 Task: Look for space in Lage, Germany from 8th June, 2023 to 19th June, 2023 for 1 adult in price range Rs.5000 to Rs.12000. Place can be shared room with 1  bedroom having 1 bed and 1 bathroom. Property type can be house, flat, guest house, hotel. Booking option can be shelf check-in. Required host language is English.
Action: Mouse moved to (472, 103)
Screenshot: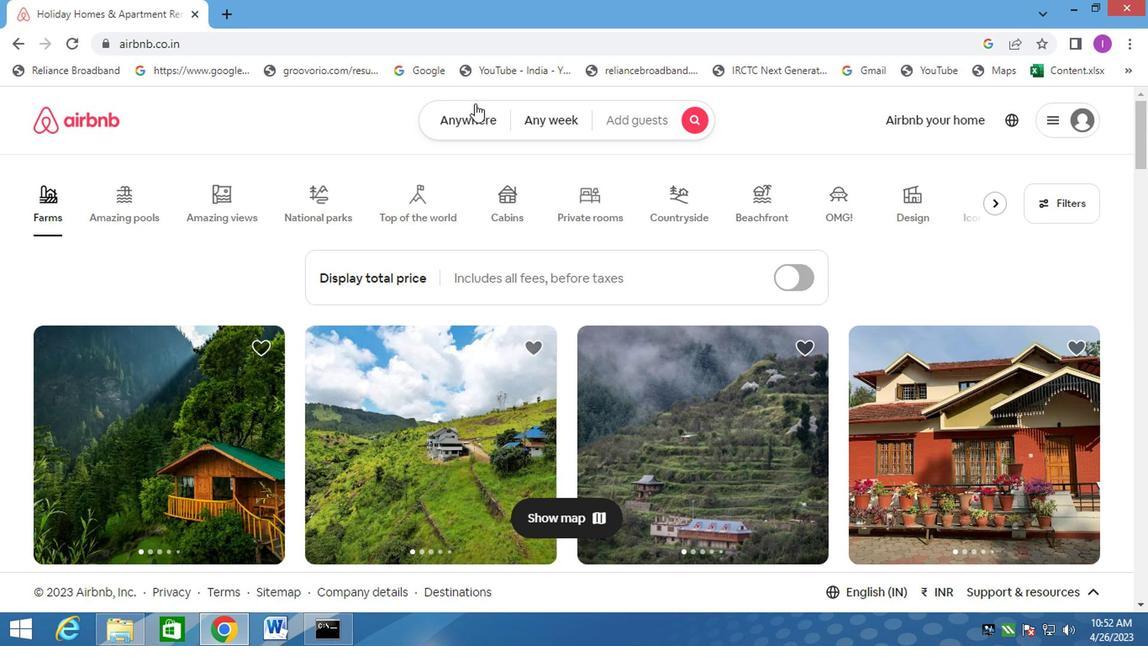 
Action: Mouse pressed left at (472, 103)
Screenshot: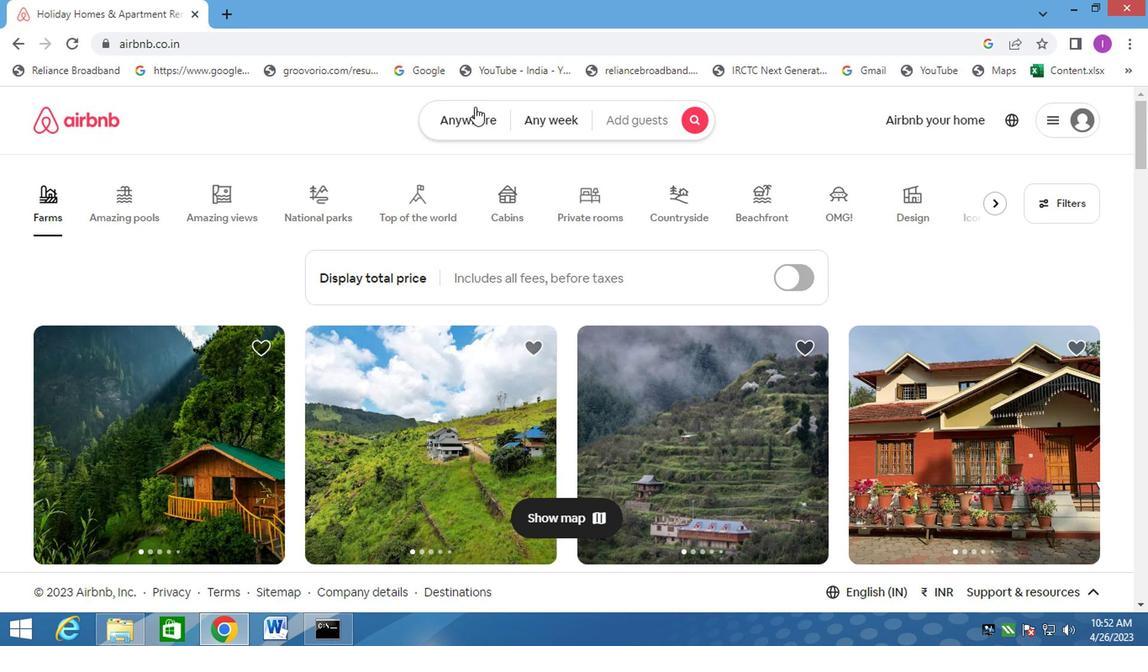 
Action: Mouse moved to (288, 189)
Screenshot: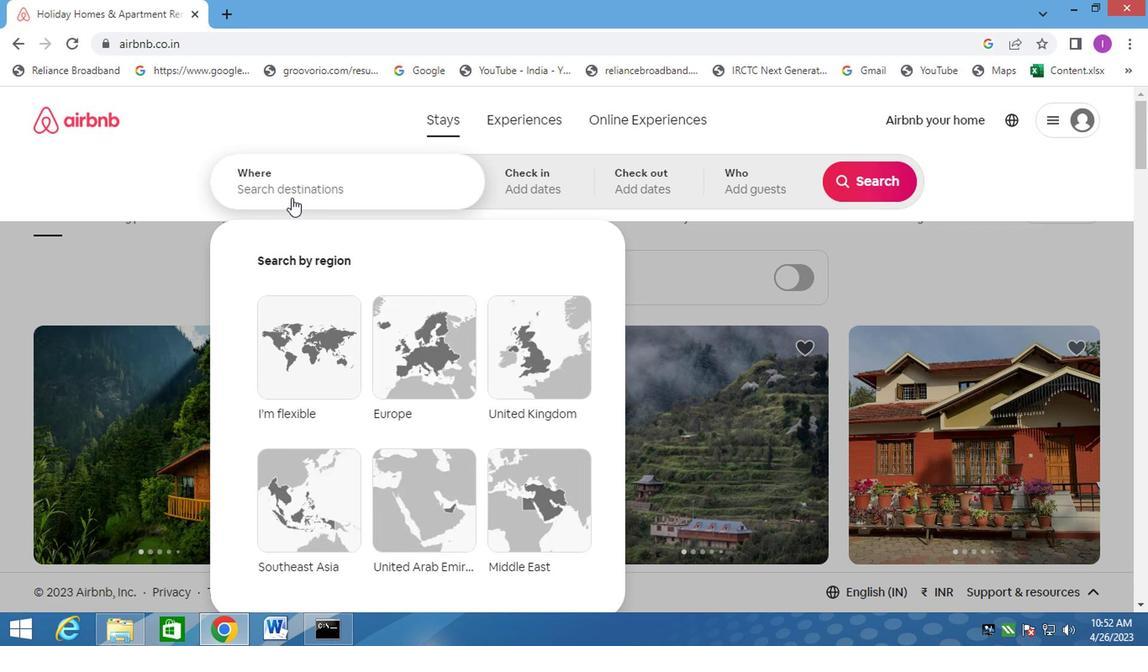 
Action: Mouse pressed left at (288, 189)
Screenshot: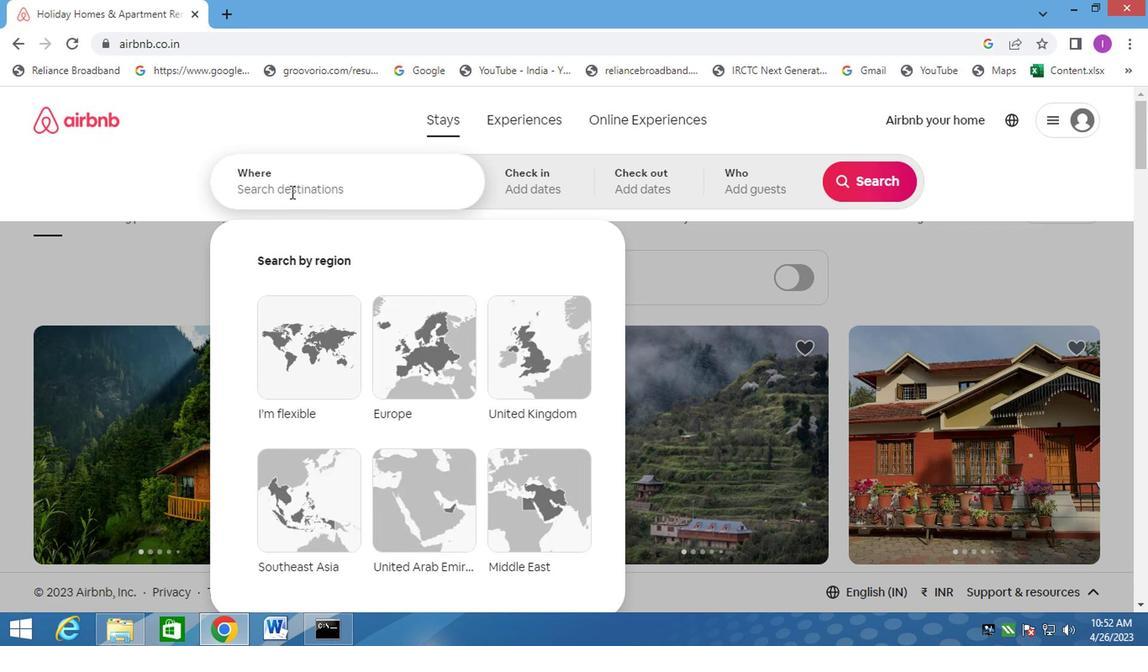 
Action: Key pressed <Key.shift>LAGE,GER
Screenshot: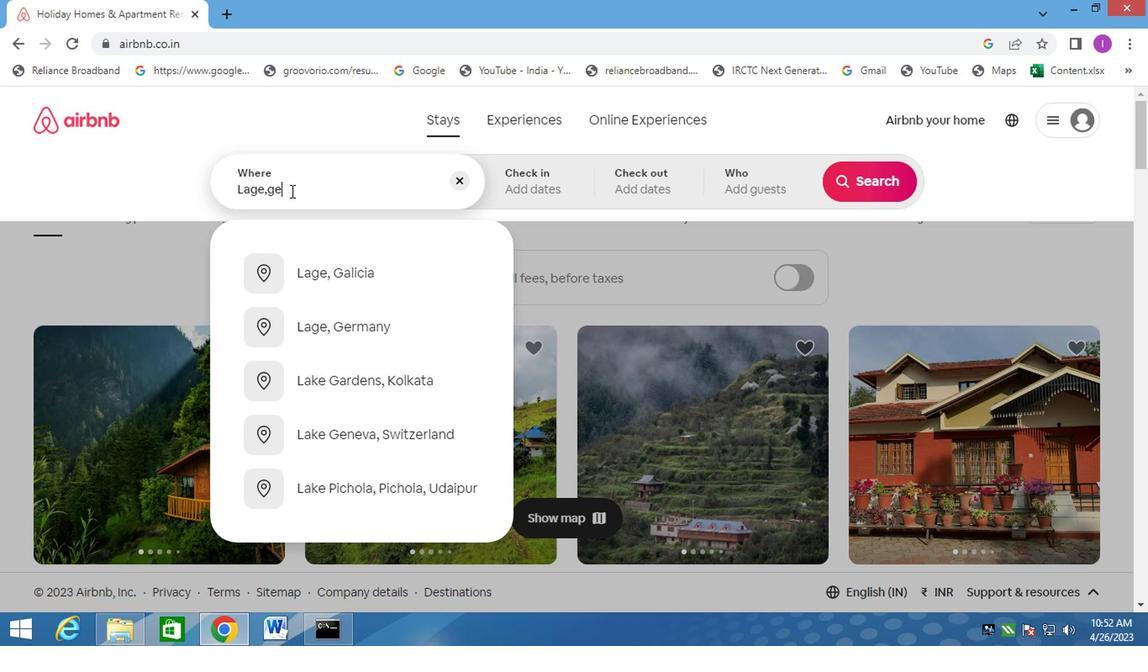 
Action: Mouse moved to (375, 280)
Screenshot: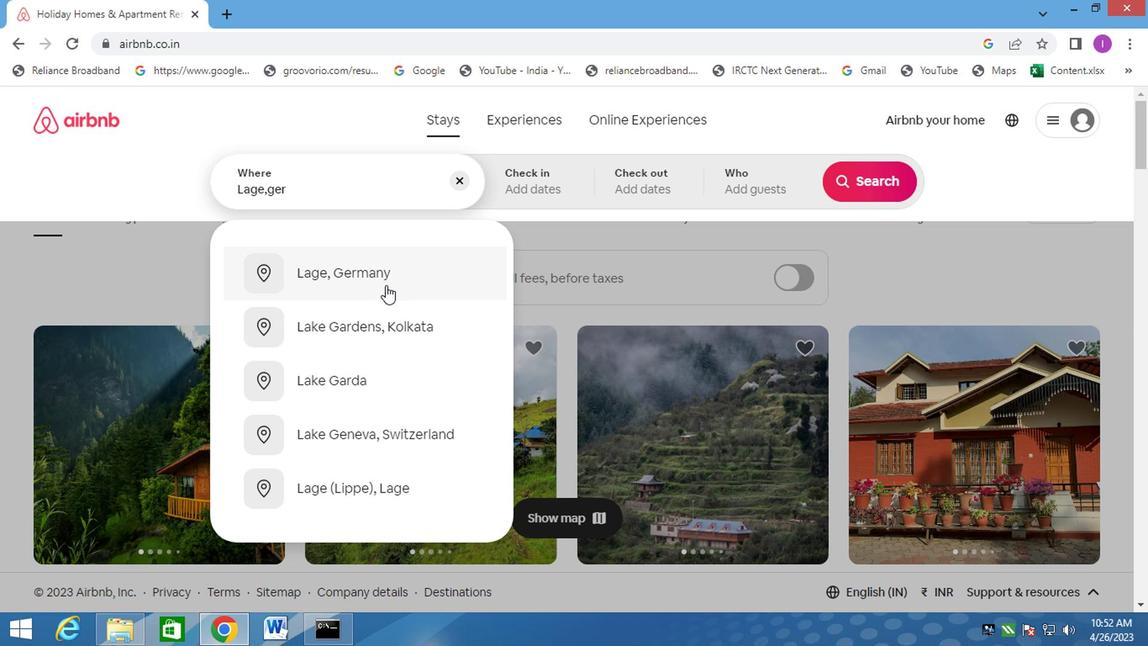 
Action: Mouse pressed left at (375, 280)
Screenshot: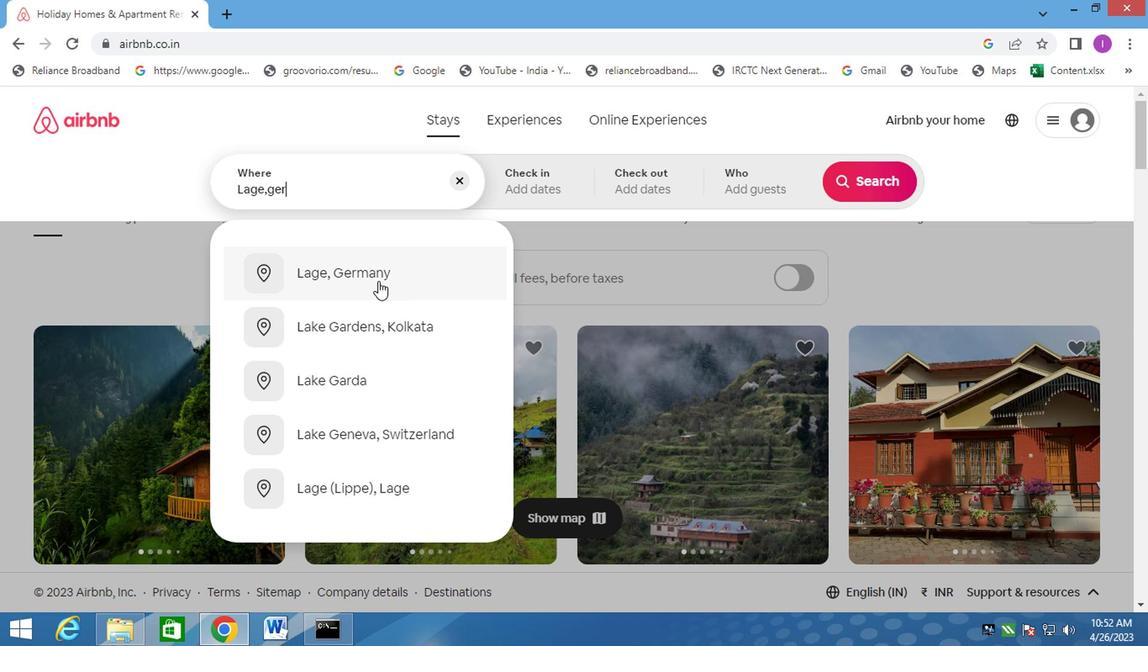 
Action: Mouse moved to (853, 315)
Screenshot: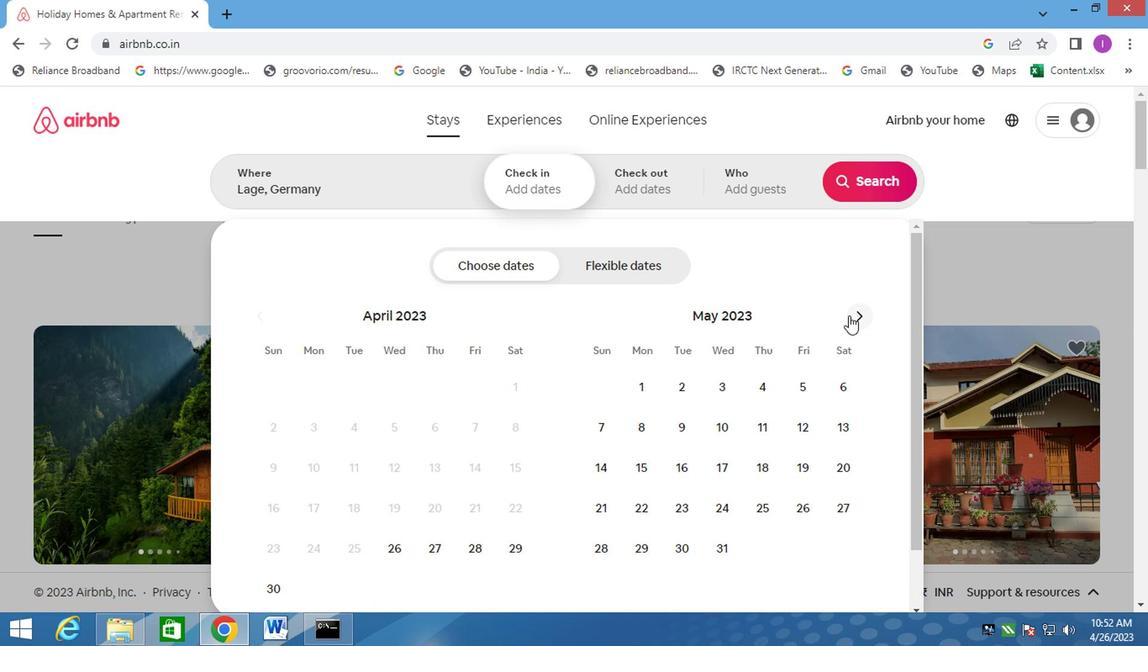 
Action: Mouse pressed left at (853, 315)
Screenshot: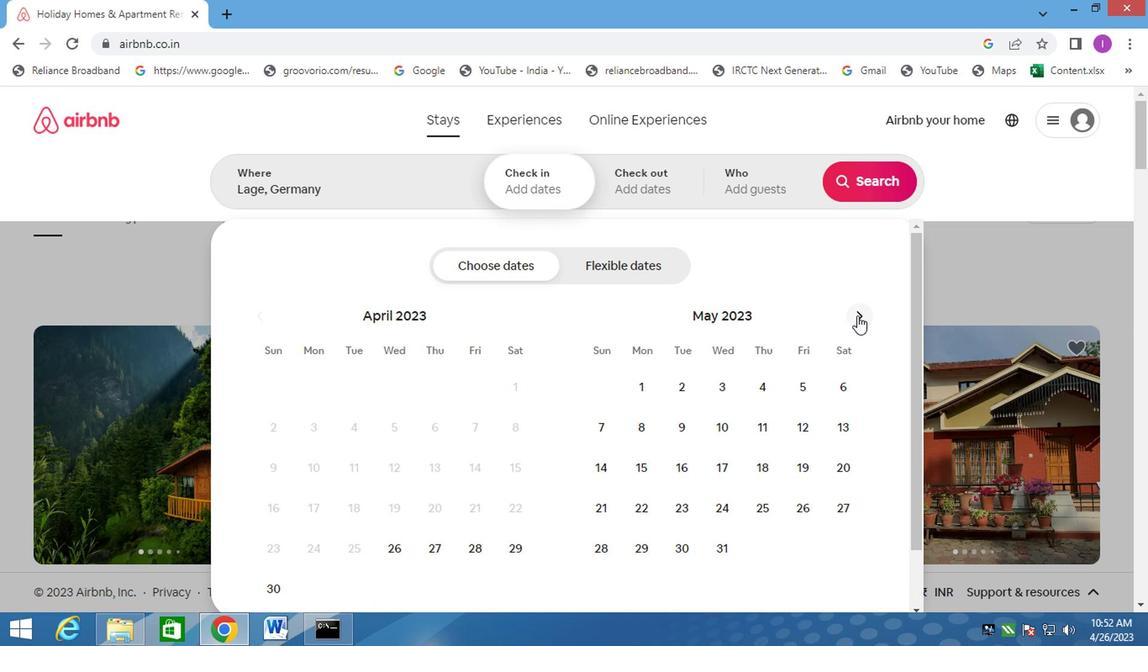 
Action: Mouse pressed left at (853, 315)
Screenshot: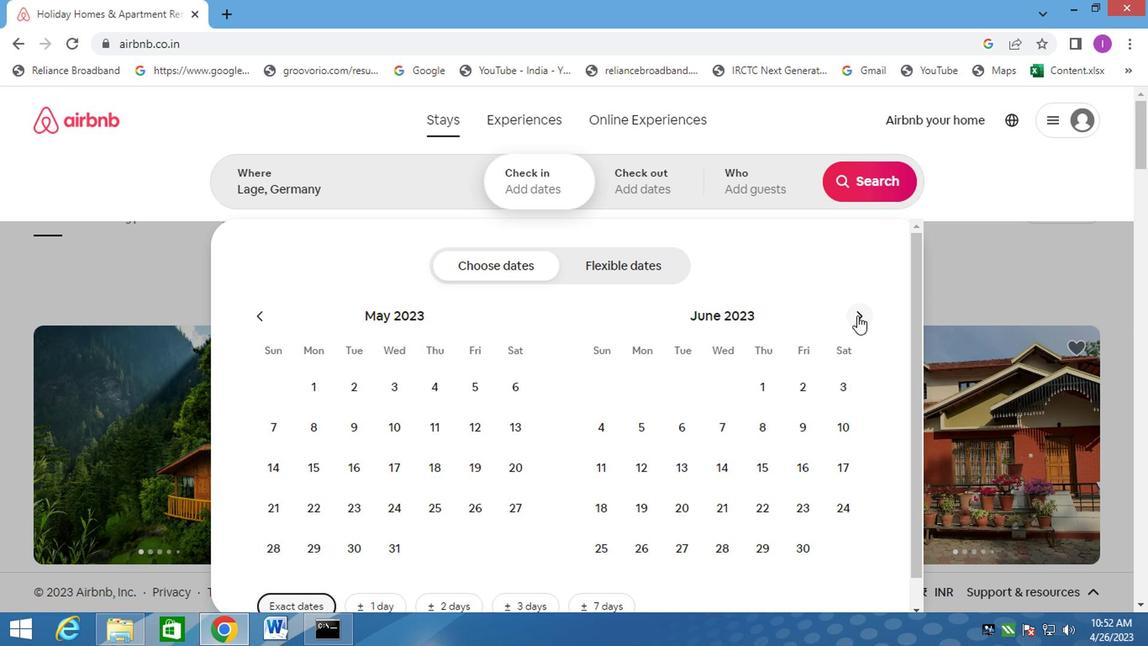 
Action: Mouse moved to (430, 440)
Screenshot: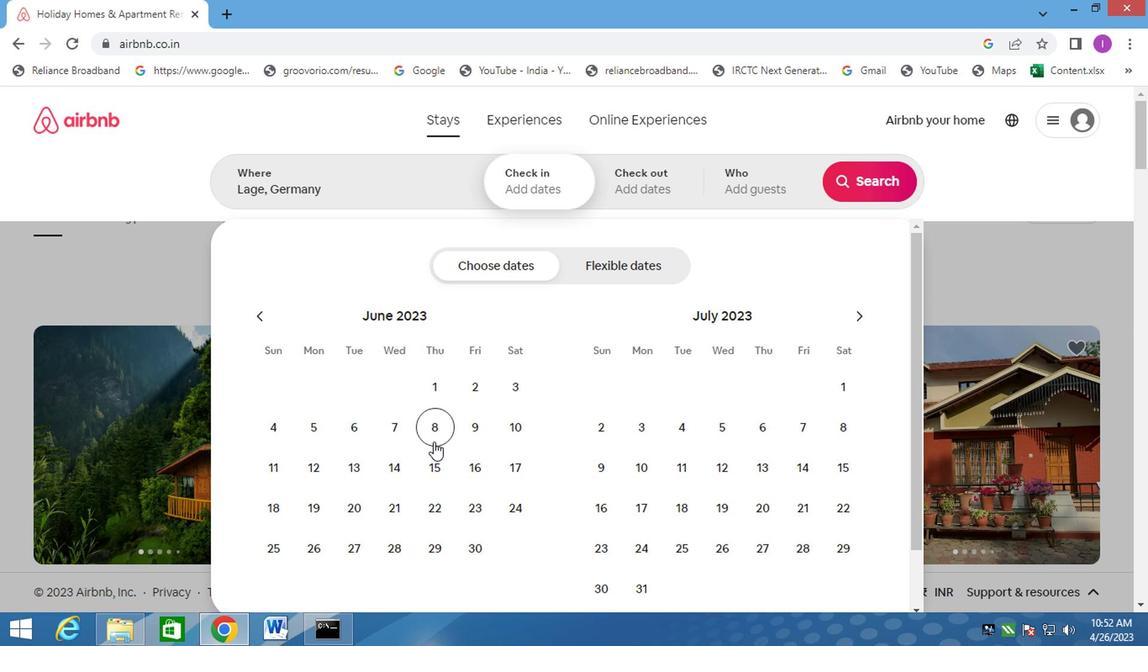
Action: Mouse pressed left at (430, 440)
Screenshot: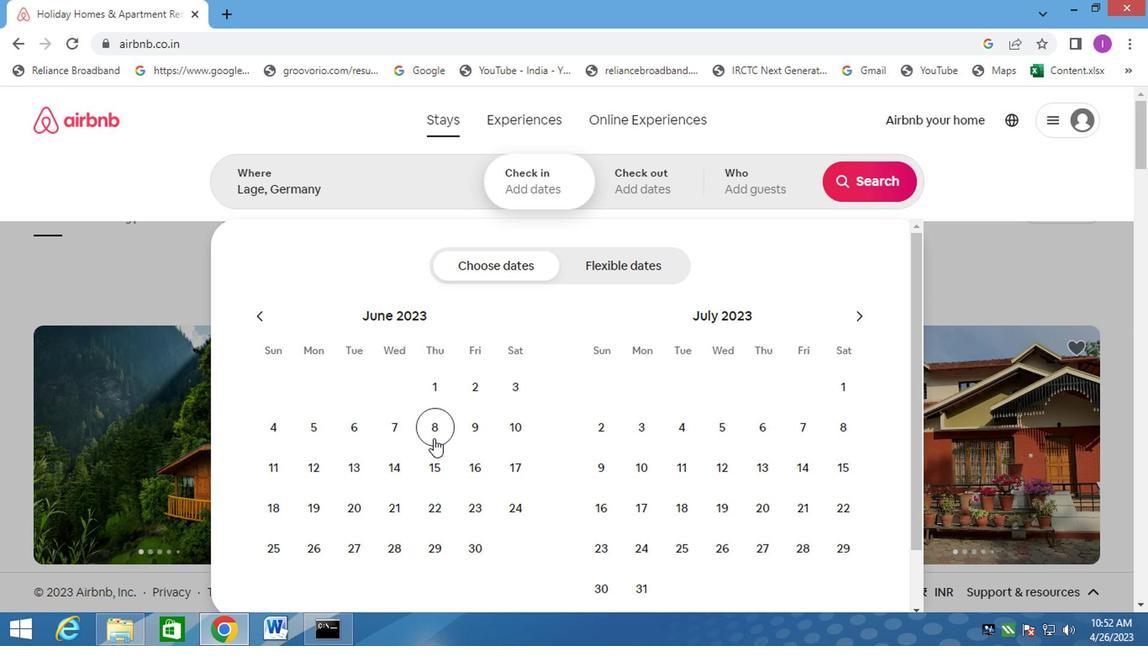 
Action: Mouse moved to (319, 512)
Screenshot: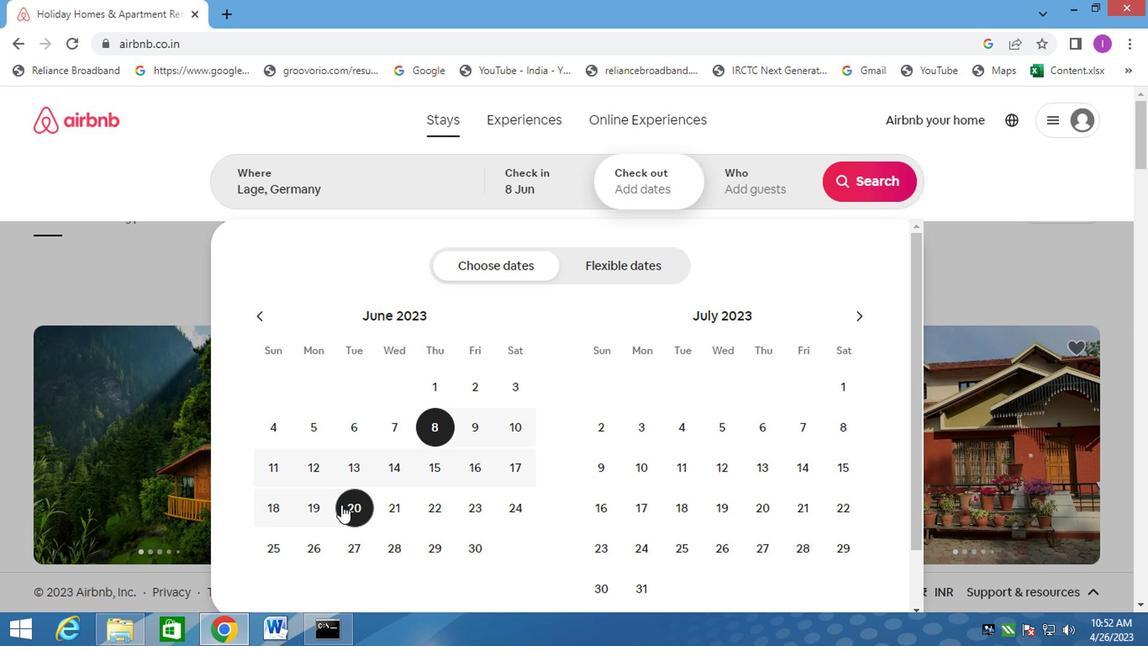 
Action: Mouse pressed left at (319, 512)
Screenshot: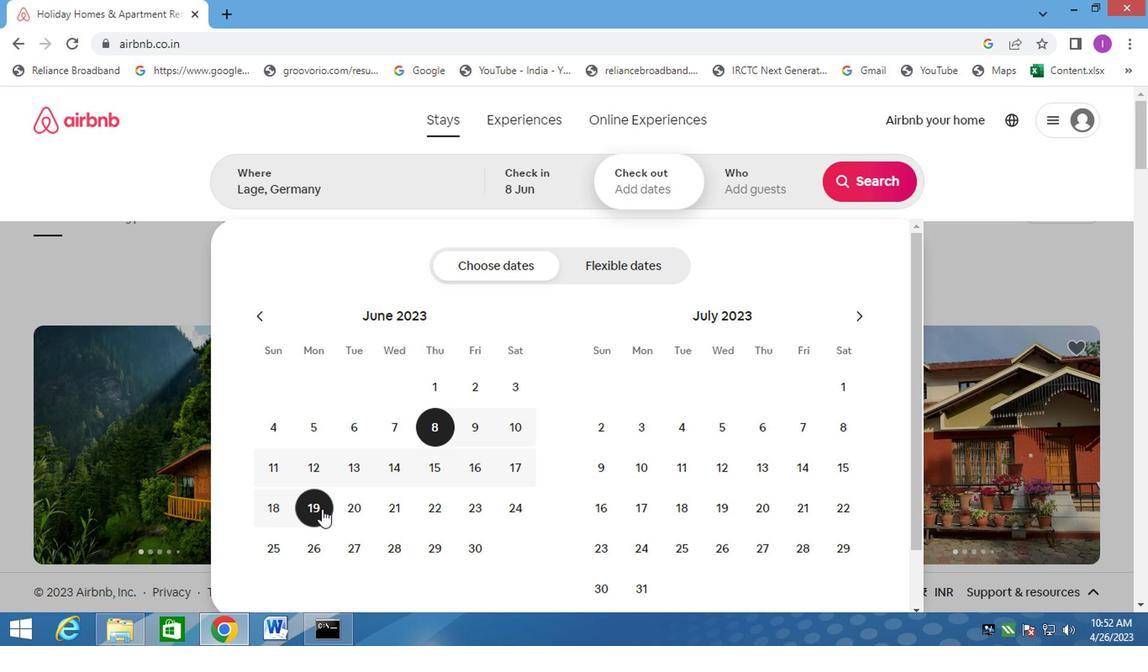 
Action: Mouse moved to (761, 184)
Screenshot: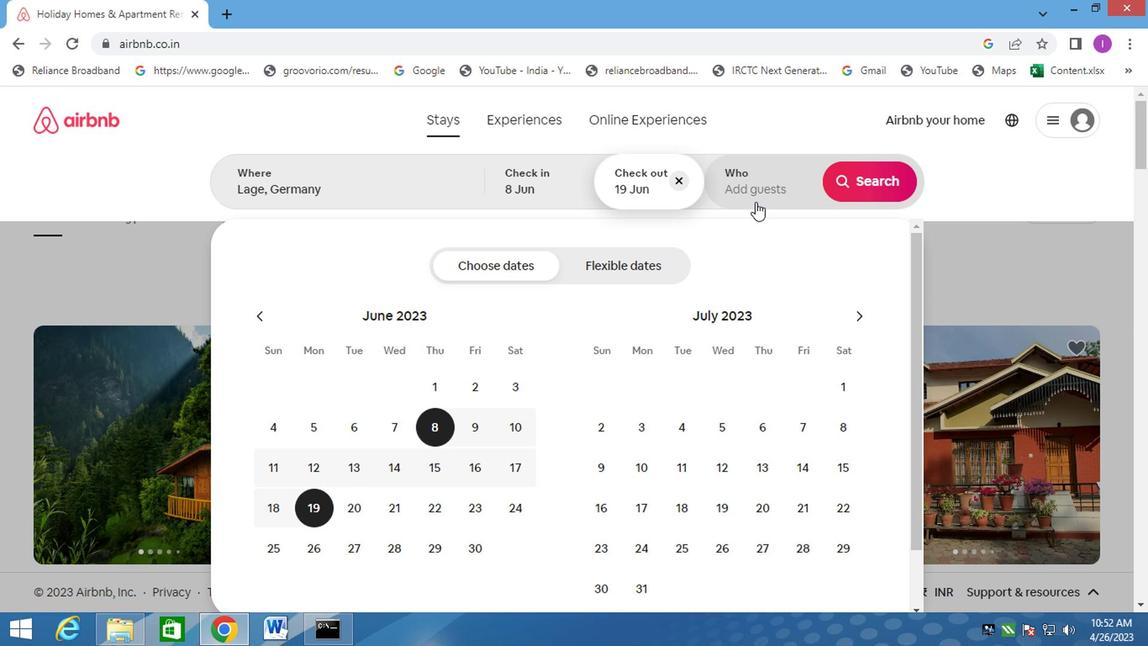 
Action: Mouse pressed left at (761, 184)
Screenshot: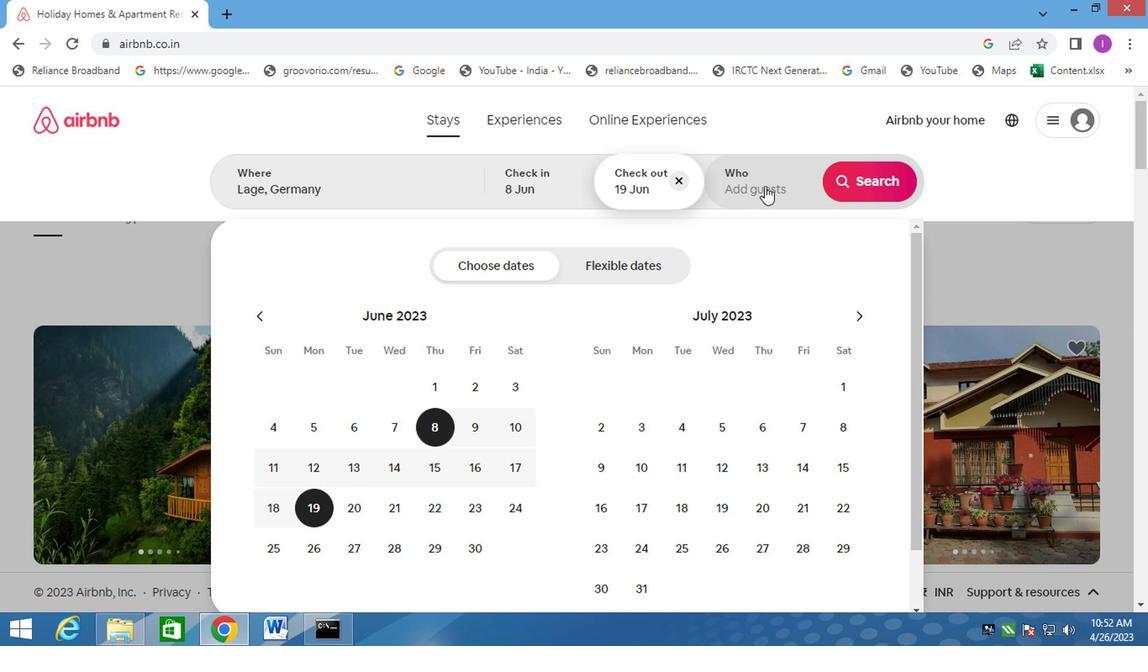 
Action: Mouse moved to (877, 274)
Screenshot: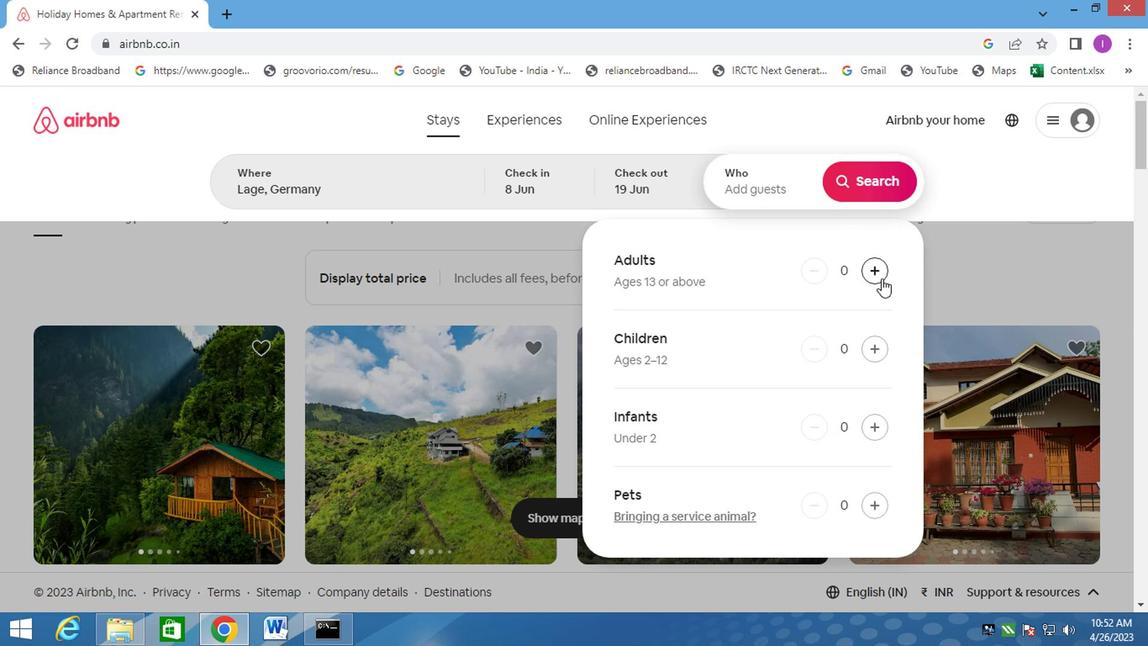 
Action: Mouse pressed left at (877, 274)
Screenshot: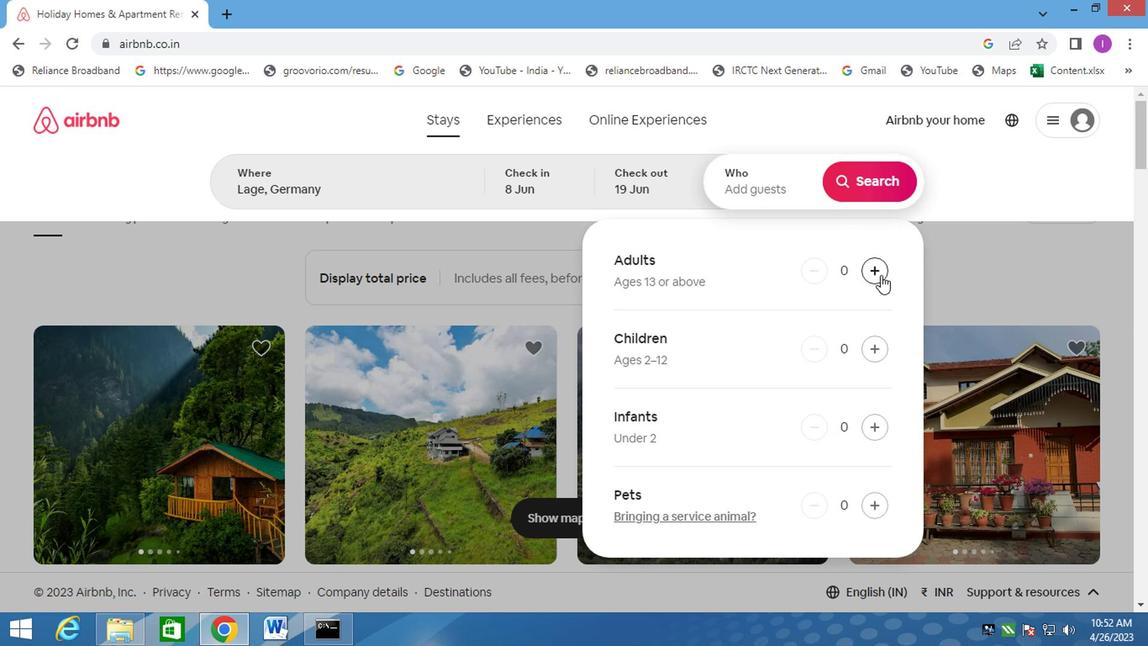 
Action: Mouse moved to (869, 196)
Screenshot: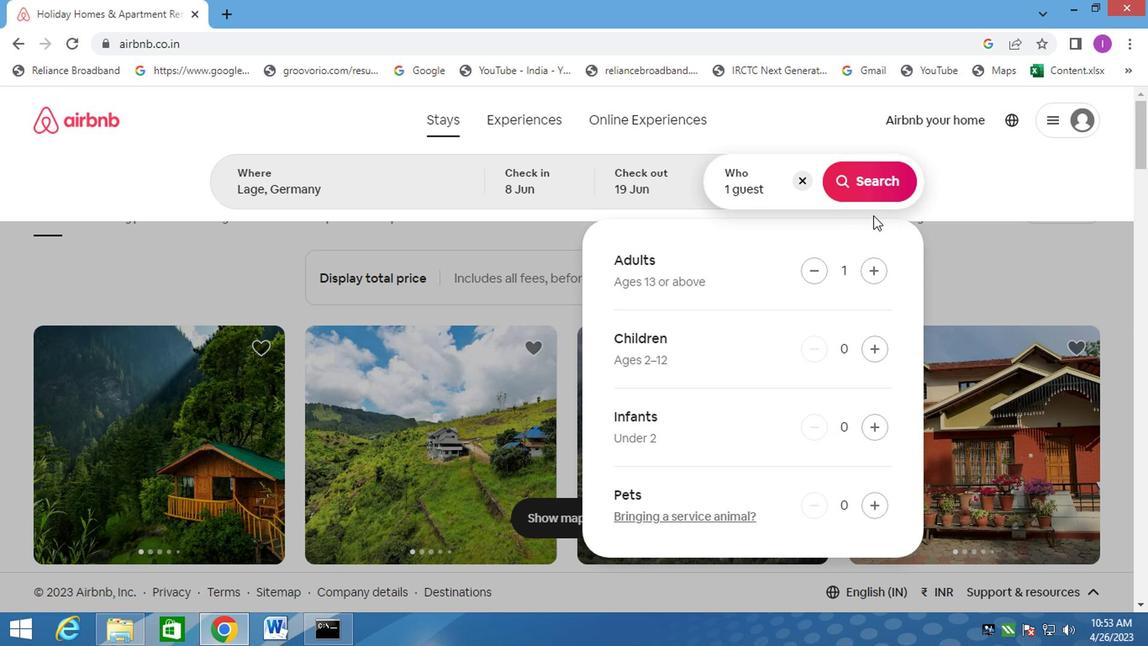 
Action: Mouse pressed left at (869, 196)
Screenshot: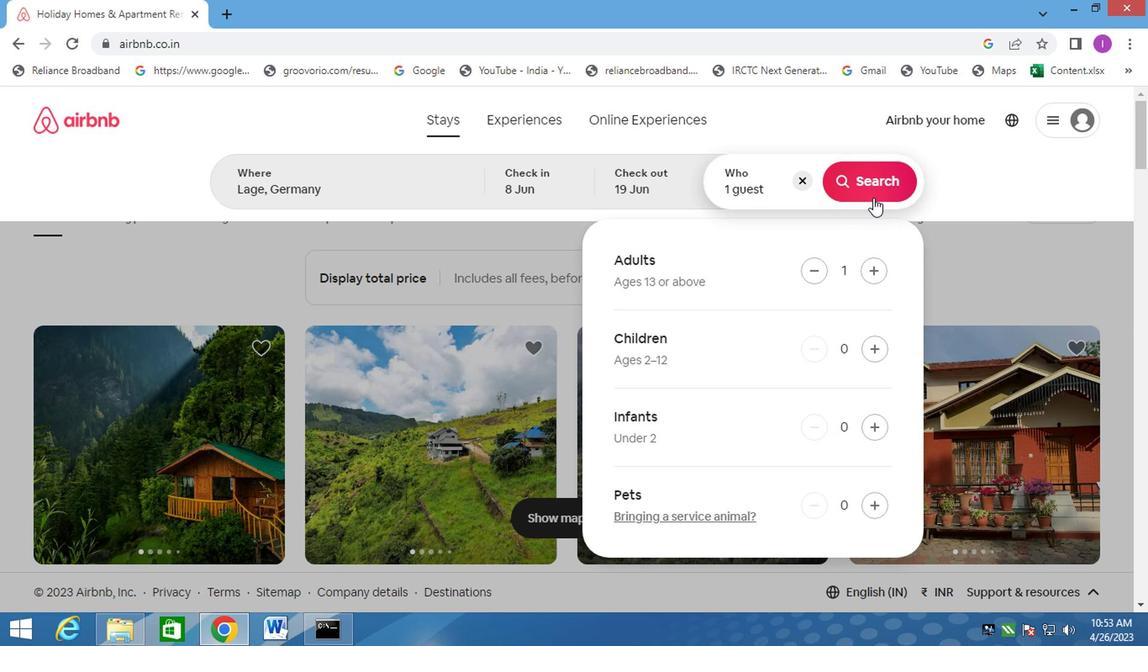 
Action: Mouse moved to (1081, 196)
Screenshot: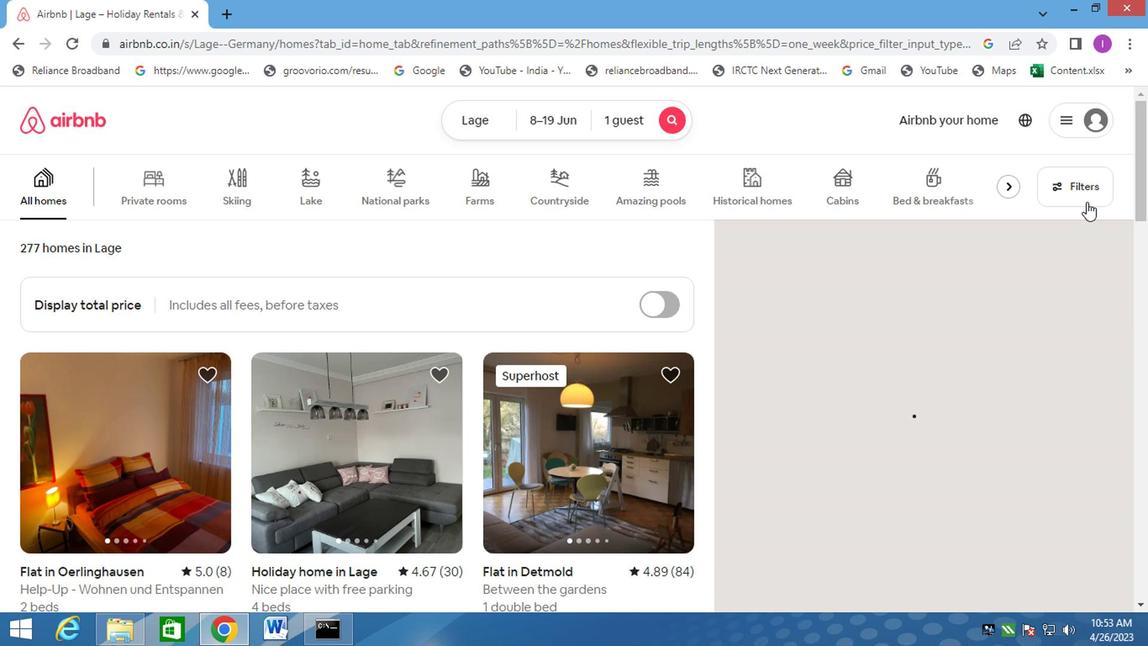 
Action: Mouse pressed left at (1081, 196)
Screenshot: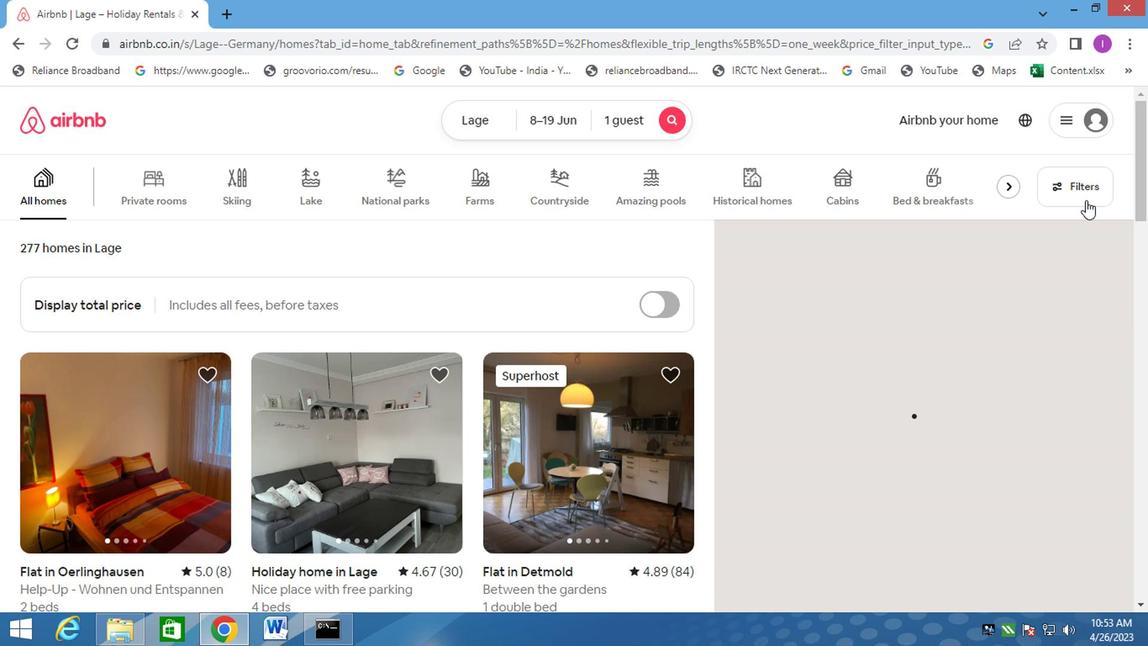 
Action: Mouse moved to (345, 404)
Screenshot: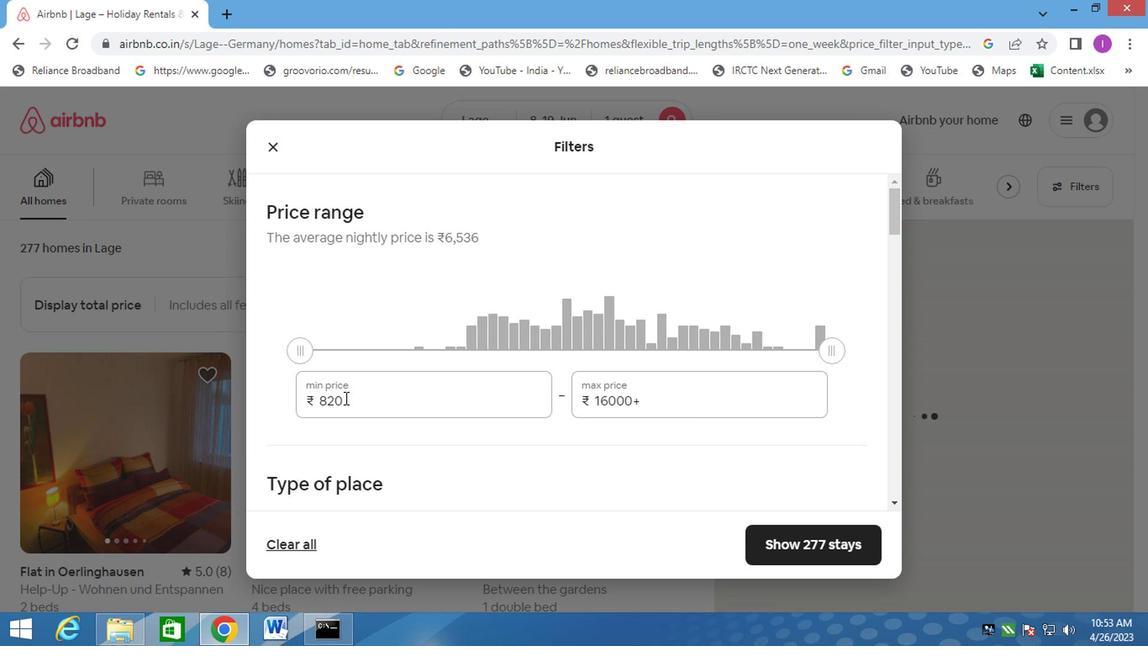 
Action: Mouse pressed left at (345, 404)
Screenshot: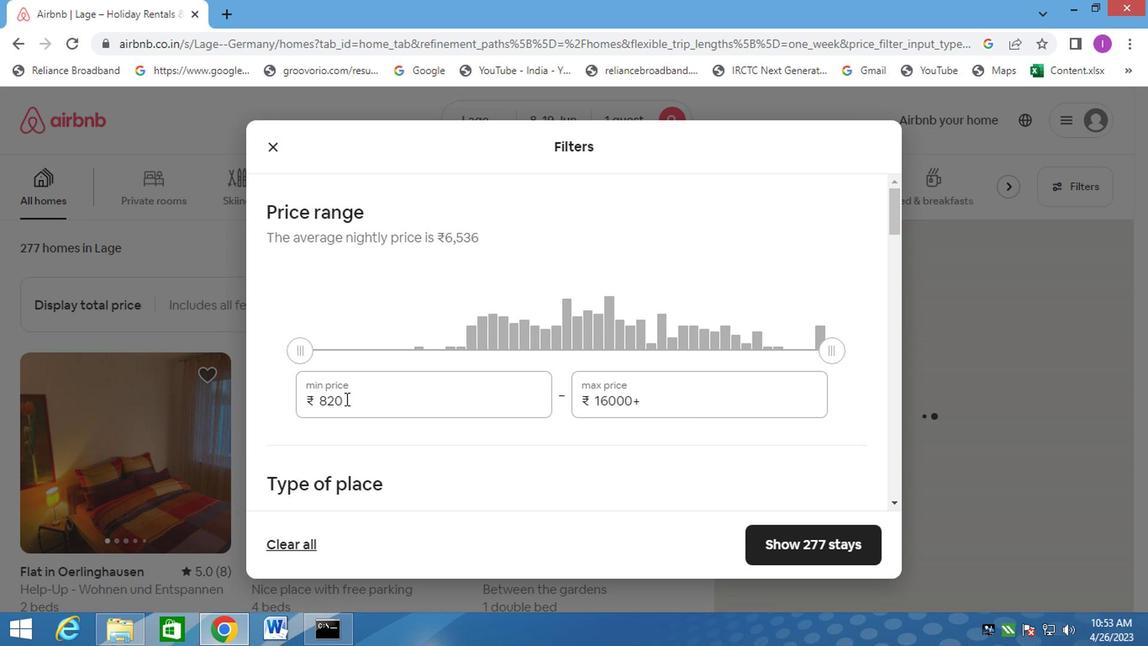 
Action: Mouse moved to (304, 403)
Screenshot: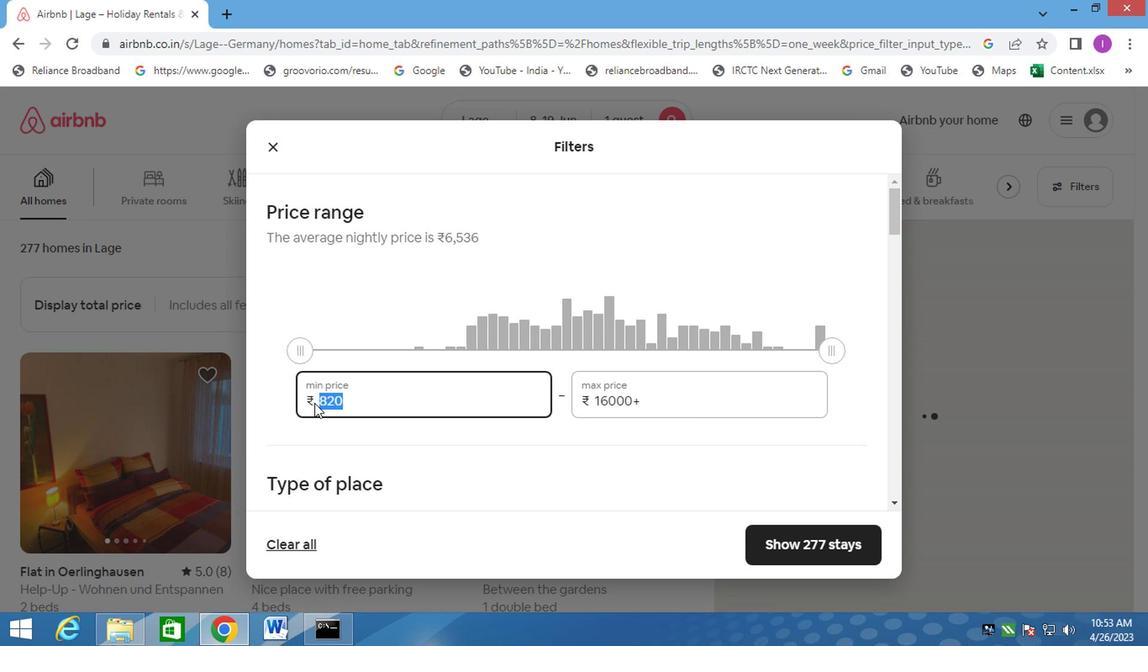 
Action: Key pressed 5000
Screenshot: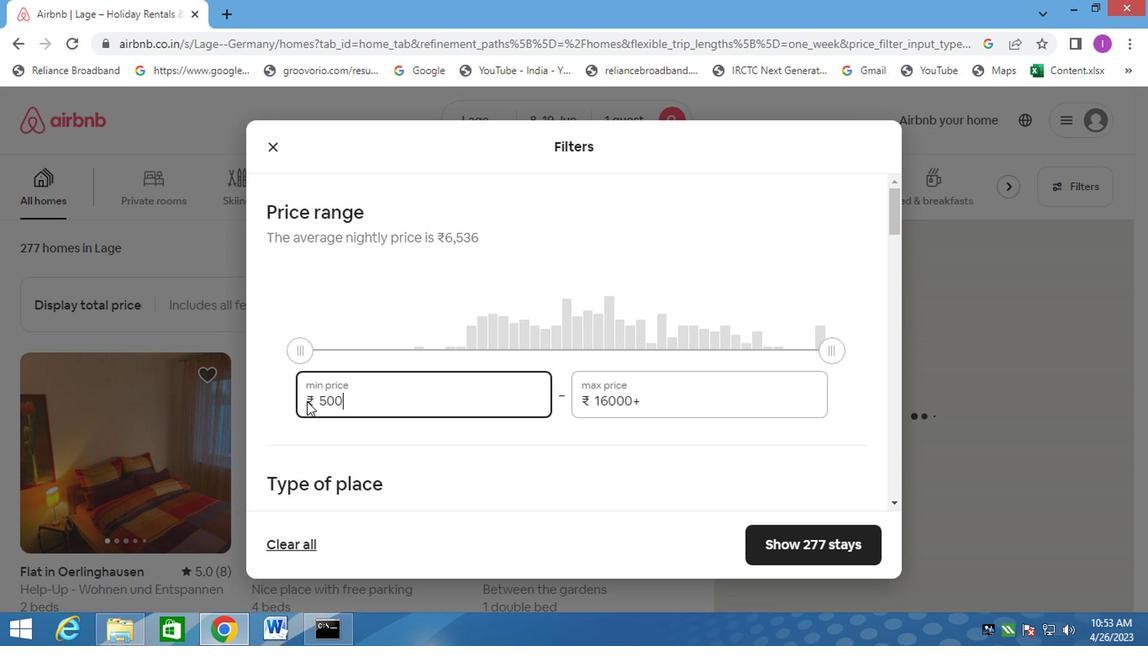 
Action: Mouse moved to (662, 402)
Screenshot: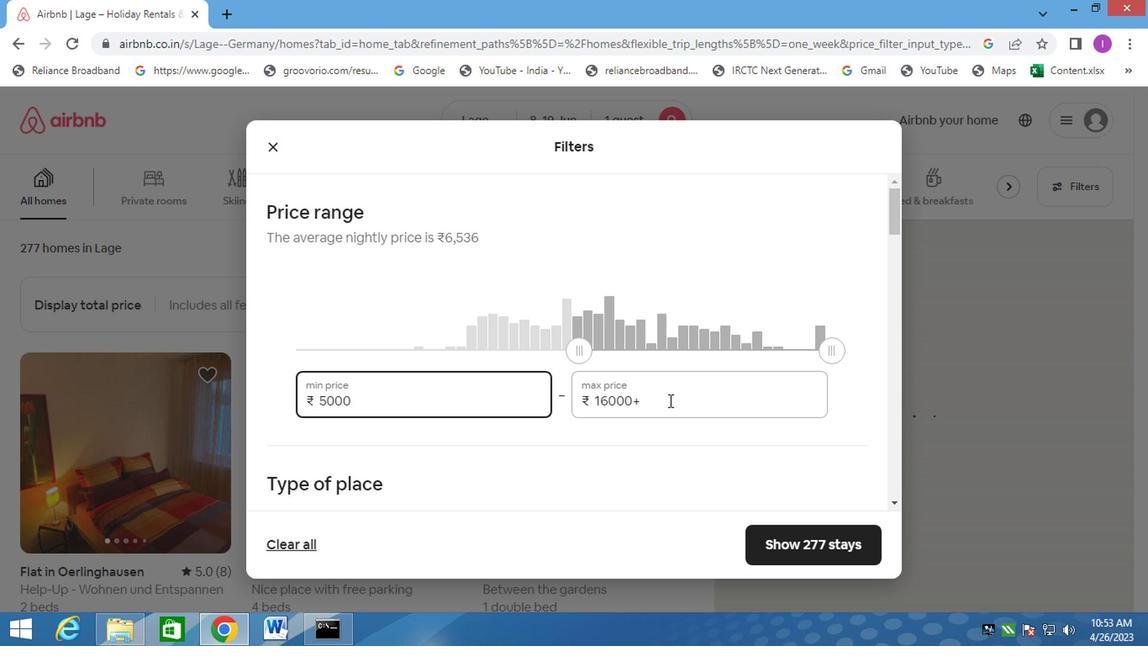 
Action: Mouse pressed left at (662, 402)
Screenshot: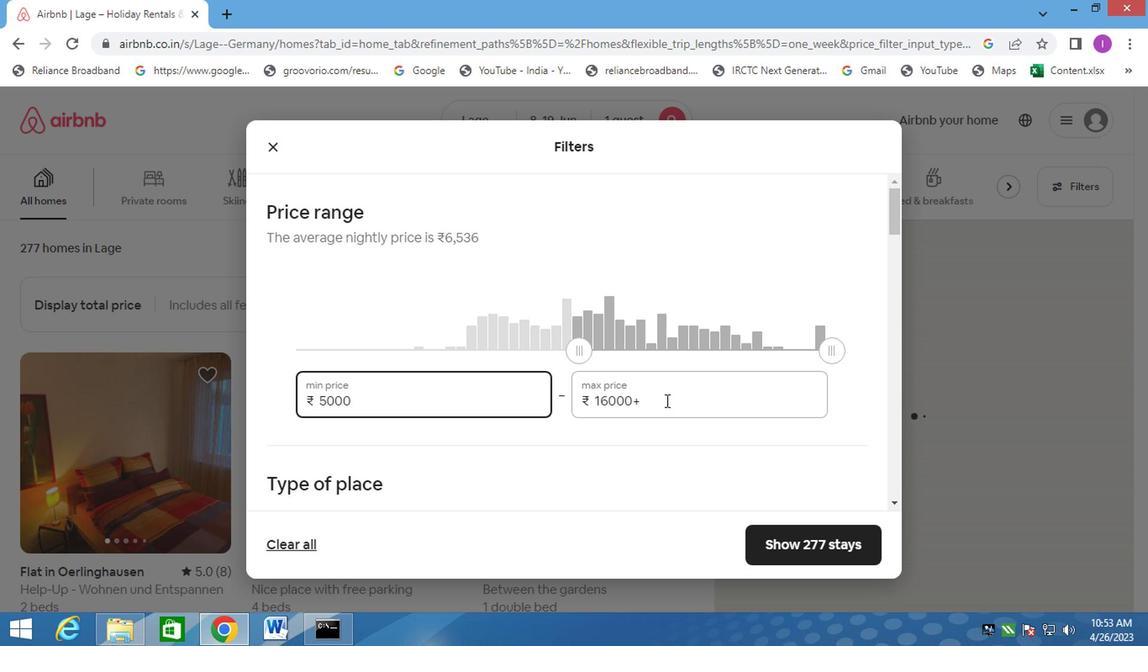 
Action: Mouse moved to (555, 392)
Screenshot: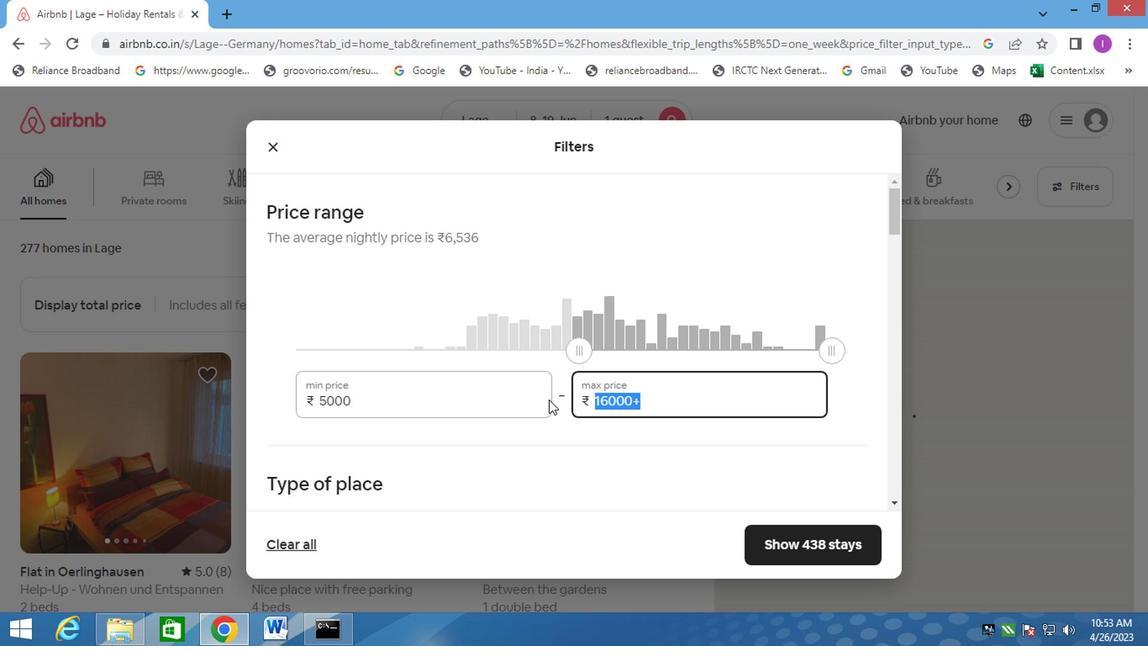 
Action: Key pressed 12000
Screenshot: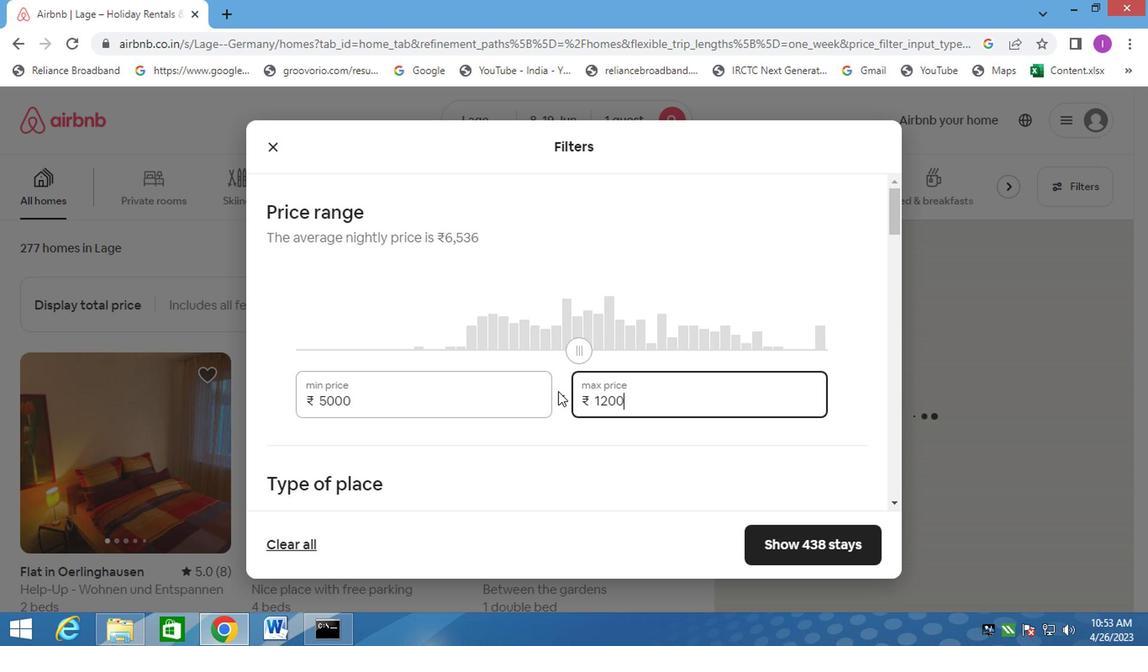 
Action: Mouse moved to (620, 353)
Screenshot: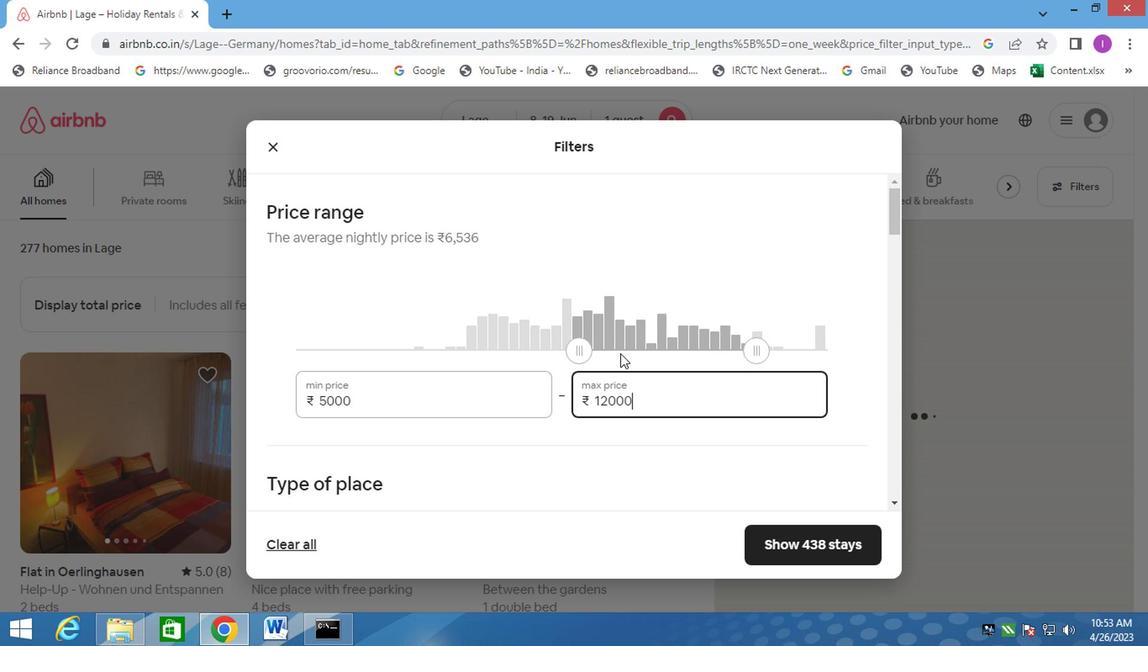 
Action: Mouse scrolled (620, 352) with delta (0, -1)
Screenshot: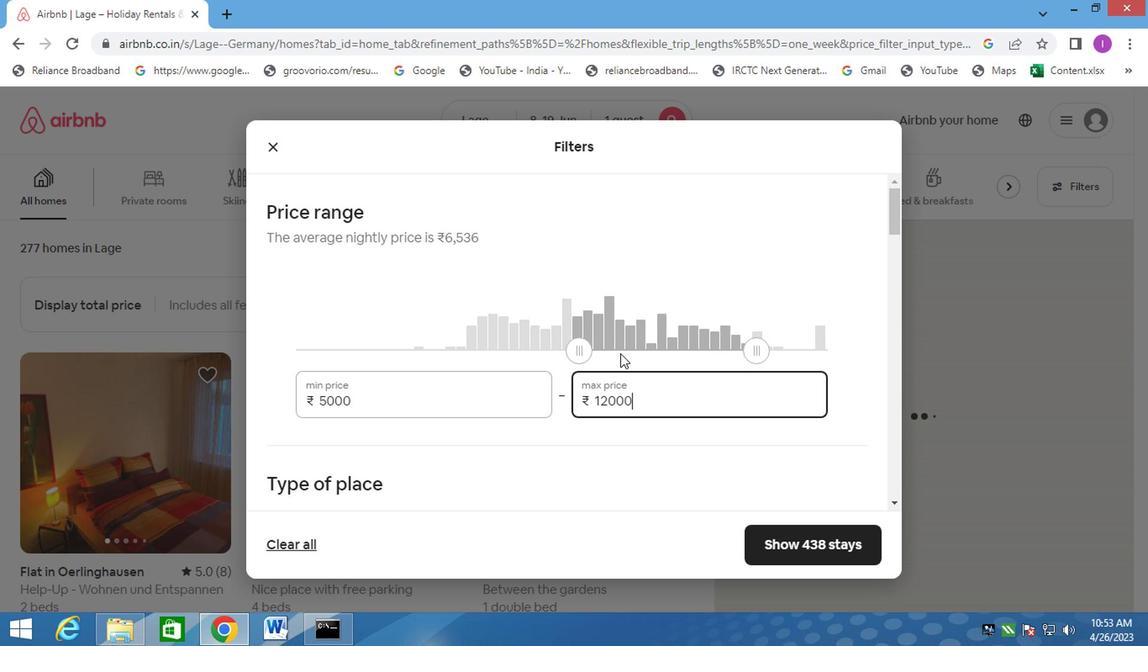 
Action: Mouse moved to (622, 353)
Screenshot: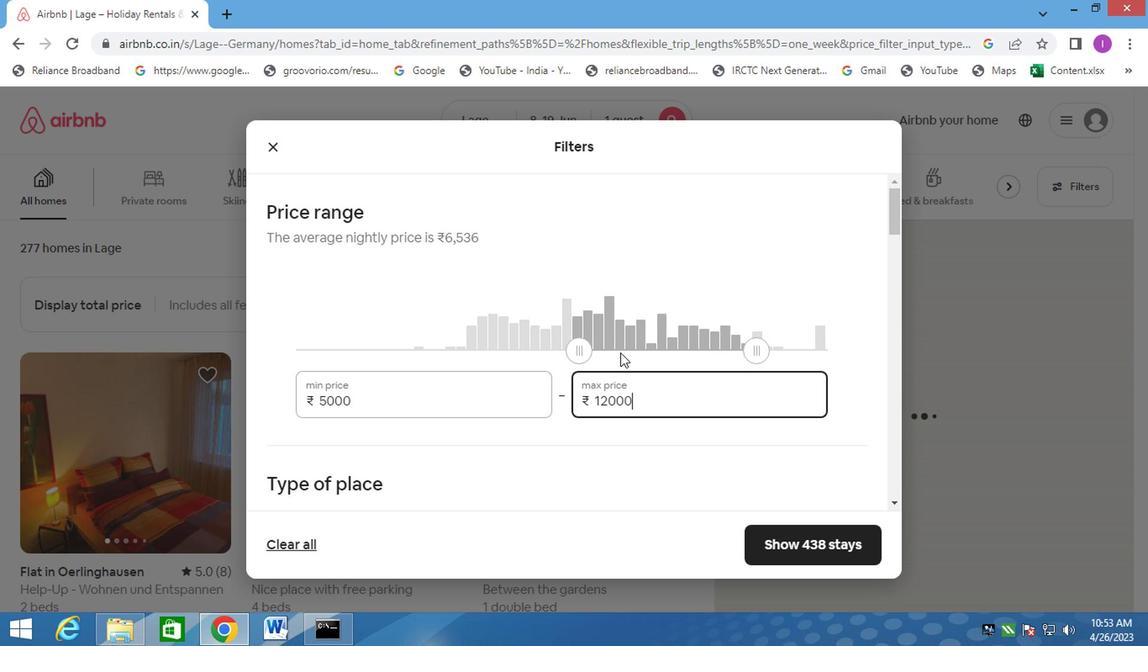 
Action: Mouse scrolled (622, 352) with delta (0, -1)
Screenshot: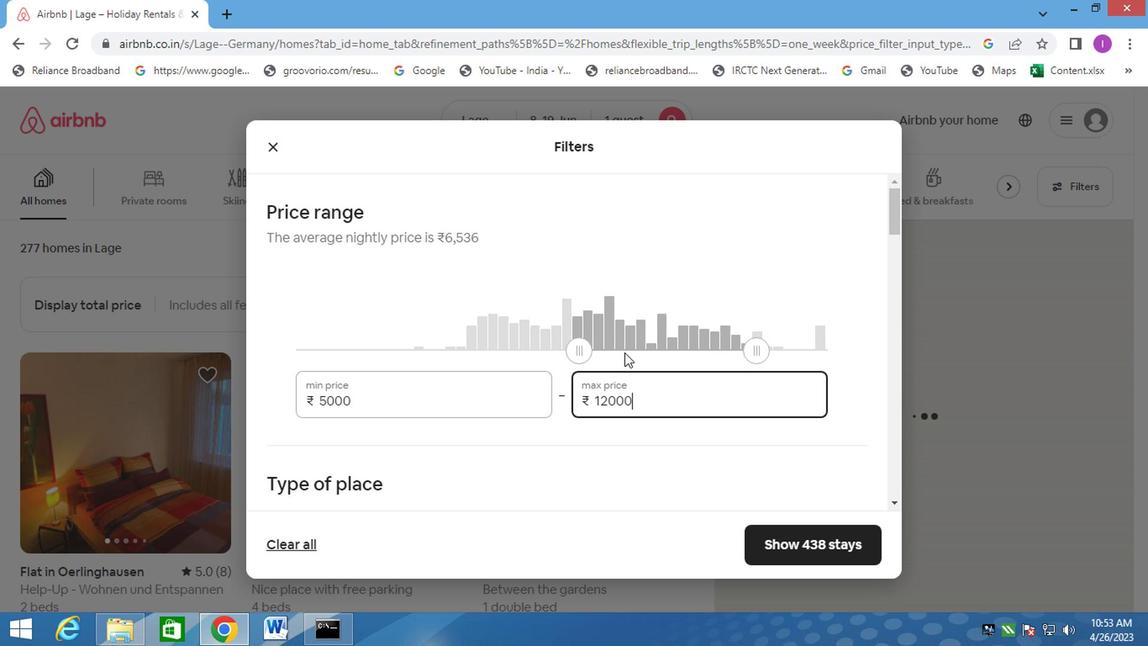
Action: Mouse scrolled (622, 352) with delta (0, -1)
Screenshot: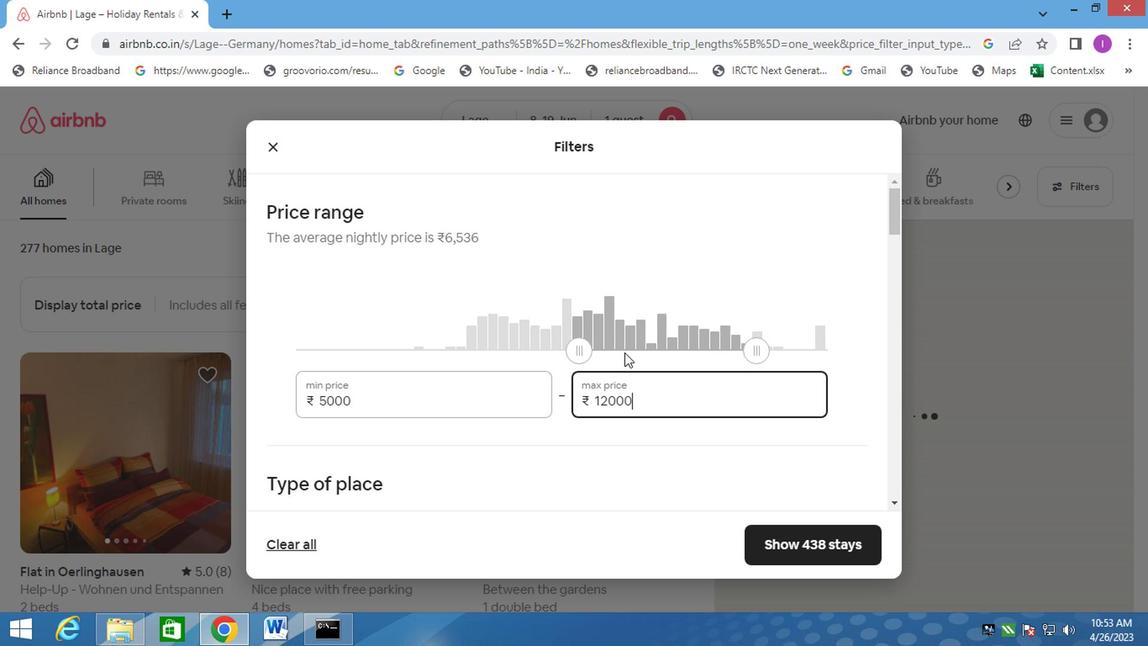 
Action: Mouse moved to (274, 284)
Screenshot: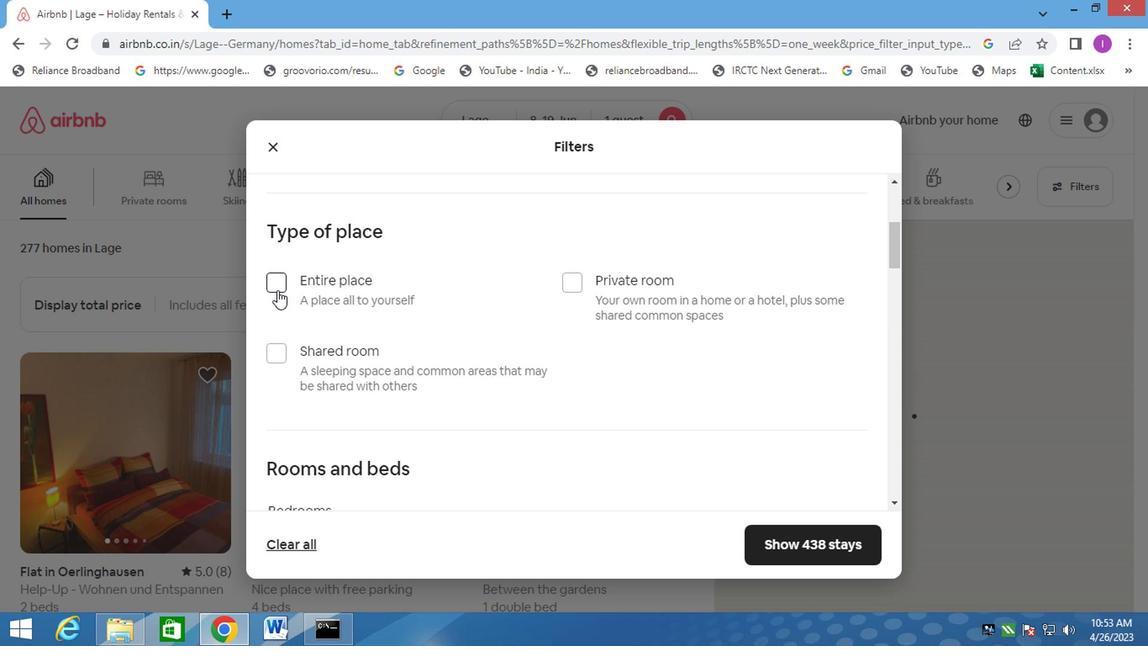 
Action: Mouse pressed left at (274, 284)
Screenshot: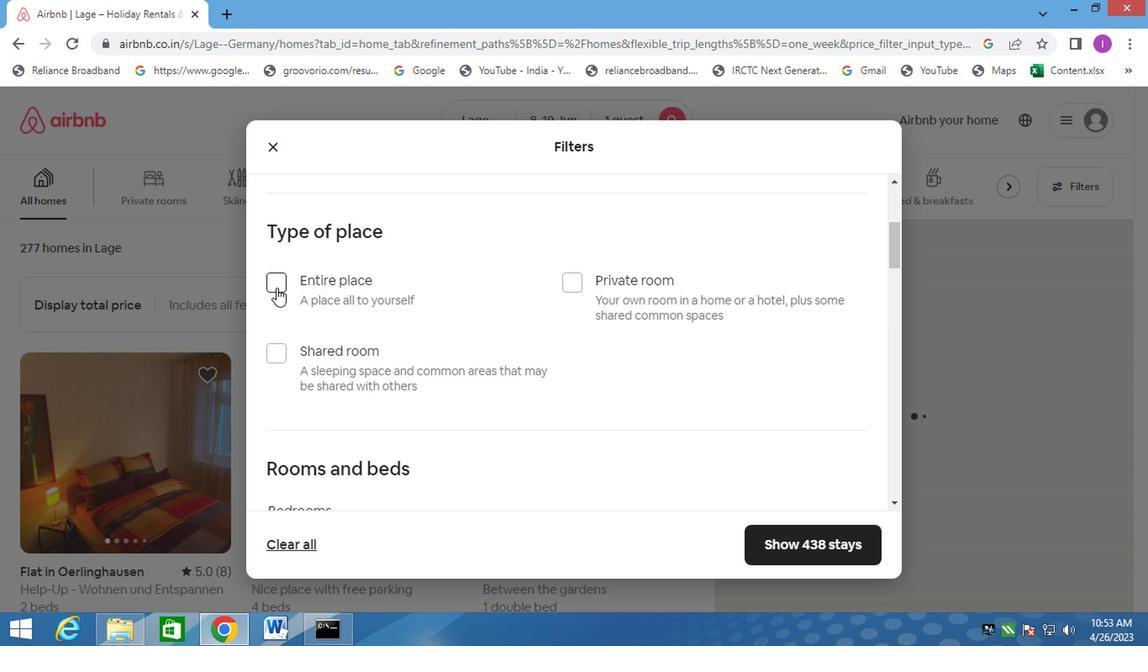 
Action: Mouse moved to (373, 295)
Screenshot: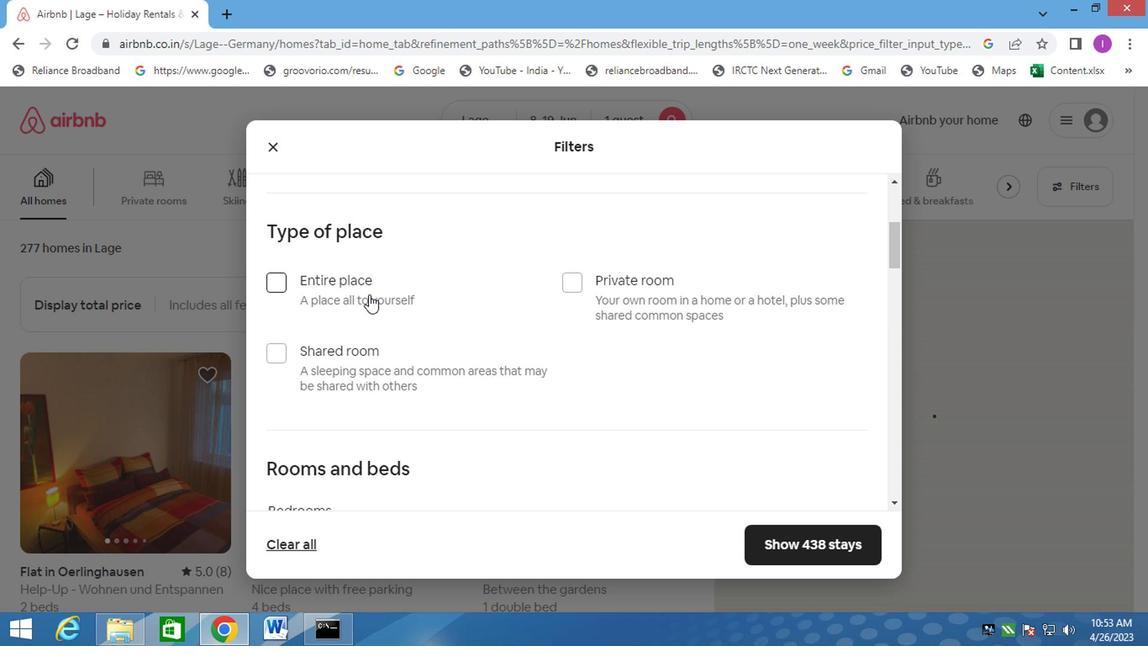 
Action: Mouse scrolled (373, 294) with delta (0, -1)
Screenshot: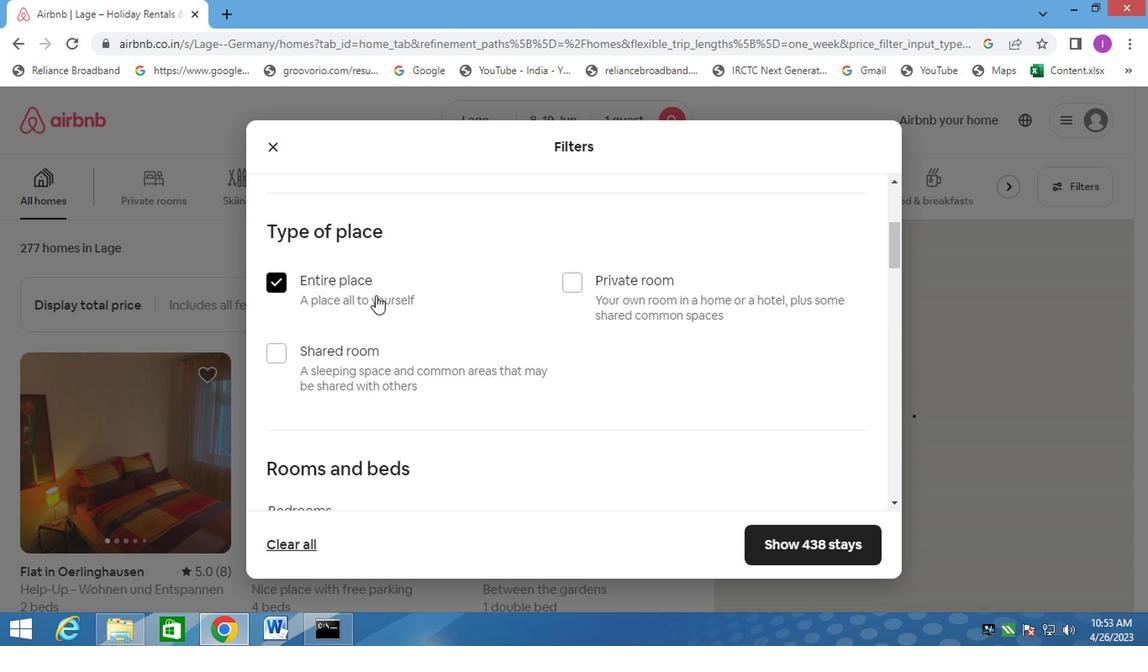 
Action: Mouse scrolled (373, 294) with delta (0, -1)
Screenshot: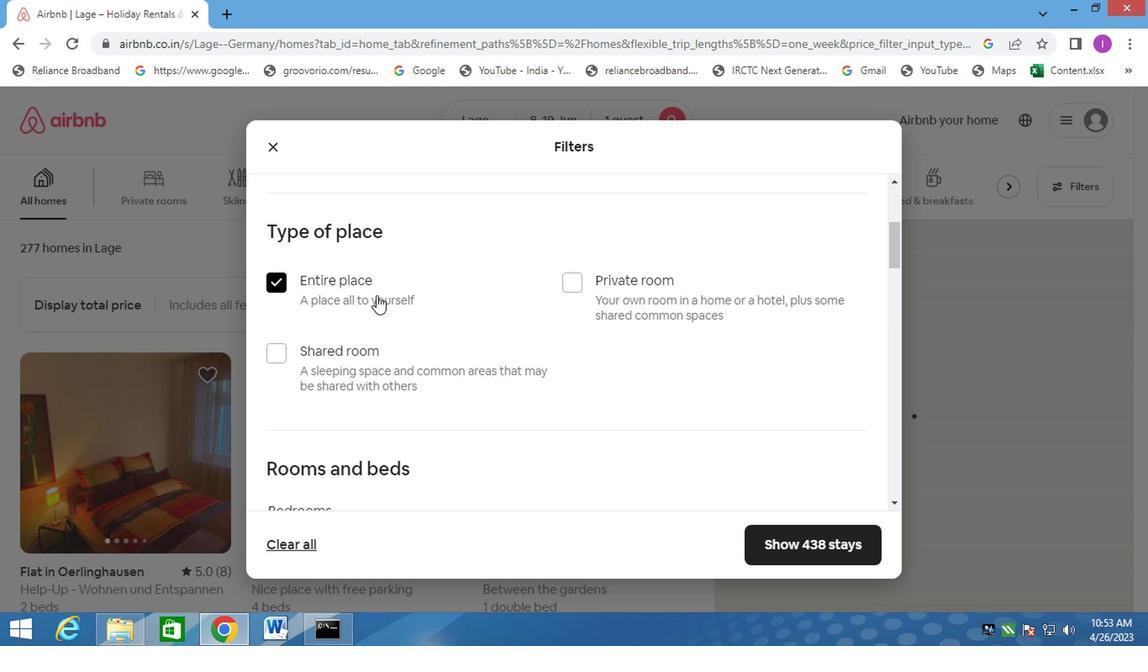 
Action: Mouse scrolled (373, 294) with delta (0, -1)
Screenshot: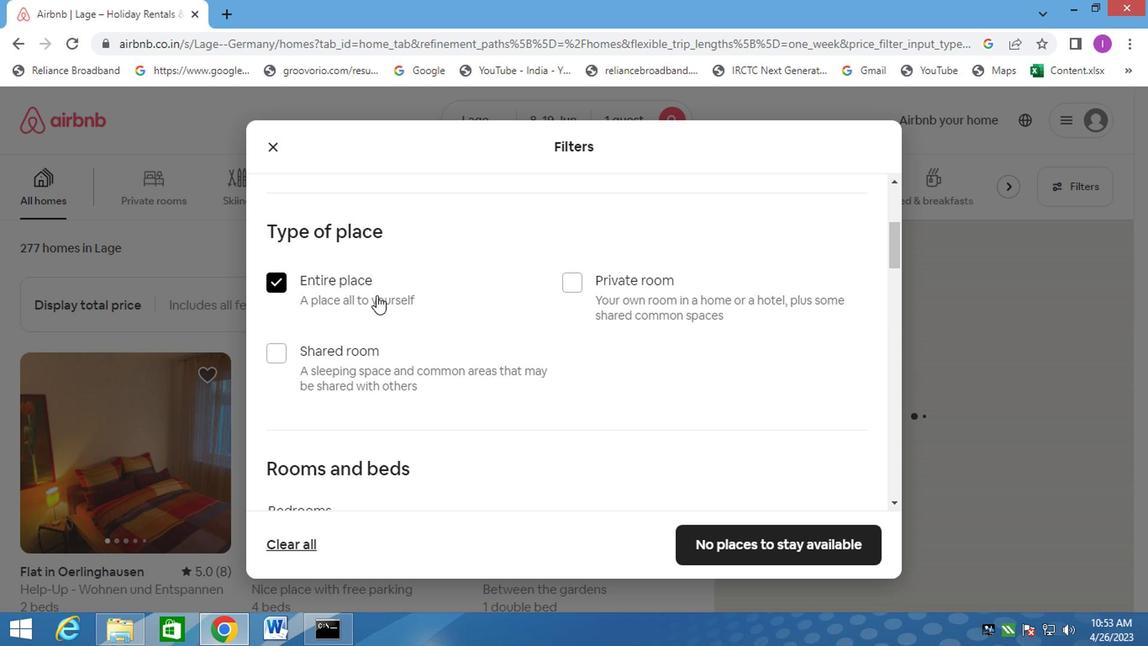
Action: Mouse scrolled (373, 294) with delta (0, -1)
Screenshot: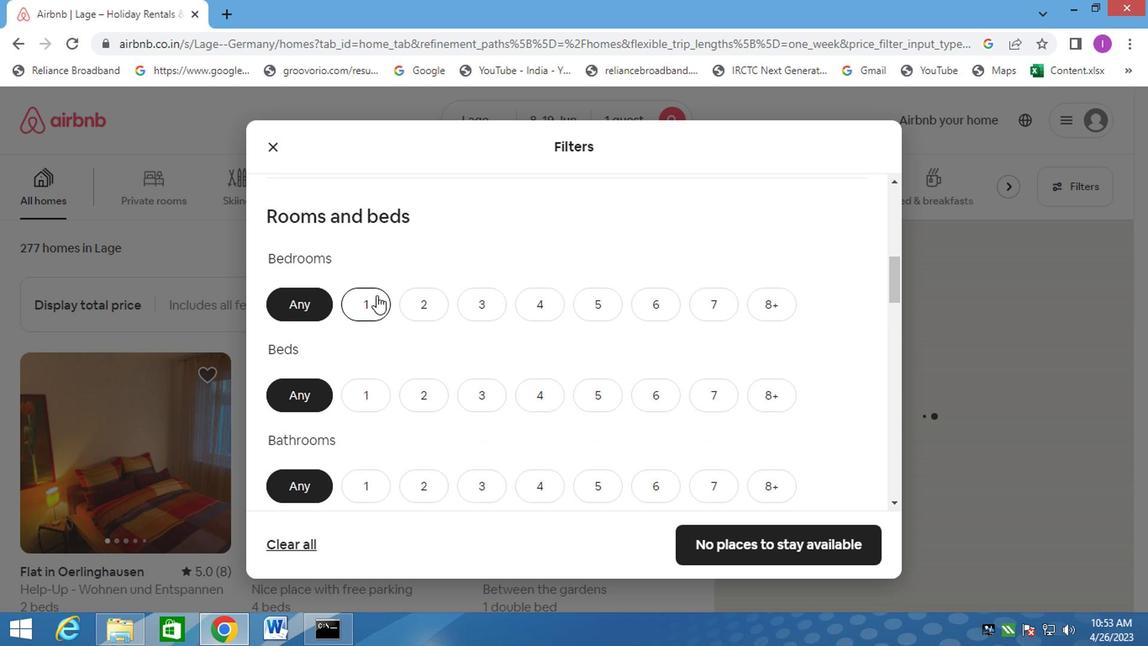 
Action: Mouse moved to (375, 295)
Screenshot: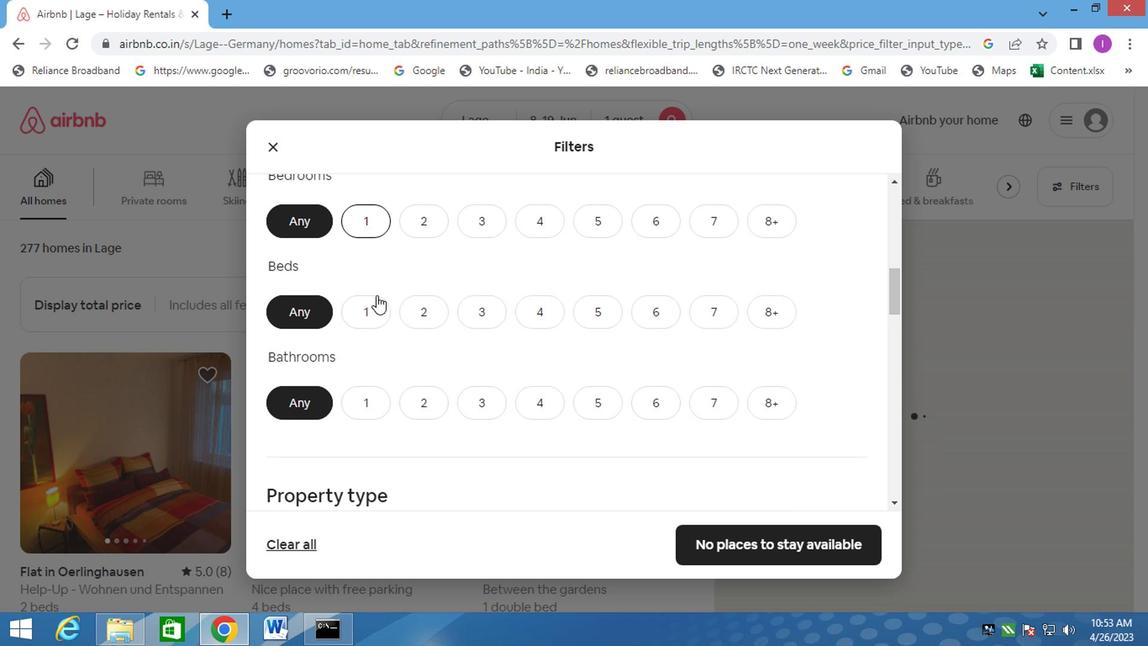 
Action: Mouse scrolled (375, 294) with delta (0, -1)
Screenshot: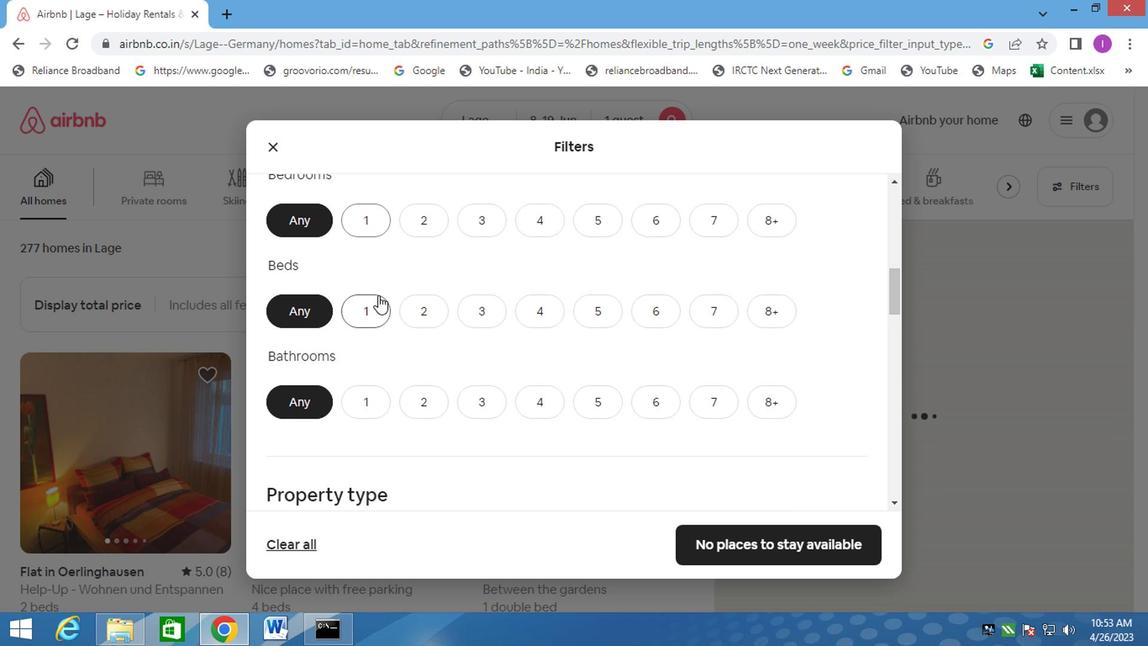
Action: Mouse moved to (361, 232)
Screenshot: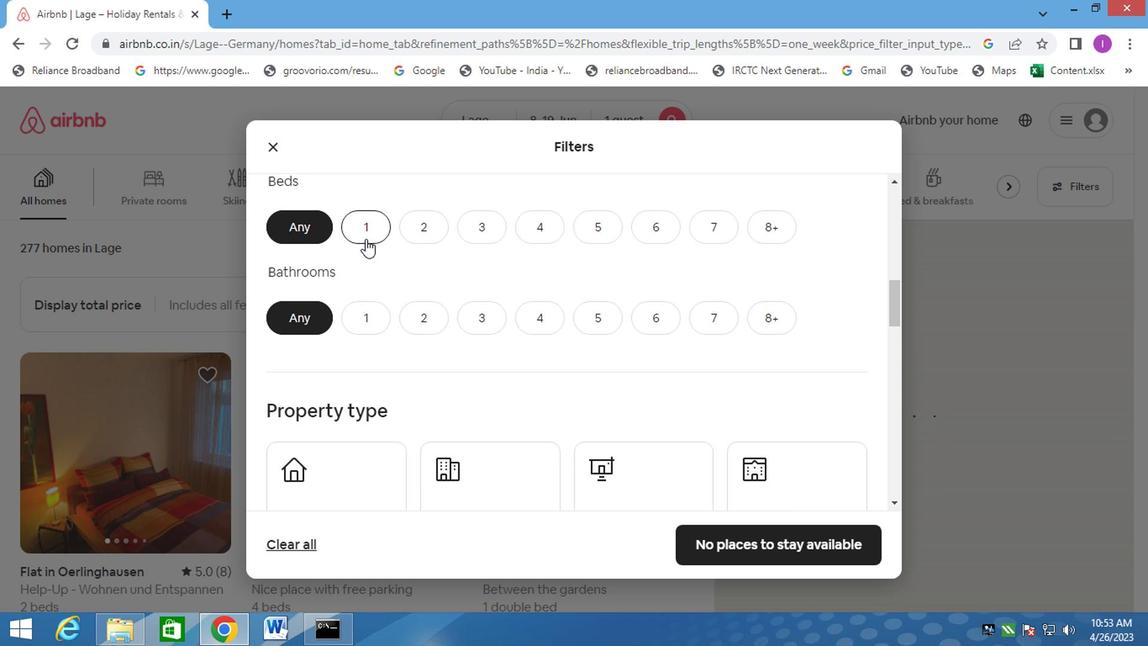 
Action: Mouse pressed left at (361, 232)
Screenshot: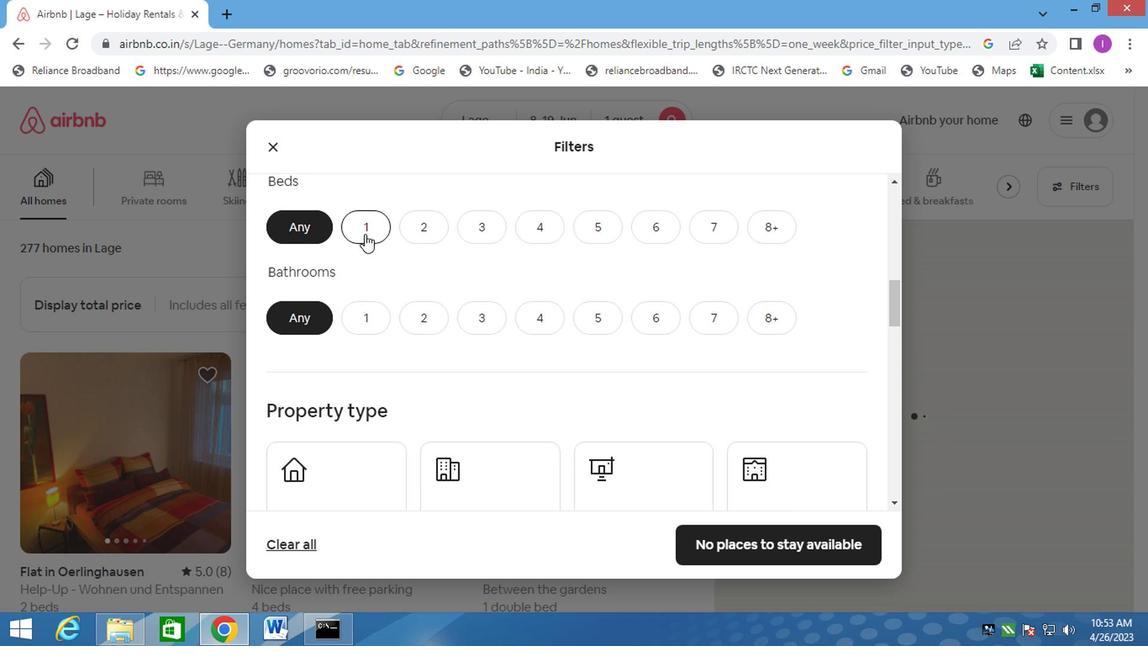 
Action: Mouse moved to (361, 232)
Screenshot: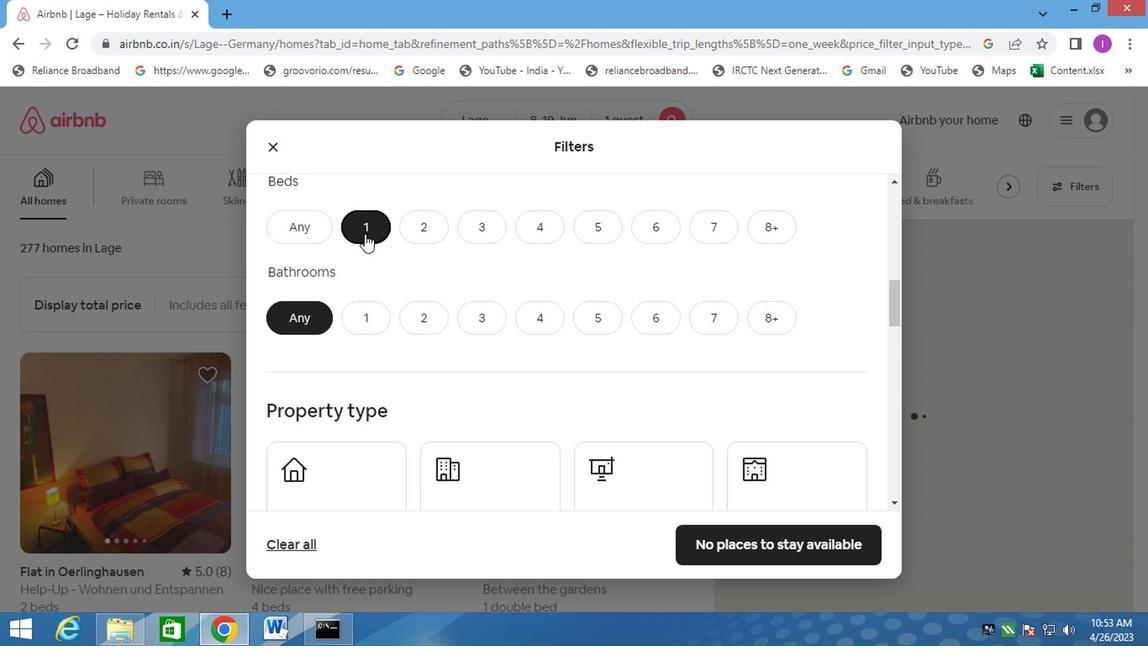 
Action: Mouse scrolled (361, 232) with delta (0, 0)
Screenshot: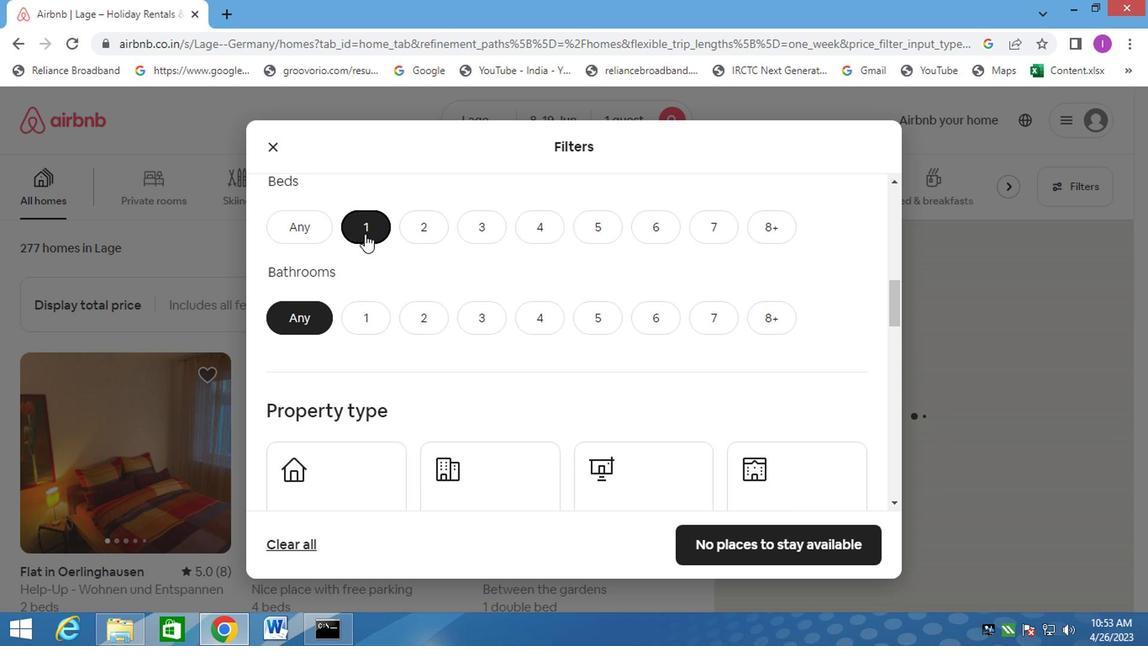 
Action: Mouse moved to (363, 226)
Screenshot: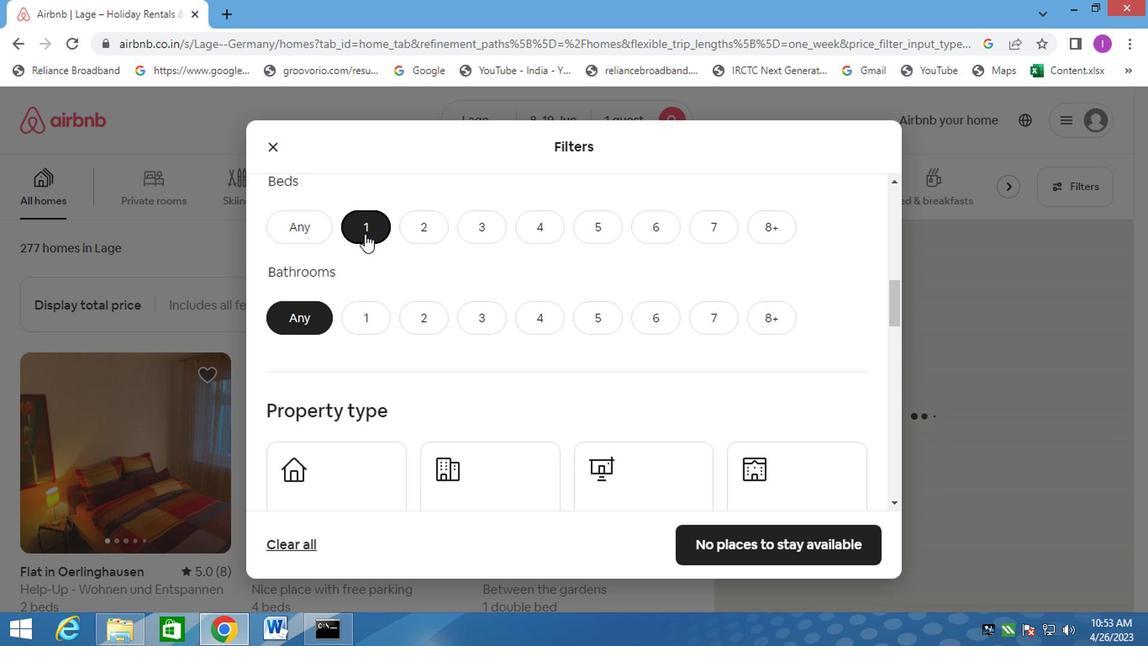 
Action: Mouse scrolled (363, 226) with delta (0, 0)
Screenshot: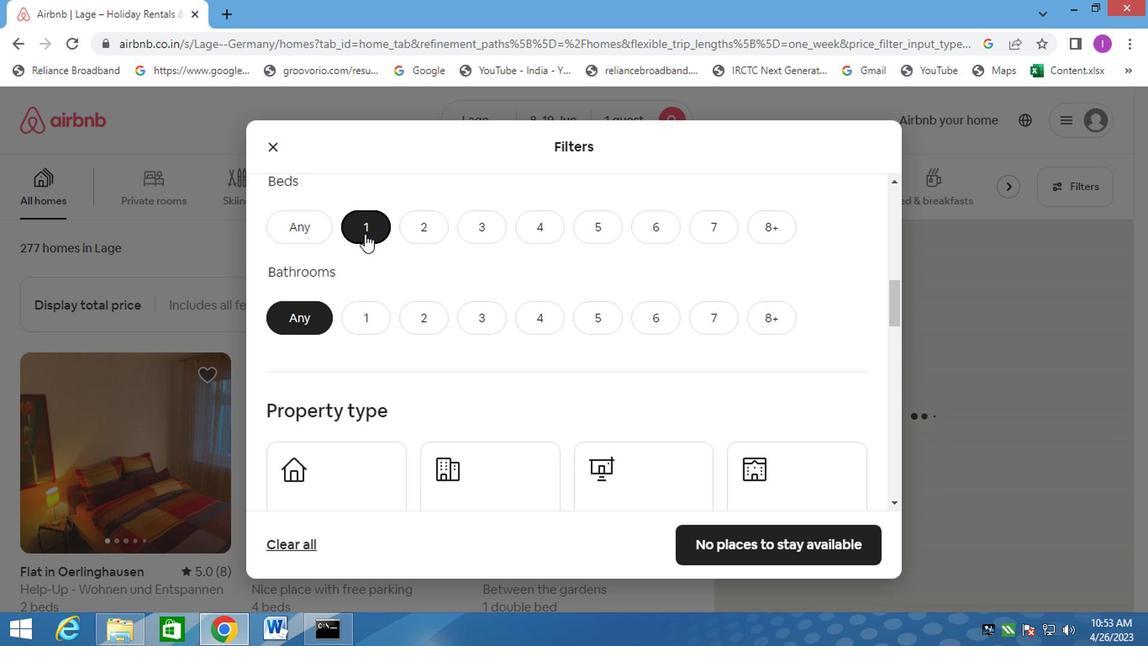 
Action: Mouse moved to (365, 302)
Screenshot: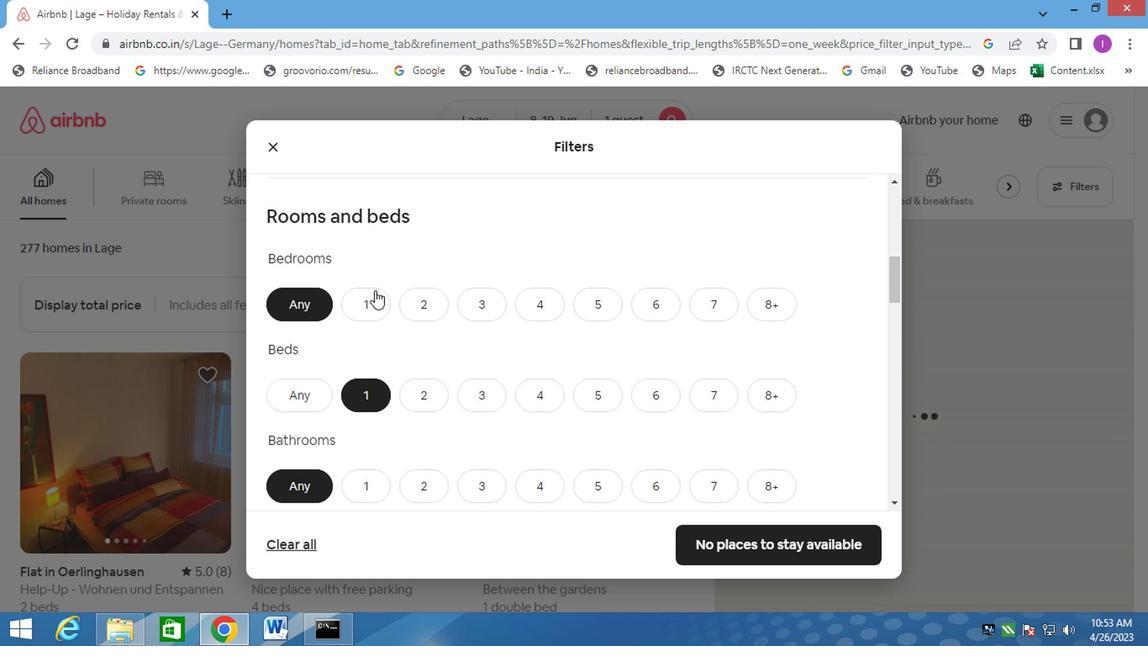 
Action: Mouse pressed left at (365, 302)
Screenshot: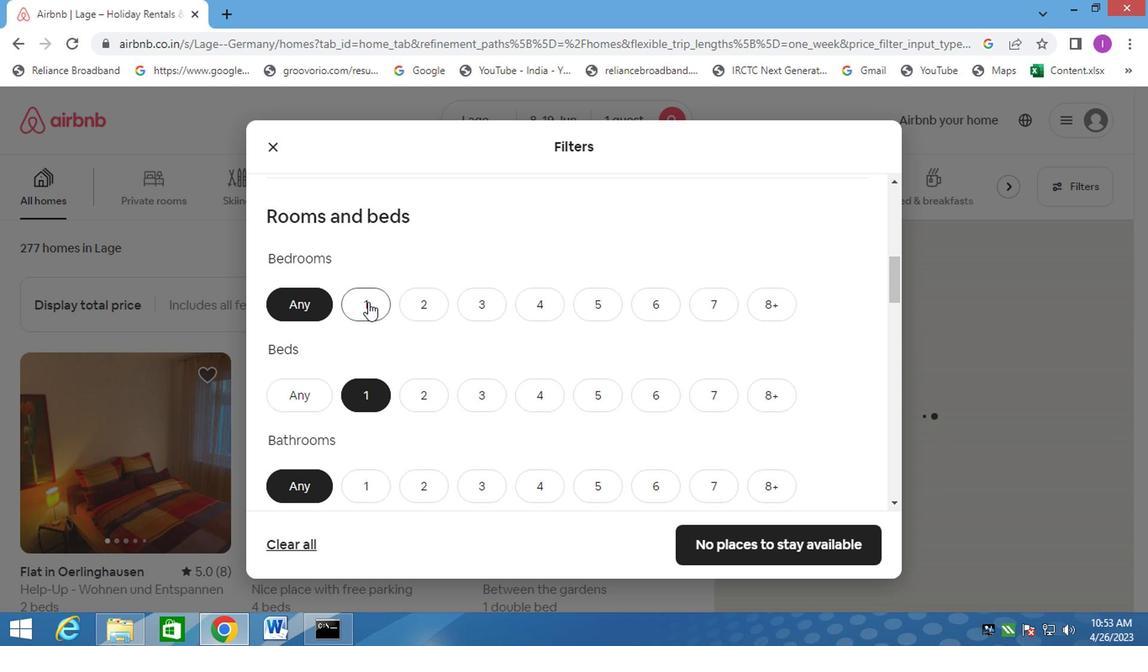 
Action: Mouse moved to (351, 478)
Screenshot: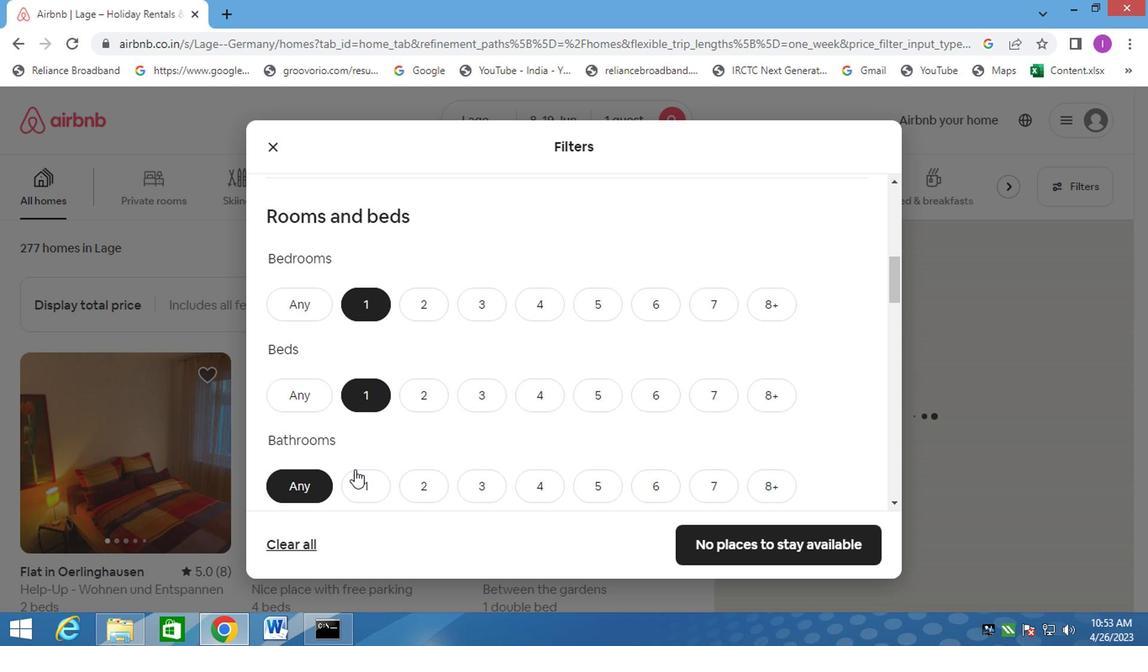 
Action: Mouse pressed left at (351, 478)
Screenshot: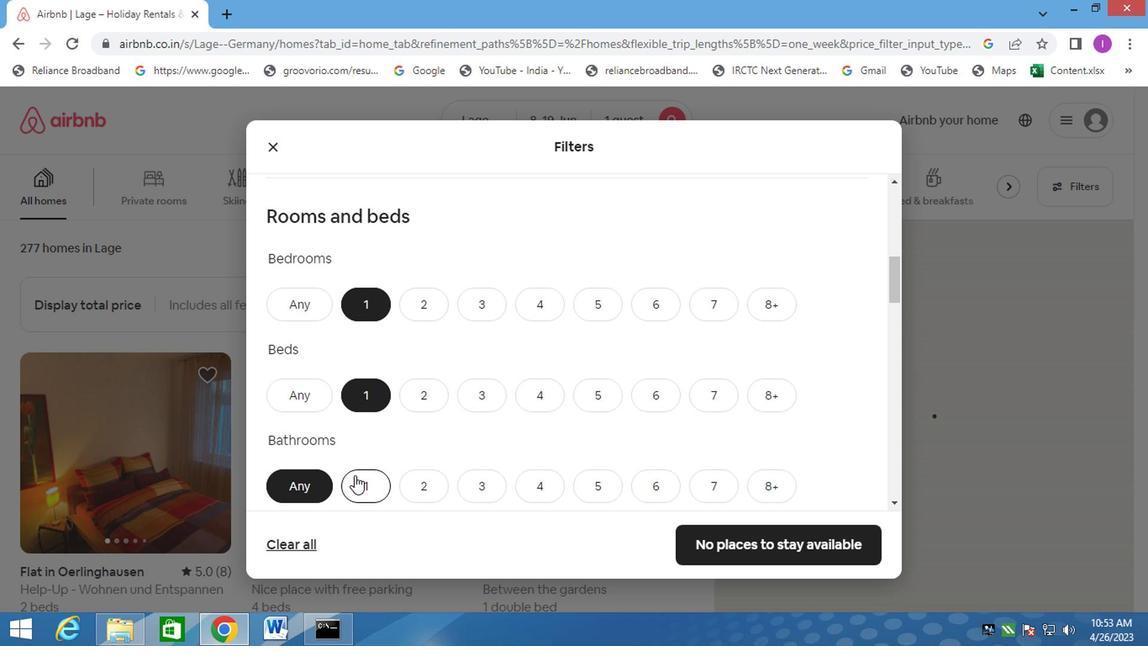 
Action: Mouse moved to (413, 445)
Screenshot: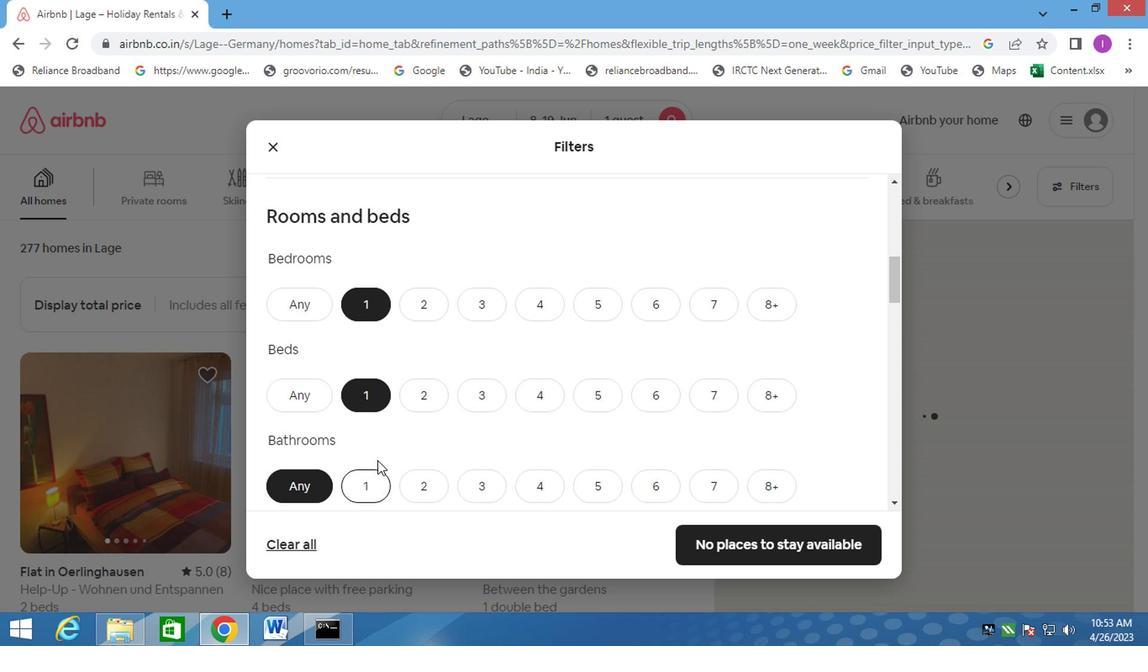
Action: Mouse scrolled (413, 445) with delta (0, 0)
Screenshot: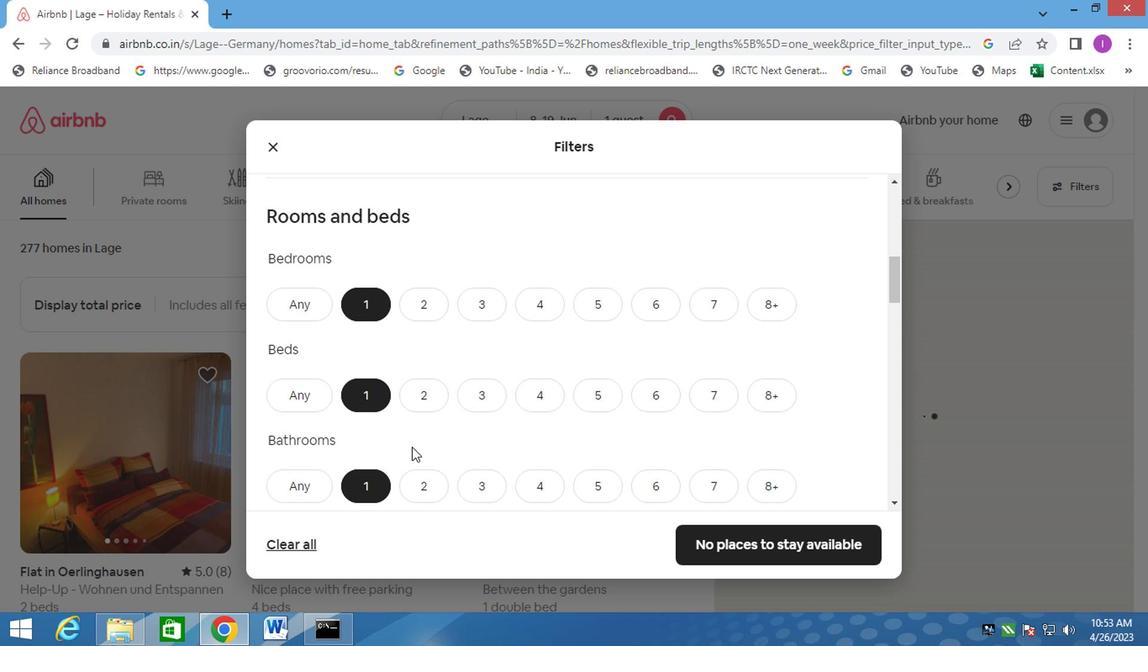 
Action: Mouse moved to (438, 423)
Screenshot: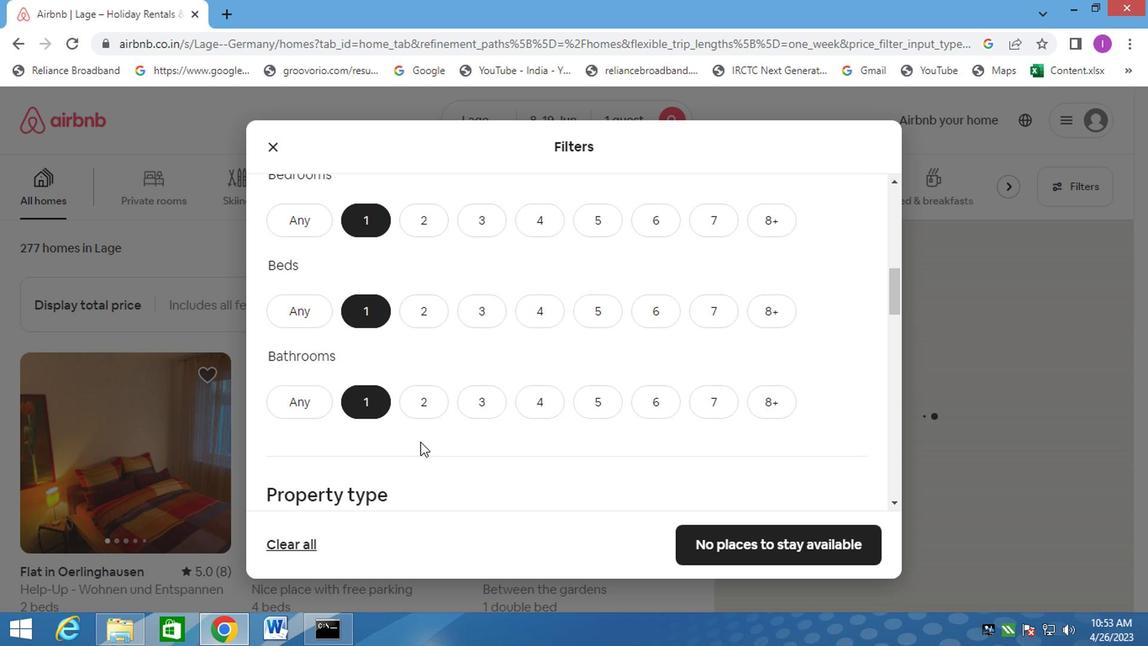 
Action: Mouse scrolled (438, 422) with delta (0, 0)
Screenshot: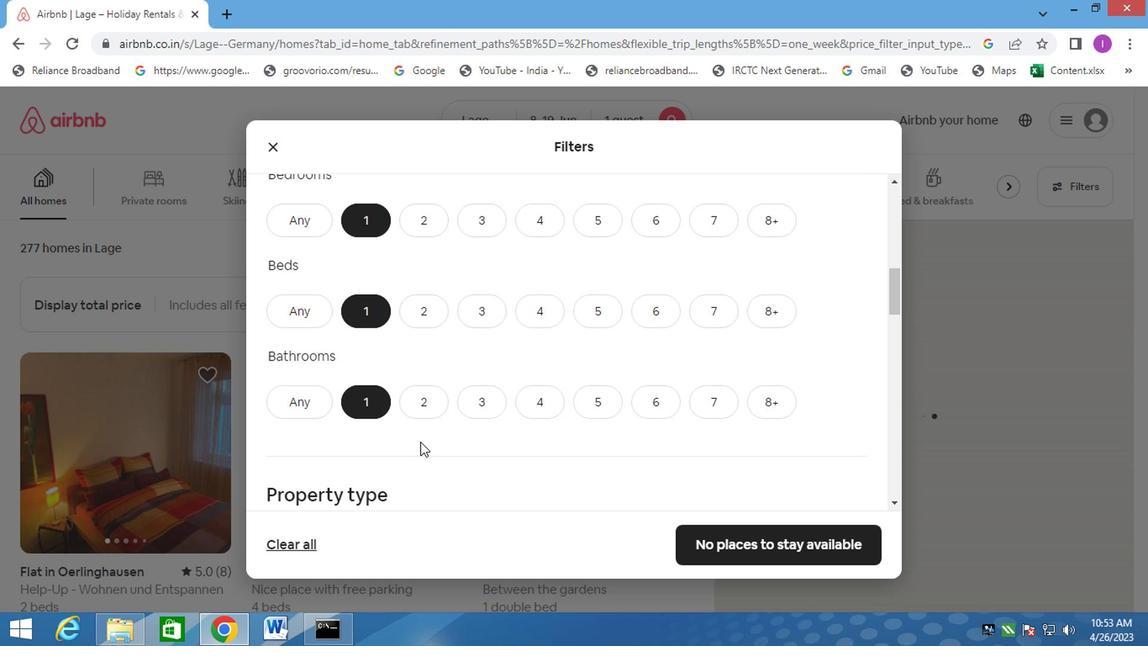 
Action: Mouse moved to (439, 423)
Screenshot: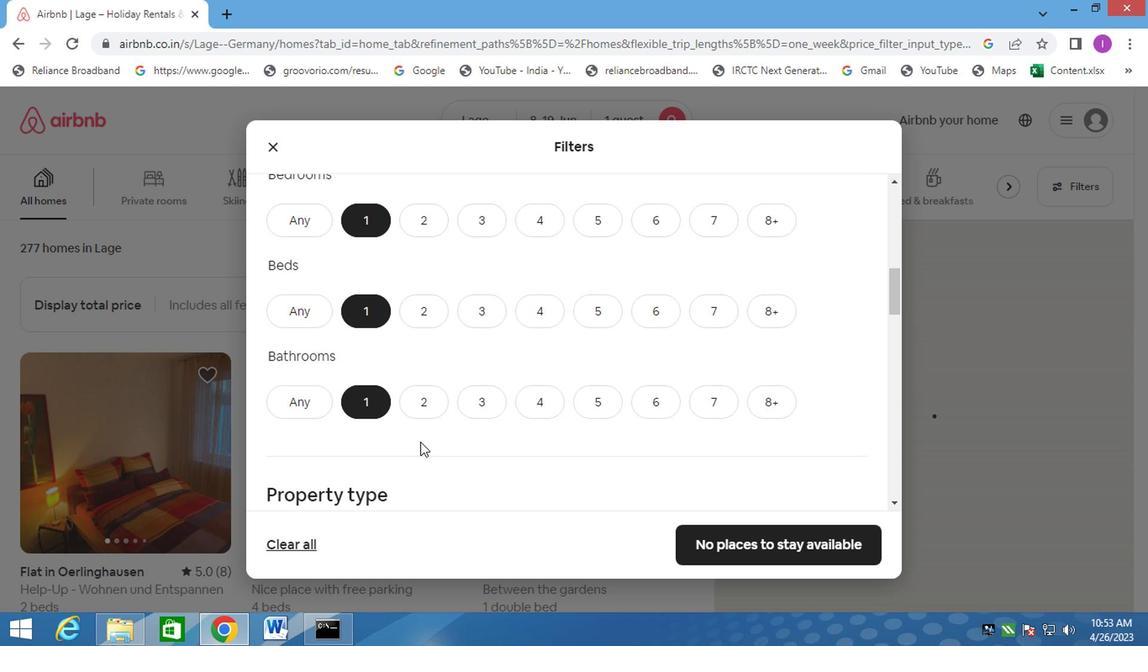 
Action: Mouse scrolled (439, 422) with delta (0, 0)
Screenshot: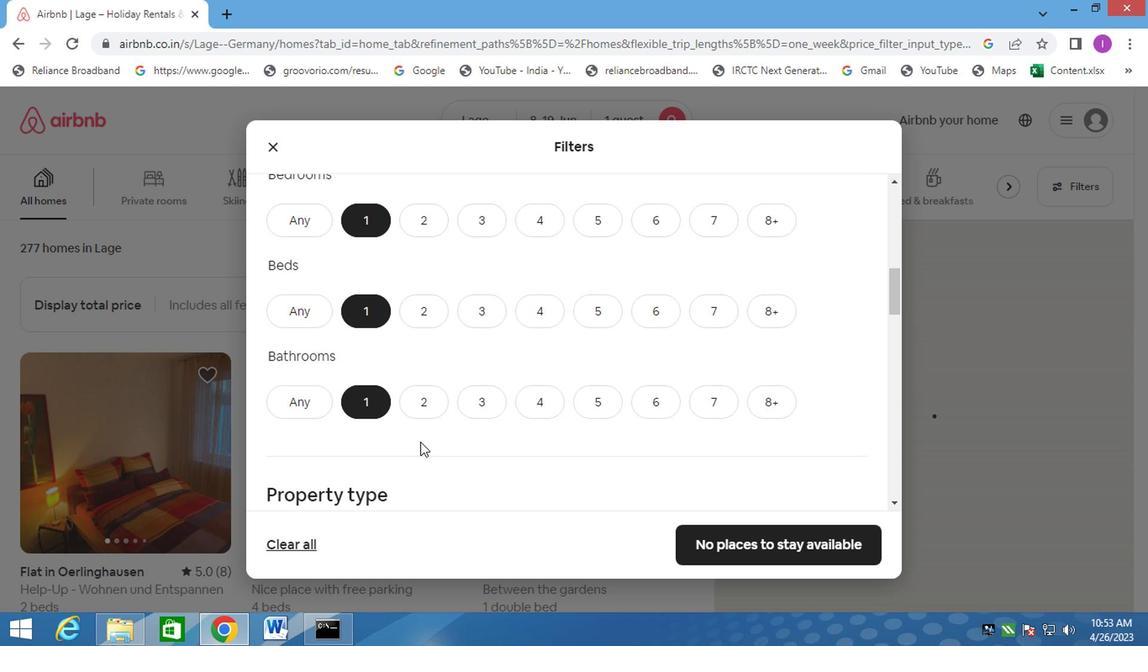 
Action: Mouse moved to (311, 403)
Screenshot: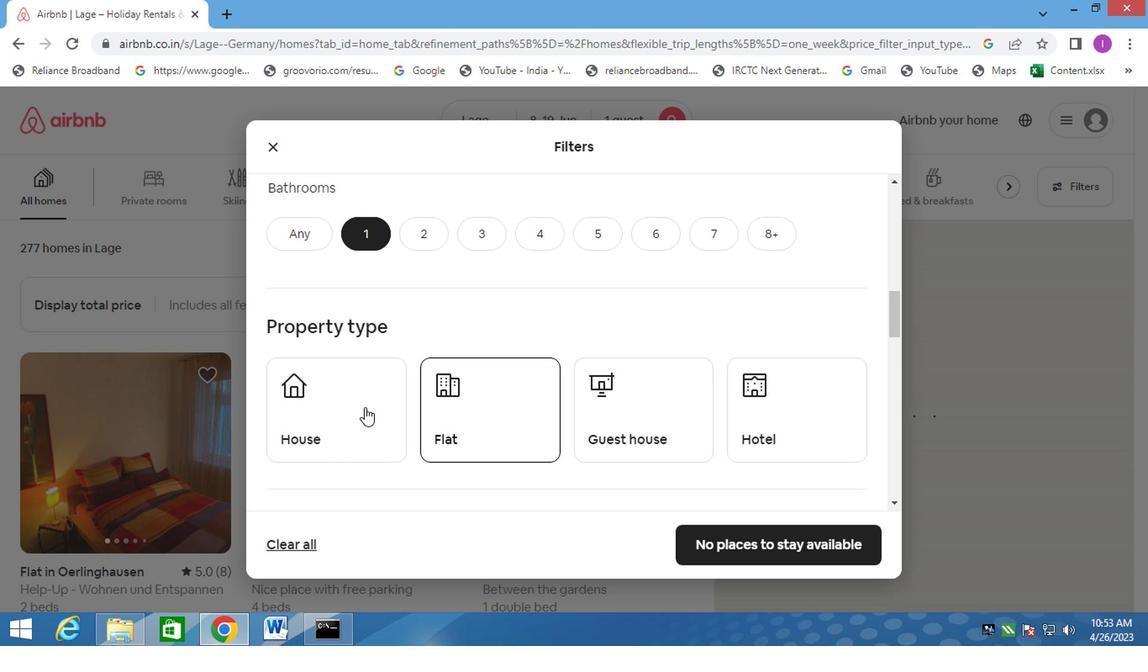 
Action: Mouse pressed left at (311, 403)
Screenshot: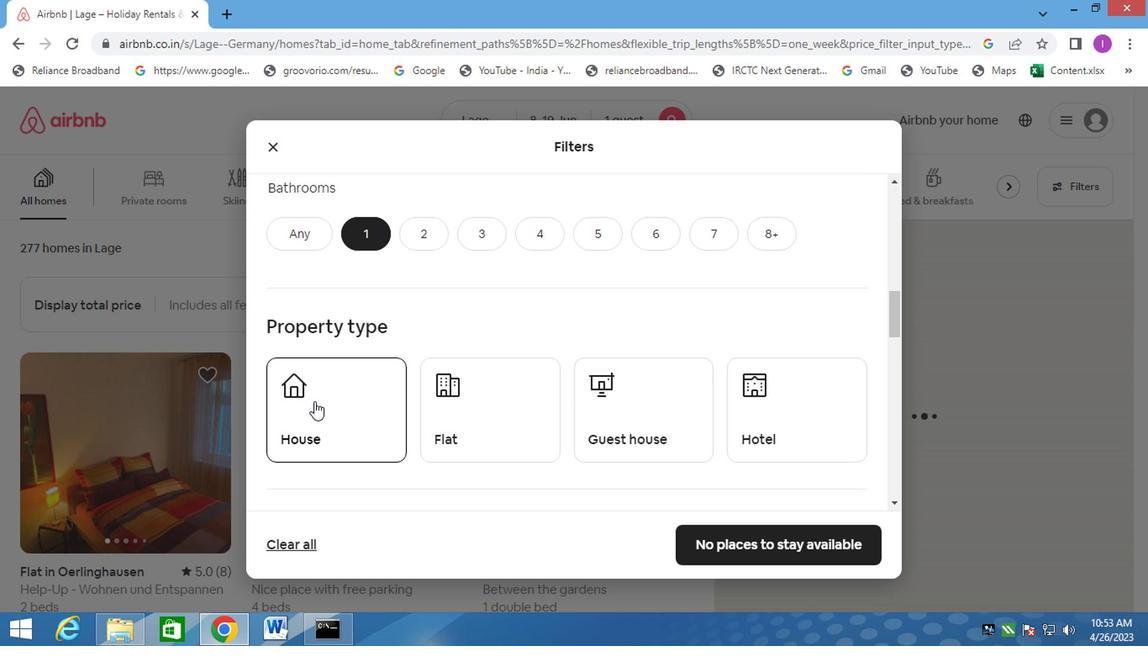 
Action: Mouse moved to (492, 424)
Screenshot: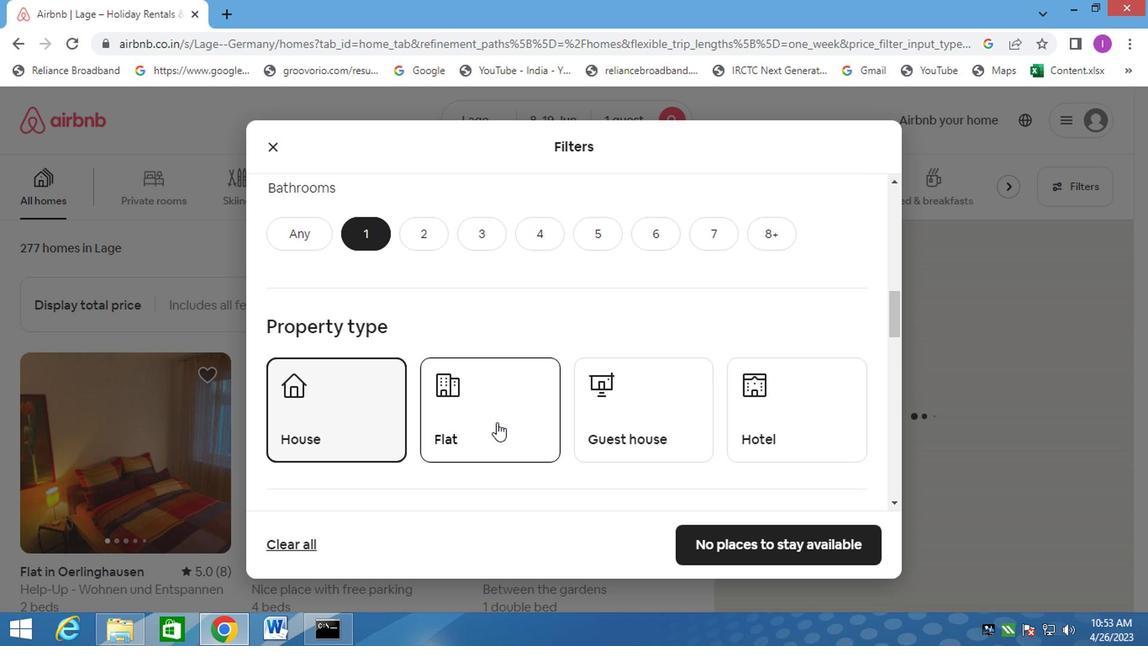 
Action: Mouse pressed left at (492, 424)
Screenshot: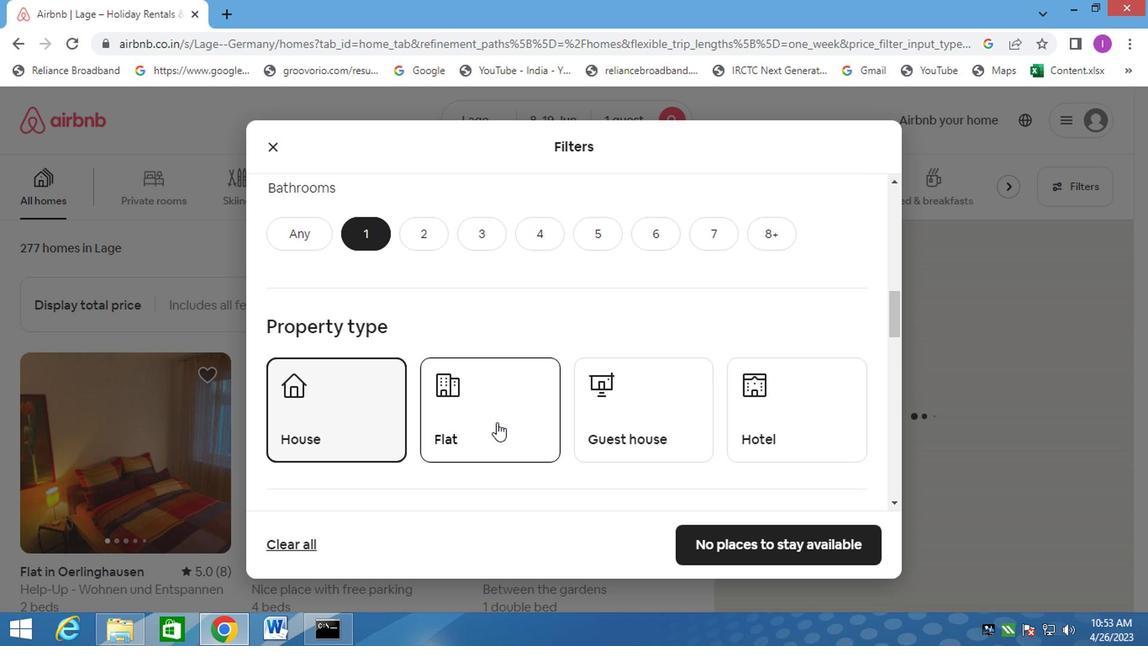
Action: Mouse moved to (586, 429)
Screenshot: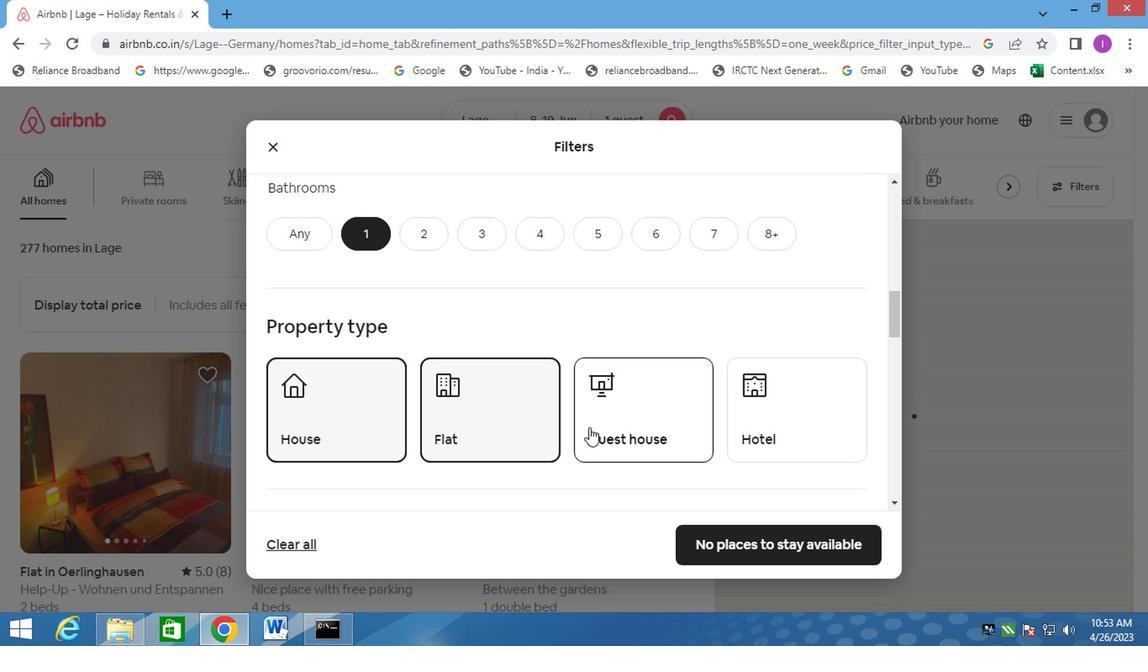 
Action: Mouse pressed left at (586, 429)
Screenshot: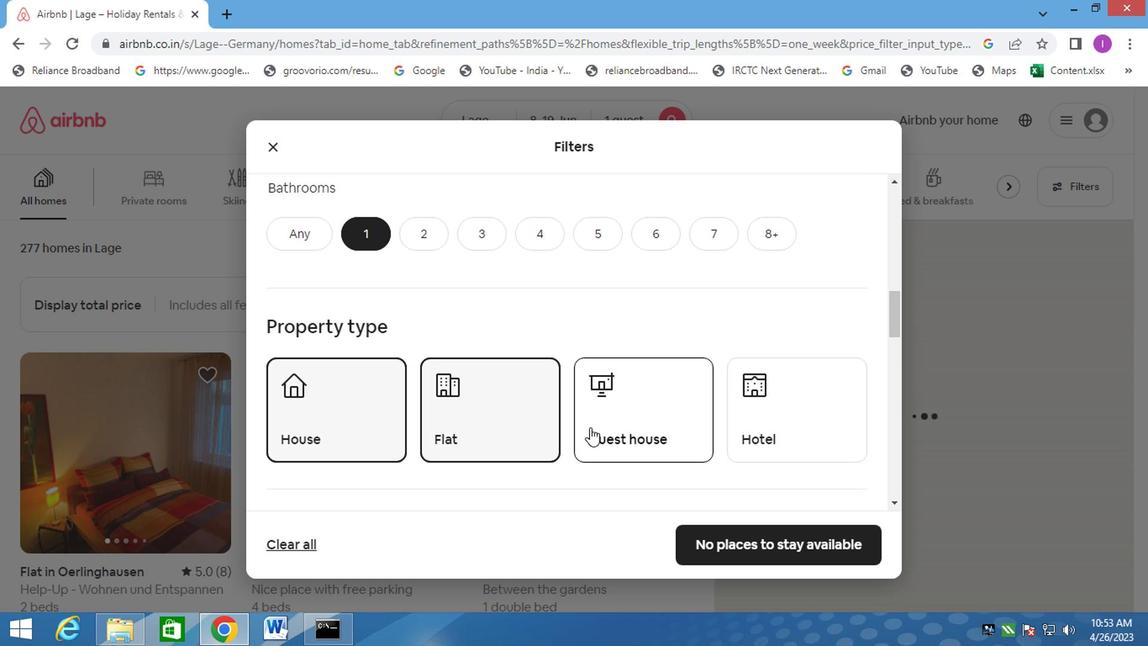 
Action: Mouse moved to (753, 424)
Screenshot: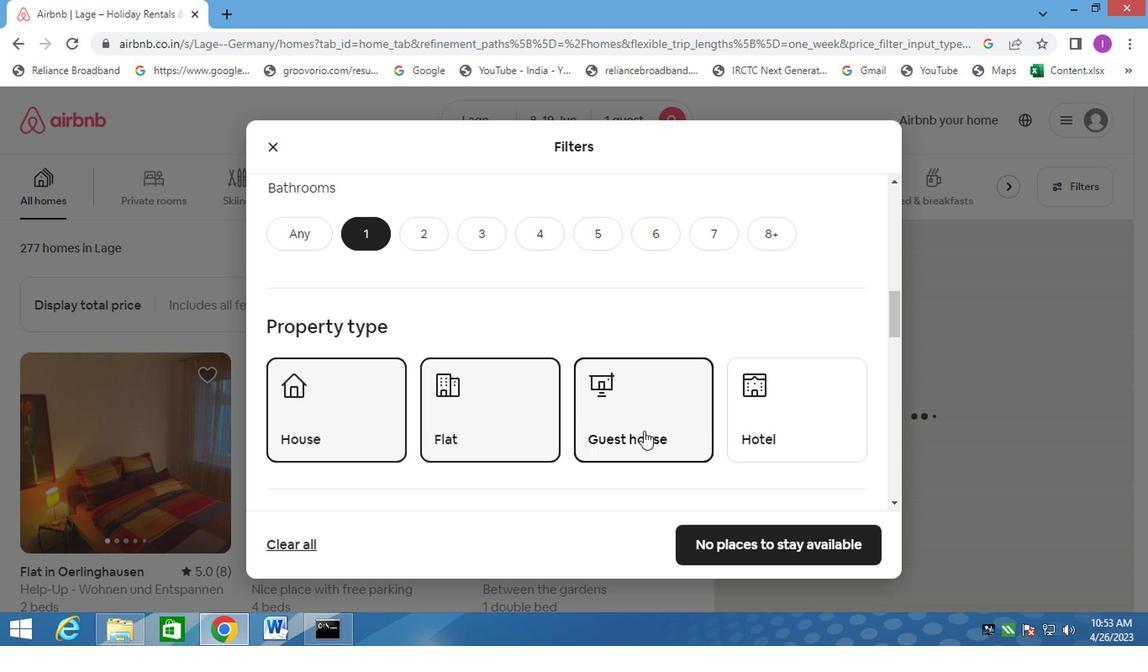 
Action: Mouse pressed left at (753, 424)
Screenshot: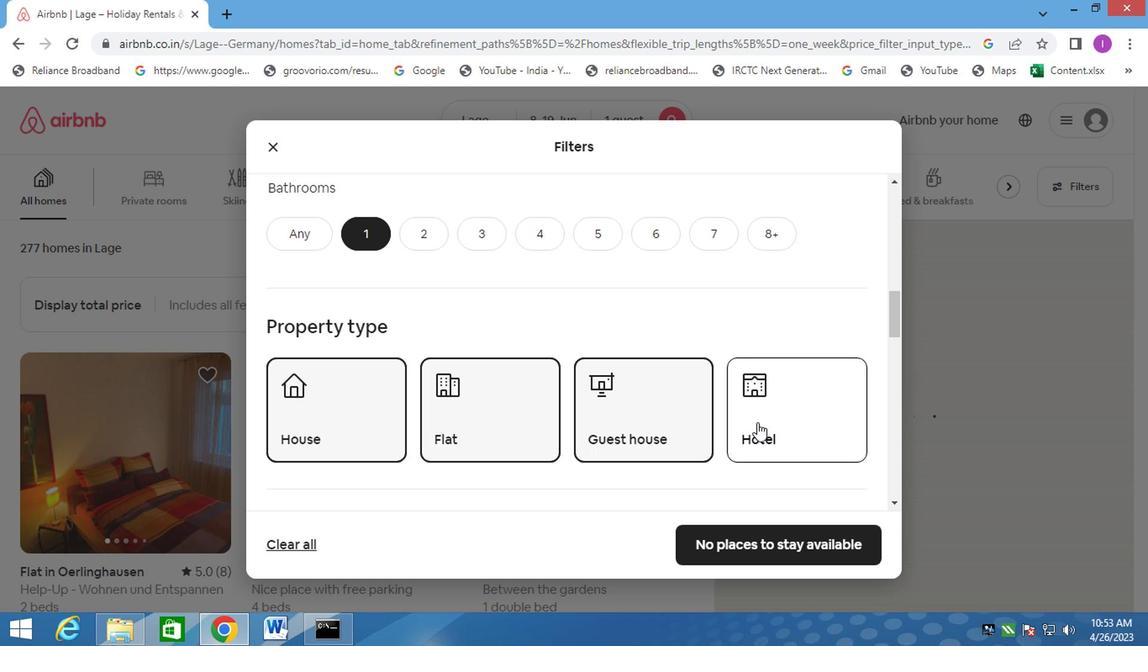 
Action: Mouse moved to (661, 434)
Screenshot: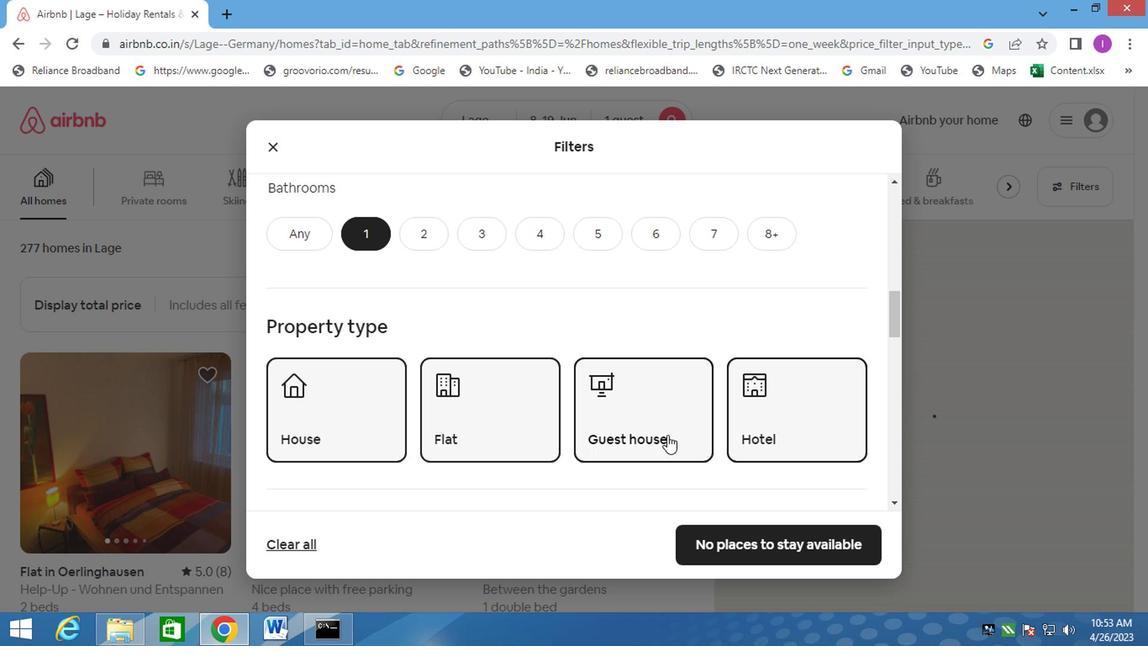 
Action: Mouse scrolled (661, 433) with delta (0, -1)
Screenshot: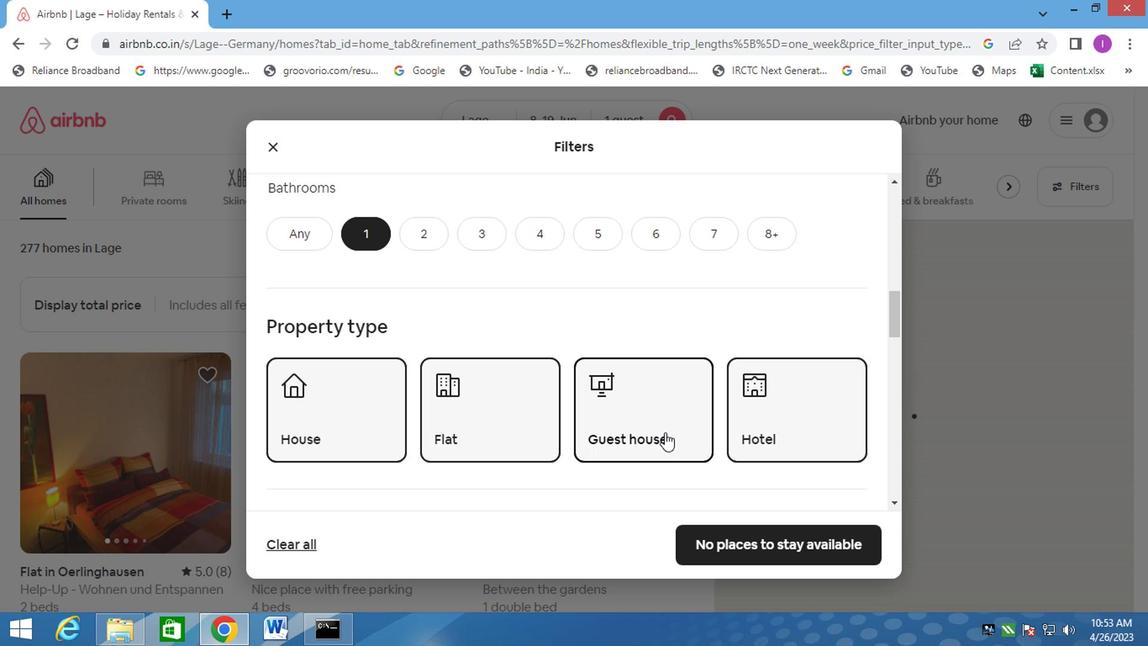 
Action: Mouse scrolled (661, 433) with delta (0, -1)
Screenshot: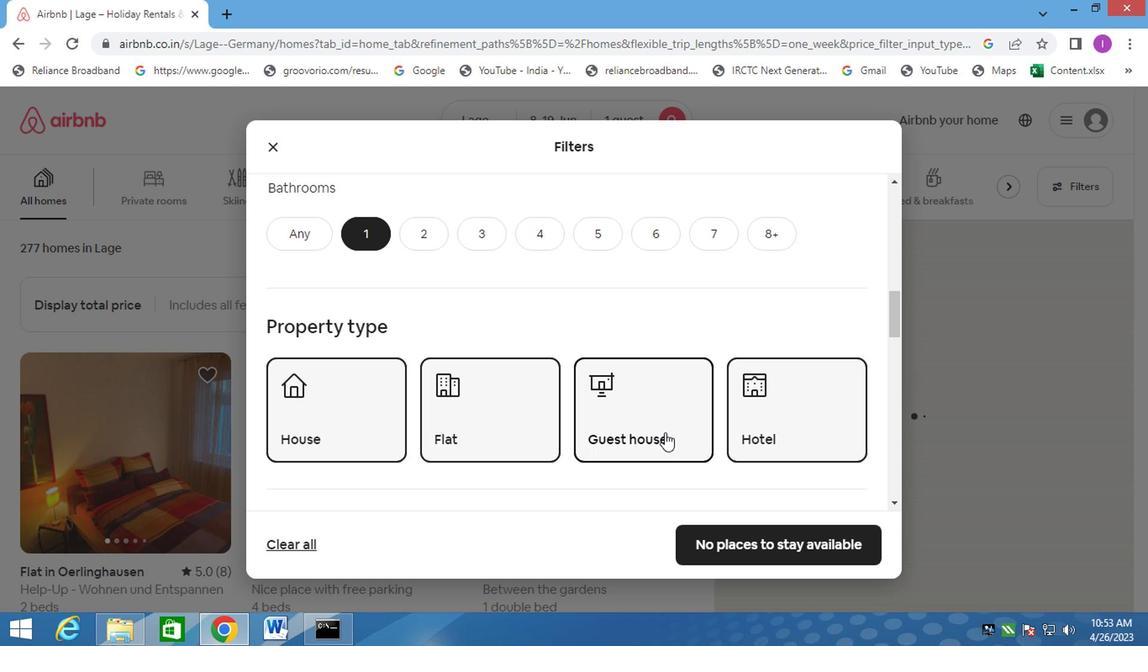 
Action: Mouse moved to (661, 430)
Screenshot: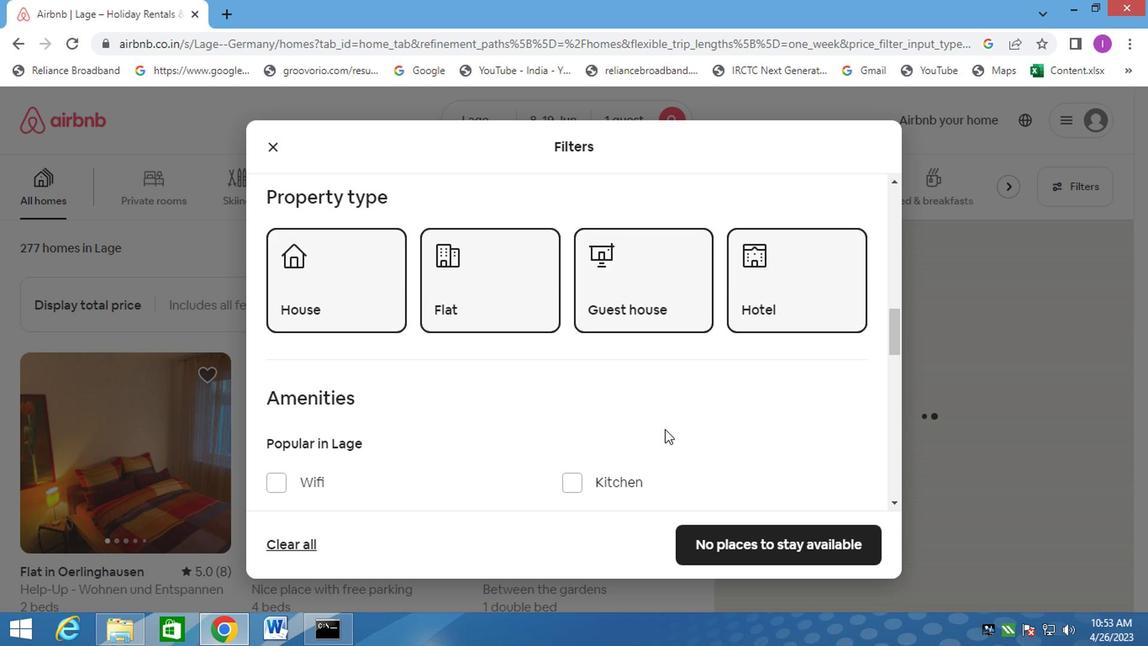 
Action: Mouse scrolled (661, 429) with delta (0, 0)
Screenshot: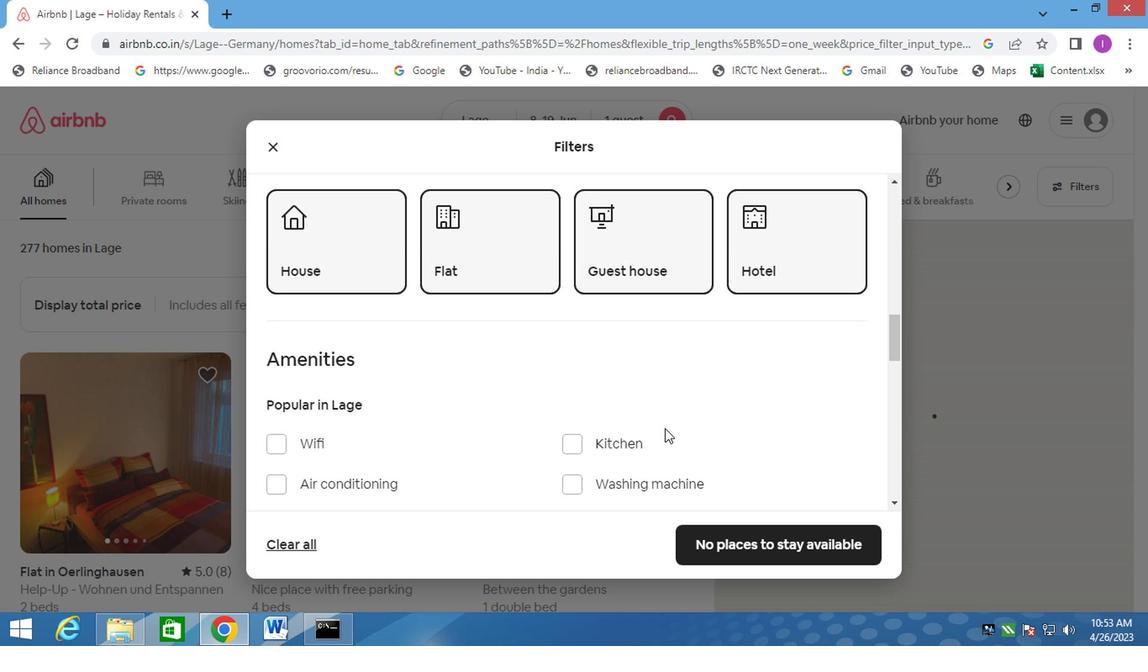 
Action: Mouse moved to (662, 428)
Screenshot: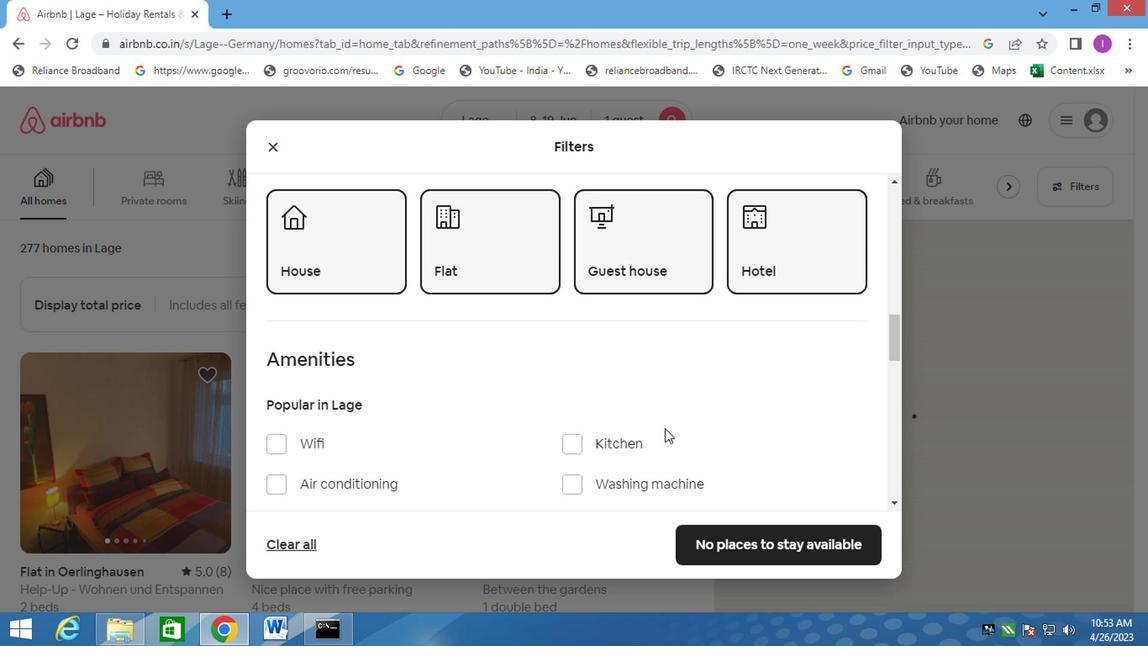 
Action: Mouse scrolled (662, 427) with delta (0, -1)
Screenshot: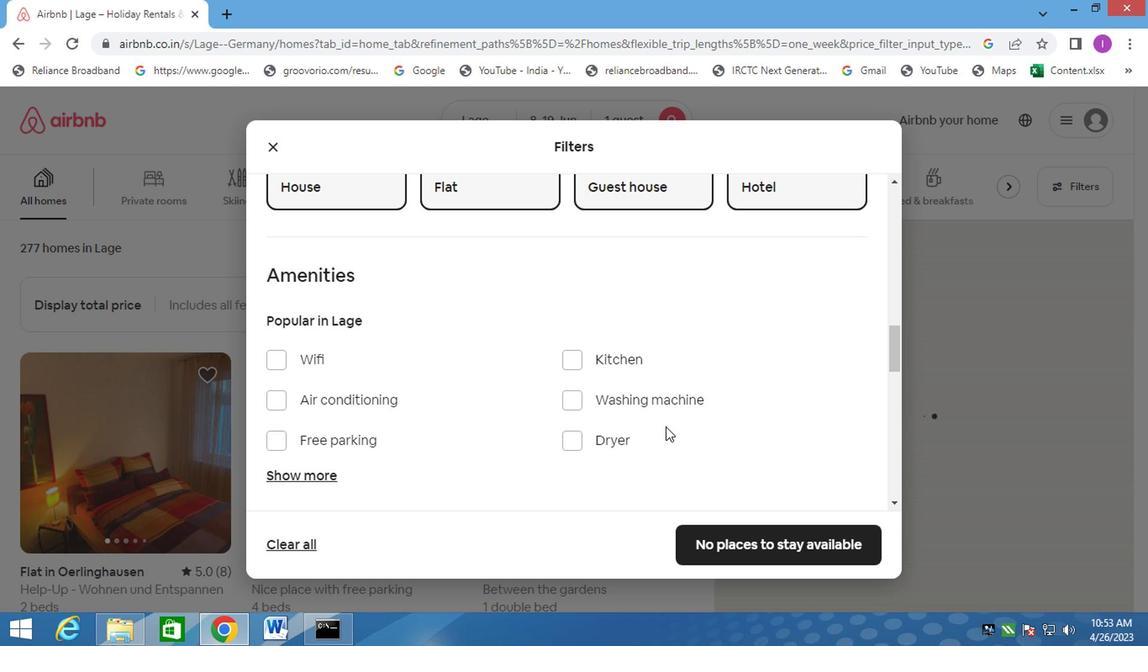 
Action: Mouse moved to (679, 415)
Screenshot: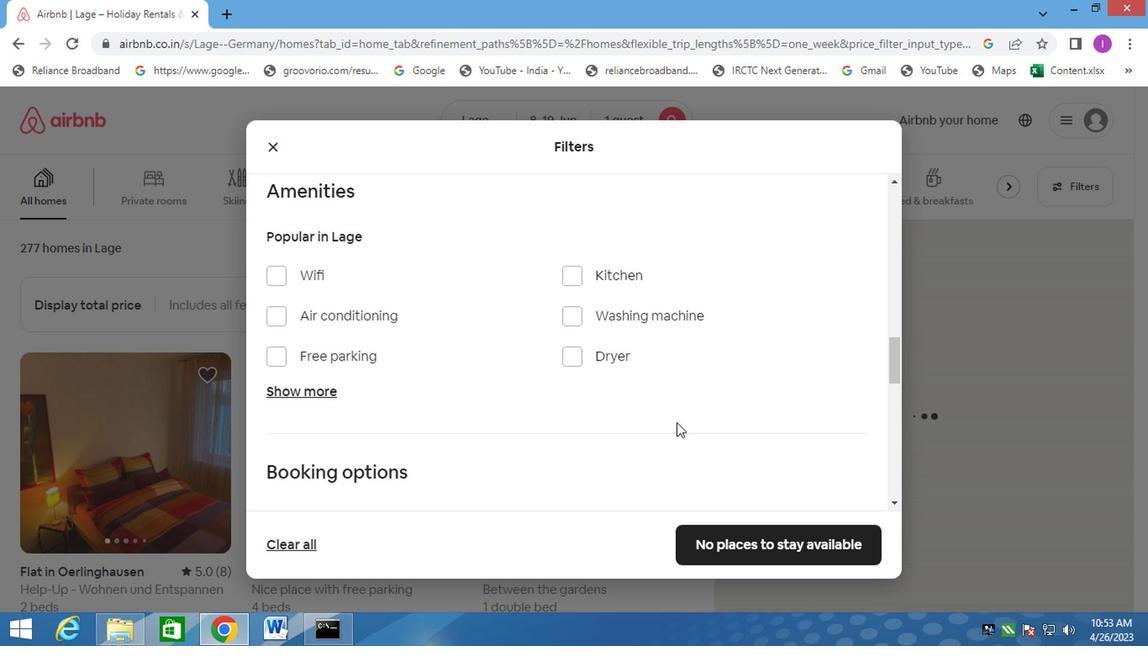 
Action: Mouse scrolled (679, 413) with delta (0, -1)
Screenshot: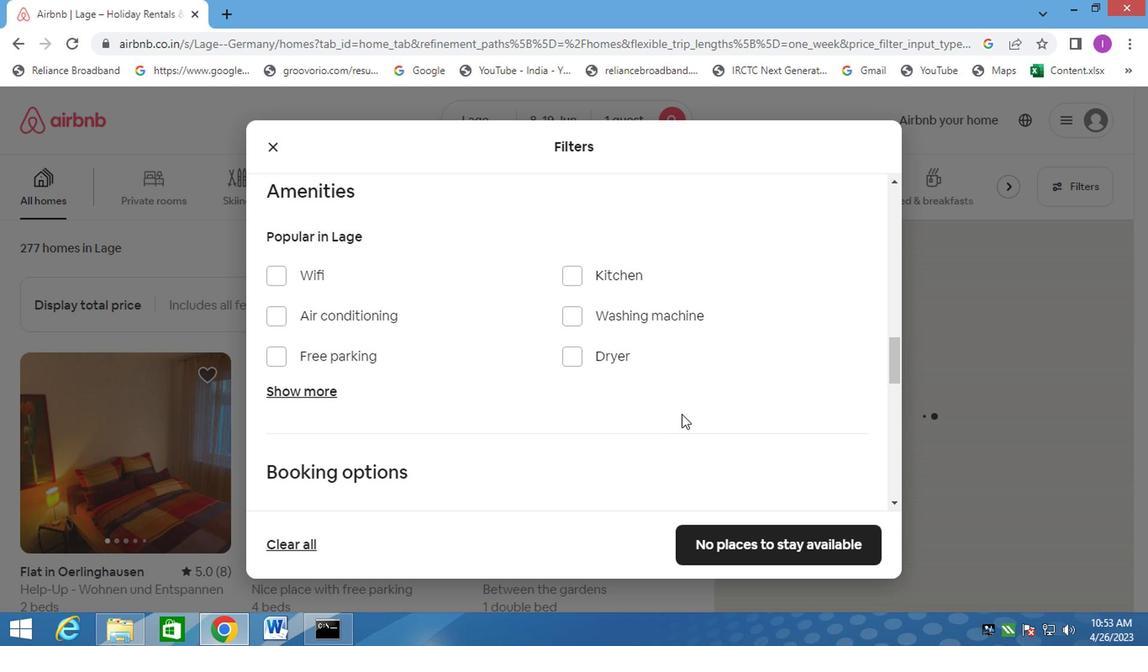
Action: Mouse scrolled (679, 413) with delta (0, -1)
Screenshot: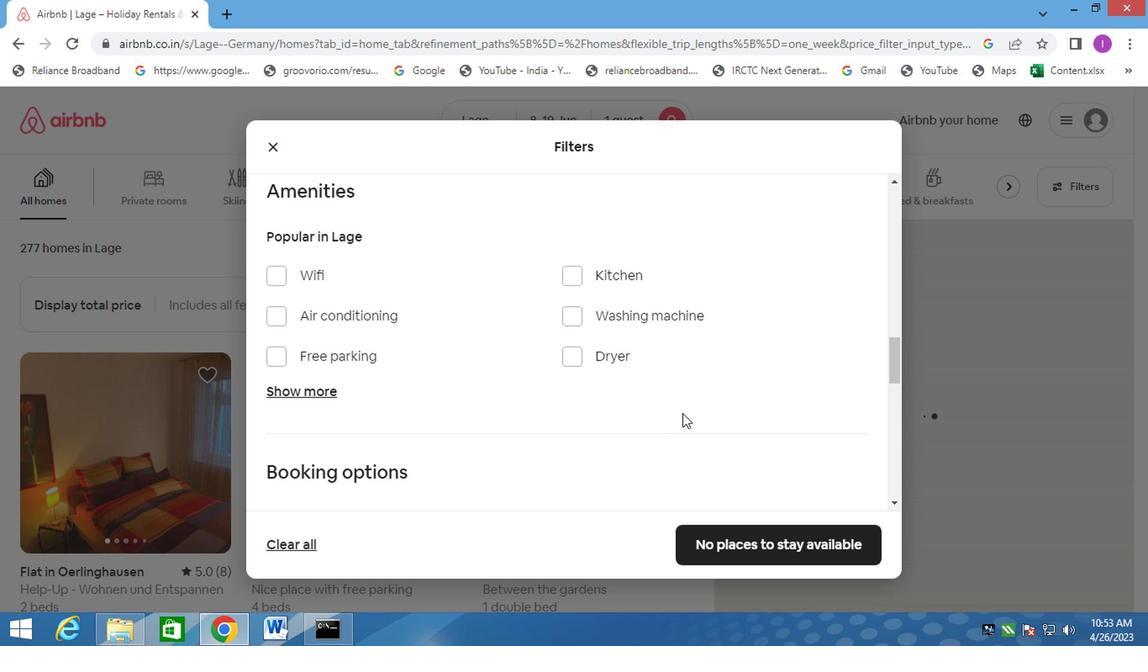 
Action: Mouse moved to (838, 418)
Screenshot: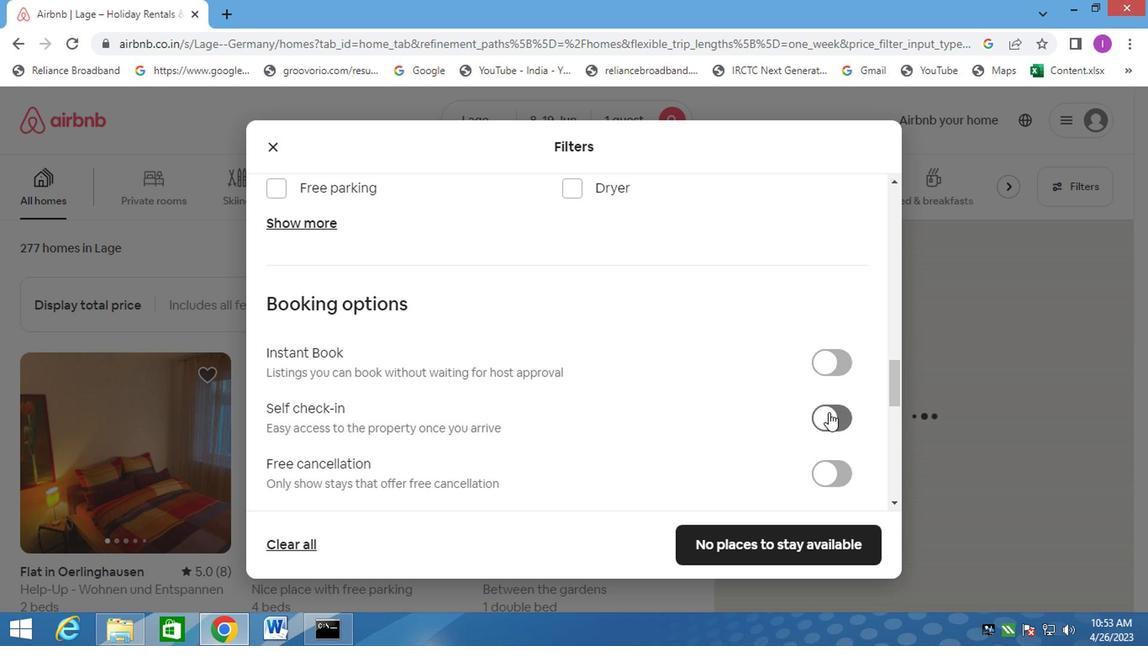 
Action: Mouse pressed left at (838, 418)
Screenshot: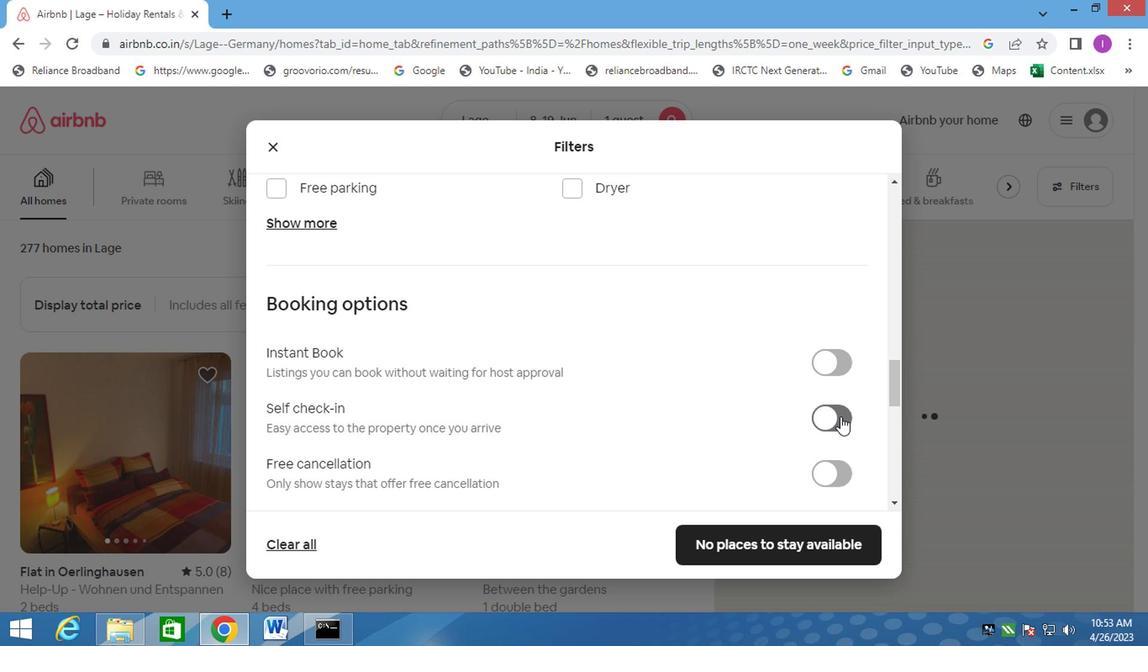 
Action: Mouse moved to (726, 423)
Screenshot: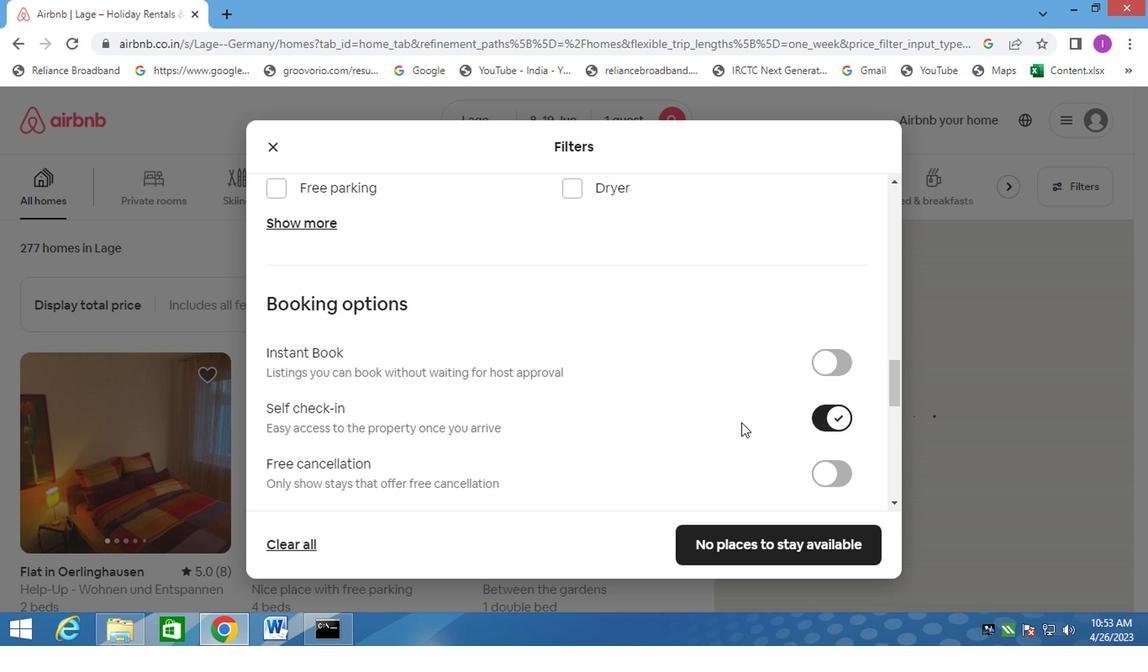
Action: Mouse scrolled (726, 422) with delta (0, 0)
Screenshot: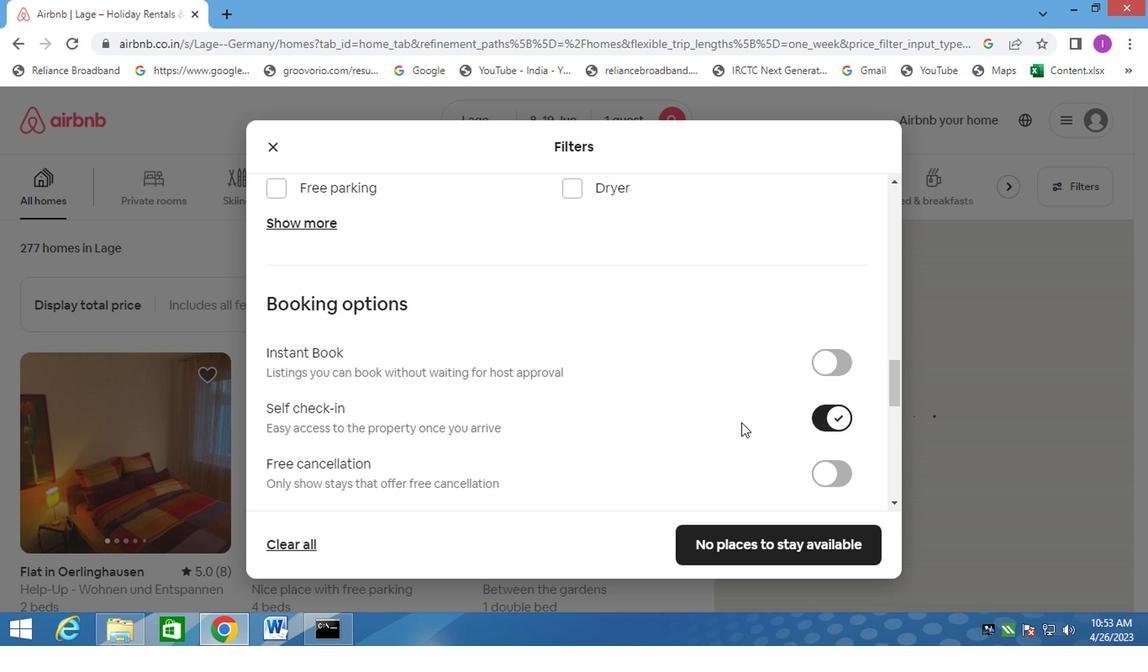 
Action: Mouse moved to (723, 422)
Screenshot: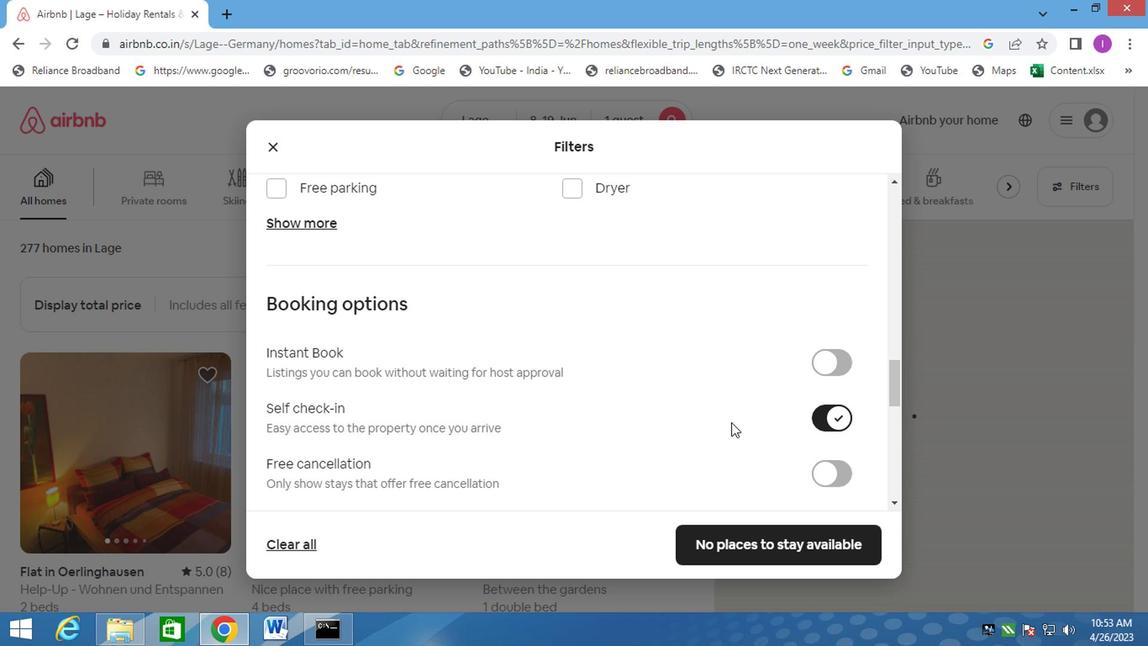 
Action: Mouse scrolled (723, 421) with delta (0, -1)
Screenshot: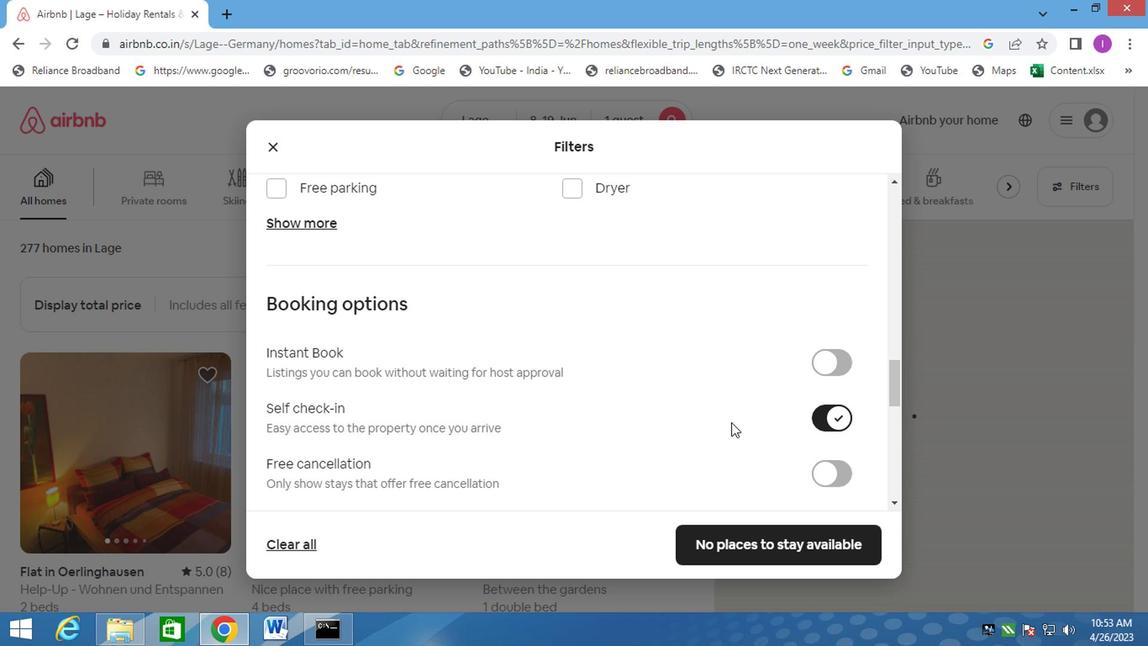 
Action: Mouse moved to (722, 421)
Screenshot: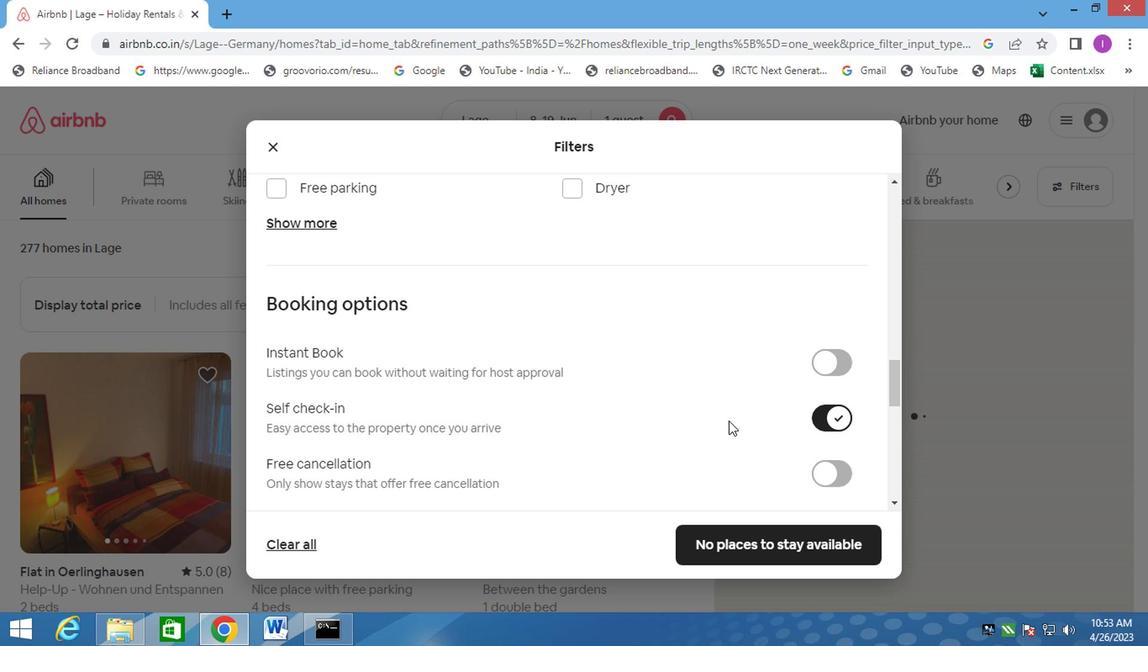 
Action: Mouse scrolled (722, 421) with delta (0, 0)
Screenshot: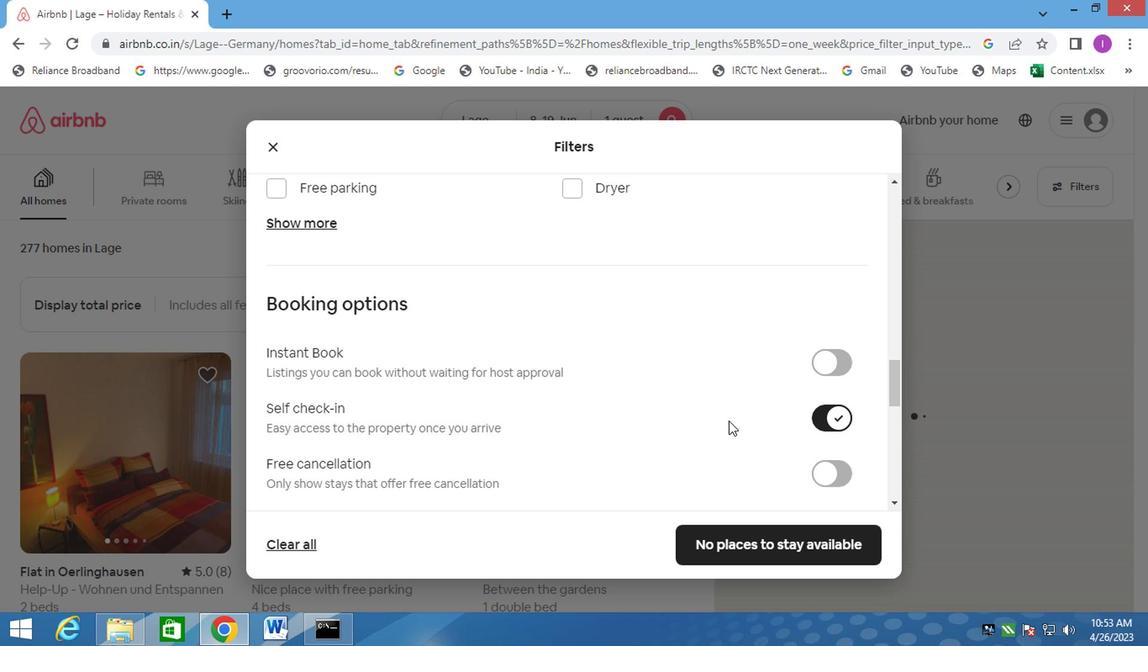 
Action: Mouse moved to (714, 409)
Screenshot: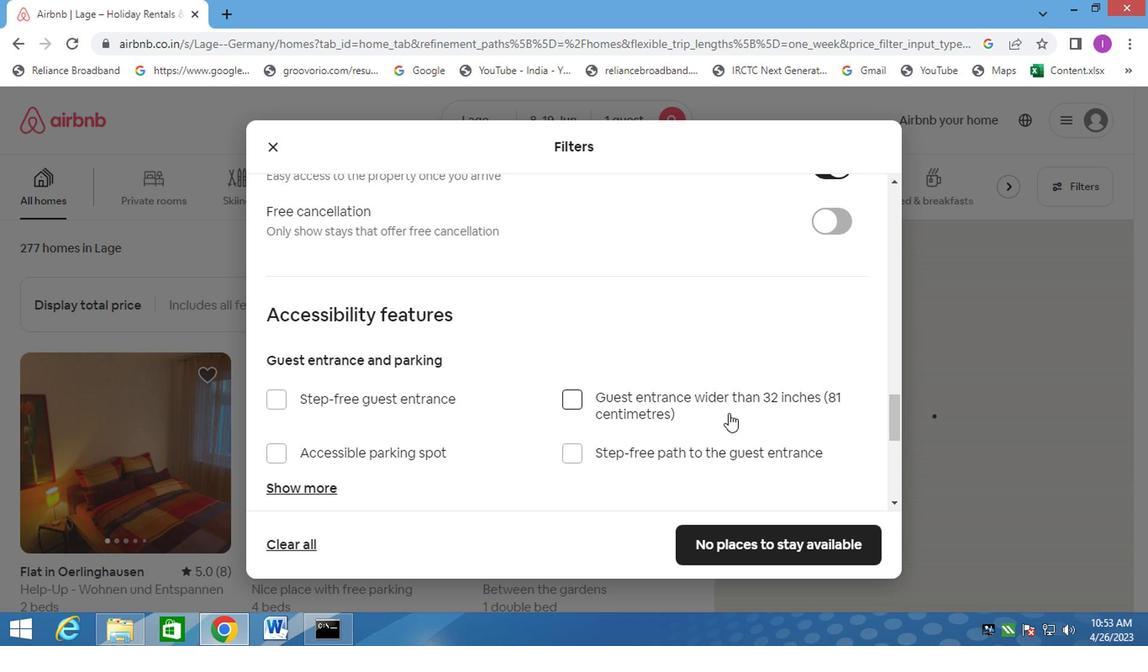 
Action: Mouse scrolled (714, 409) with delta (0, 0)
Screenshot: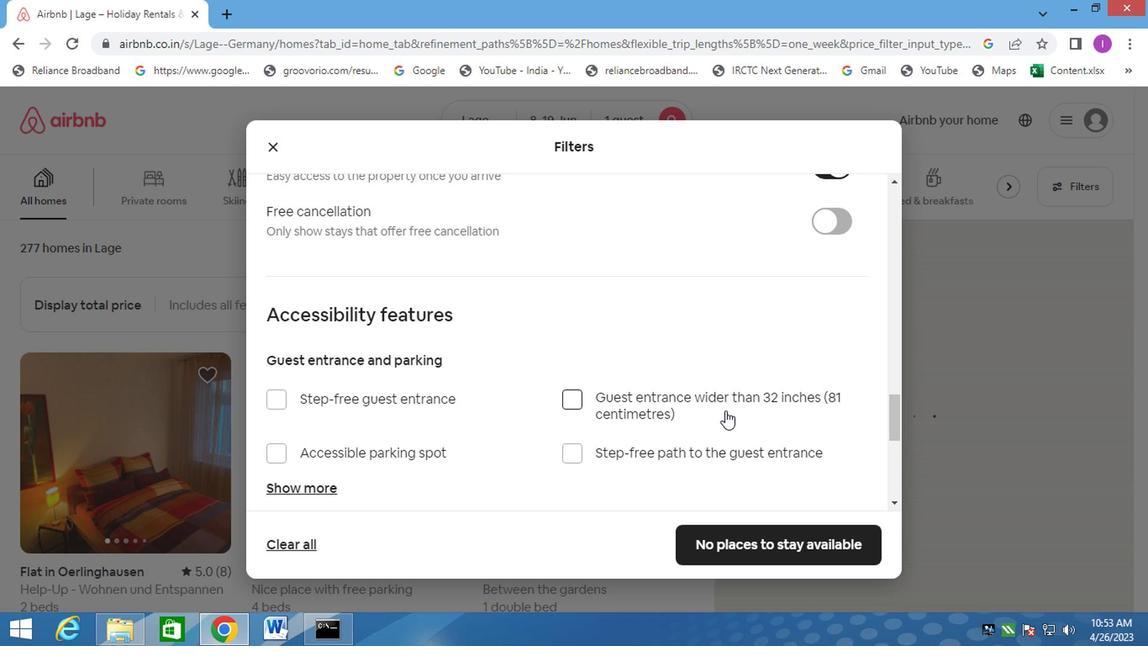 
Action: Mouse scrolled (714, 409) with delta (0, 0)
Screenshot: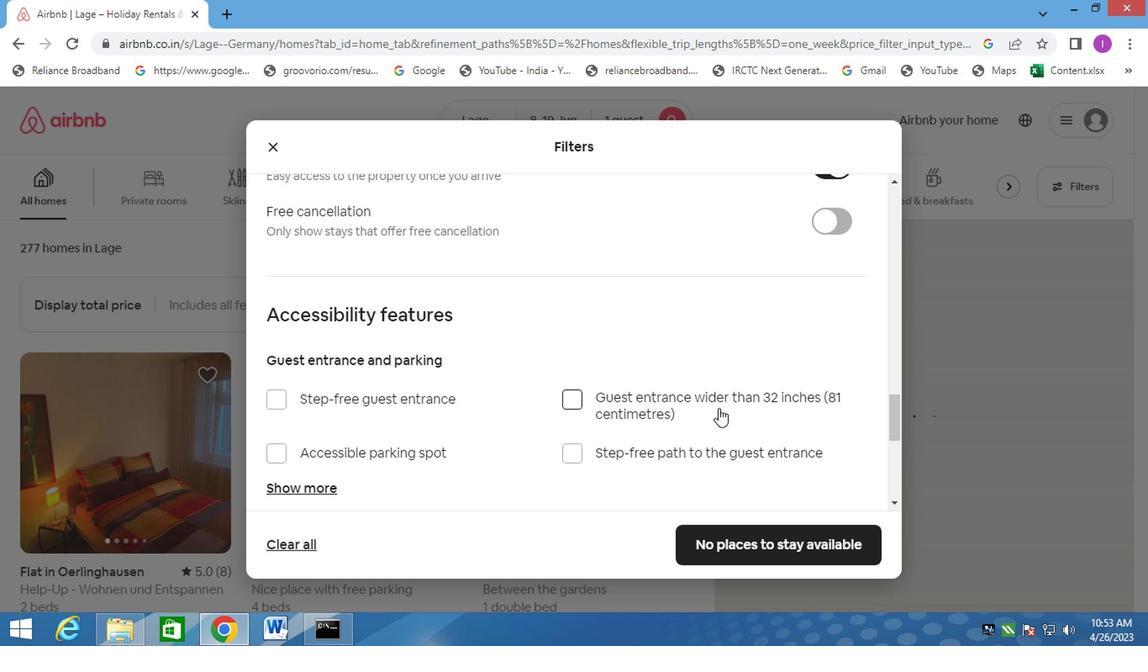 
Action: Mouse moved to (570, 412)
Screenshot: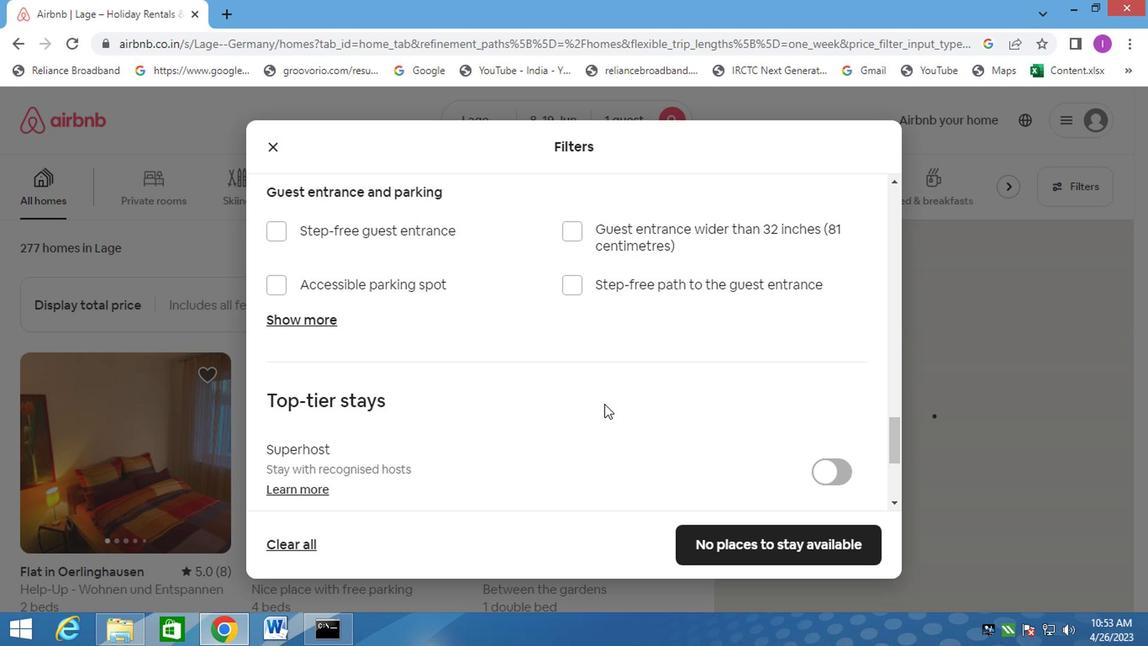 
Action: Mouse scrolled (570, 411) with delta (0, 0)
Screenshot: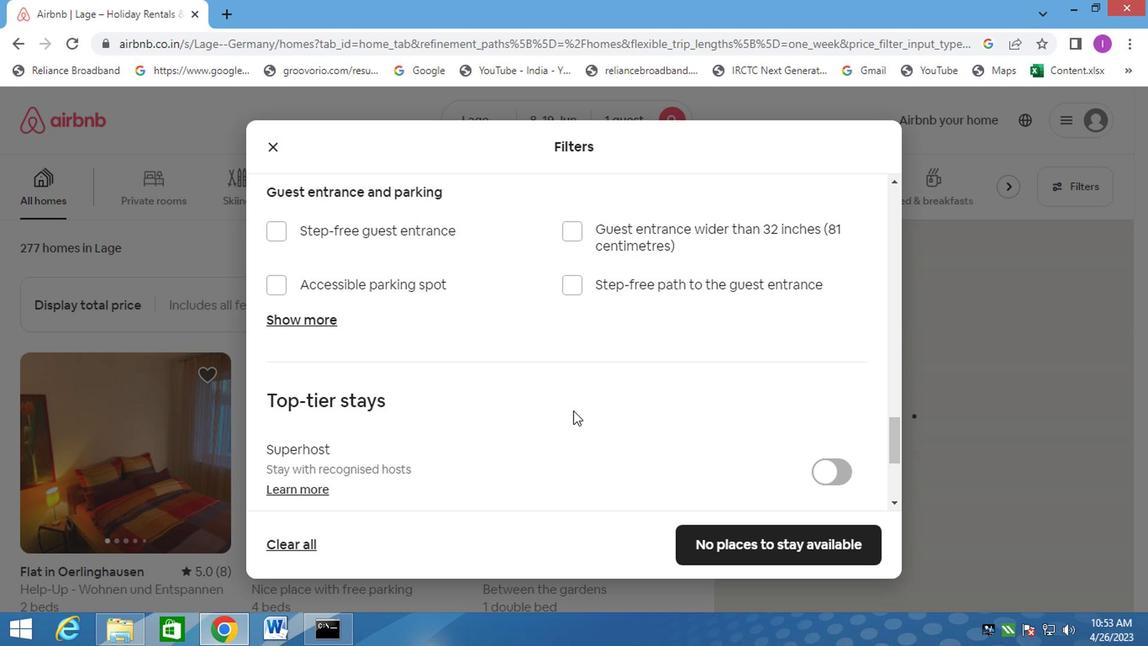 
Action: Mouse scrolled (570, 411) with delta (0, 0)
Screenshot: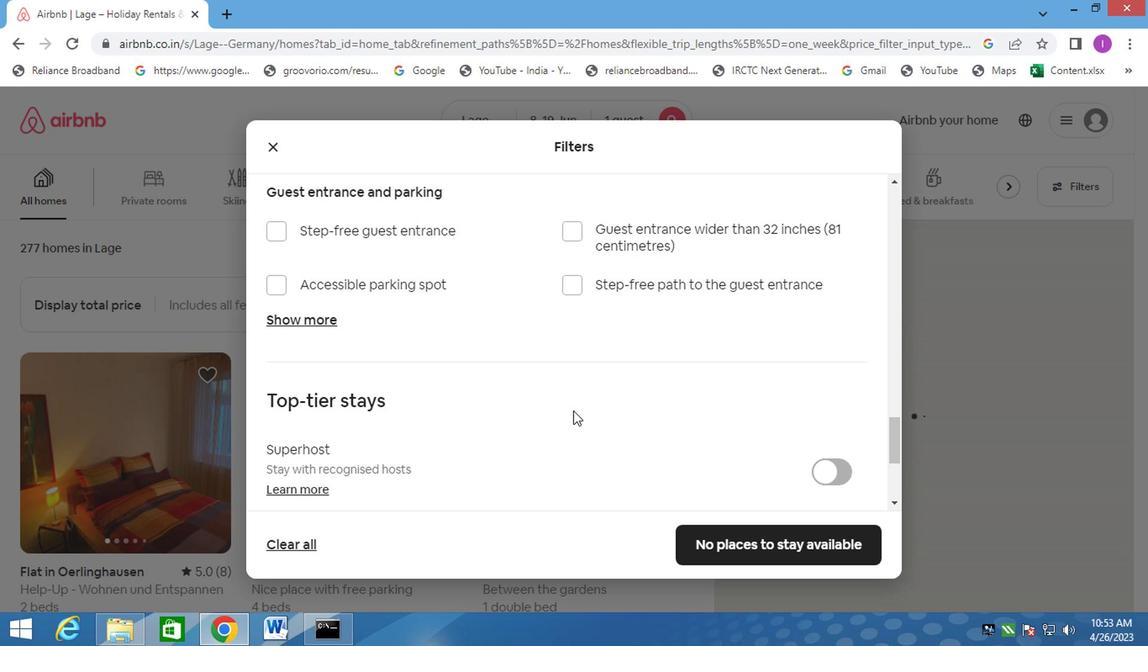 
Action: Mouse moved to (570, 413)
Screenshot: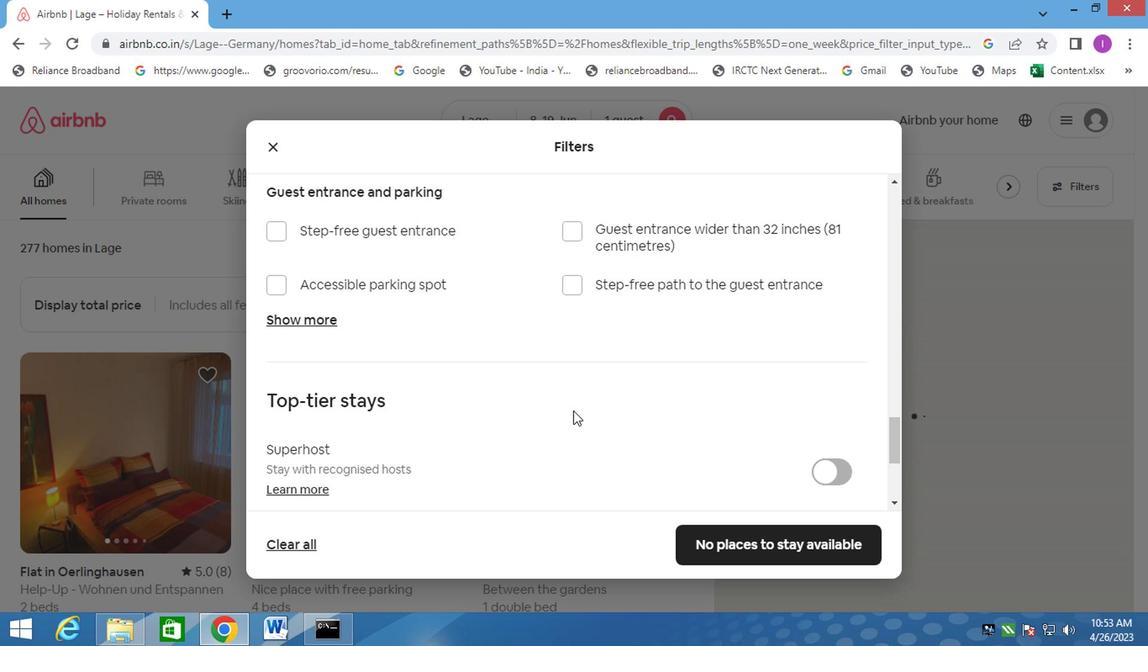 
Action: Mouse scrolled (570, 412) with delta (0, -1)
Screenshot: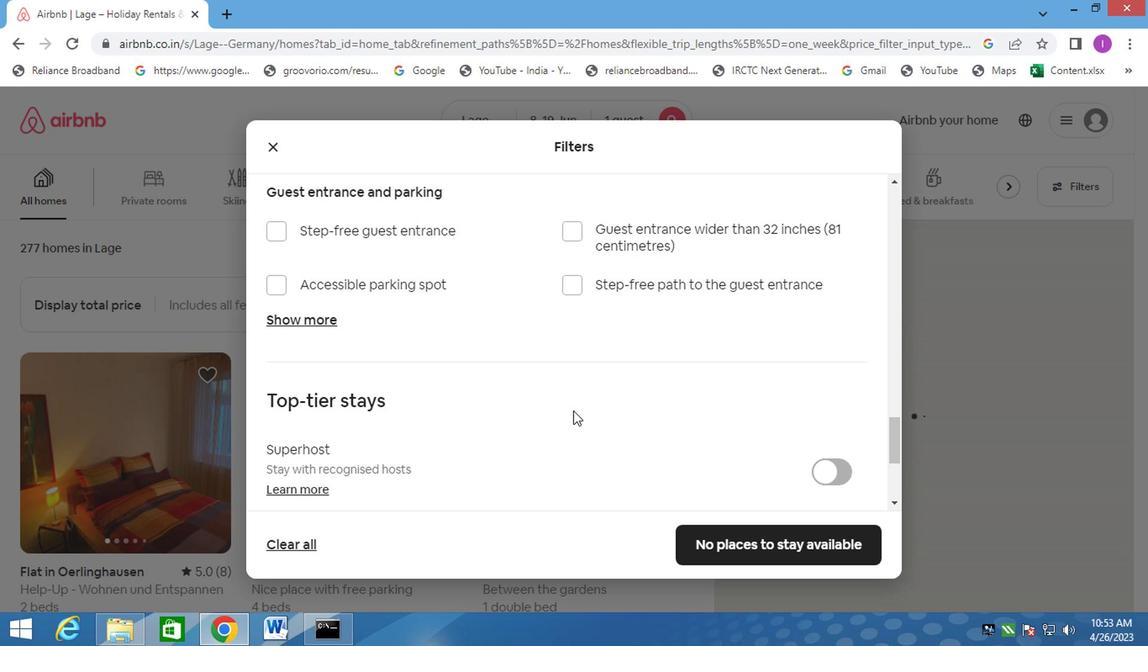 
Action: Mouse moved to (265, 387)
Screenshot: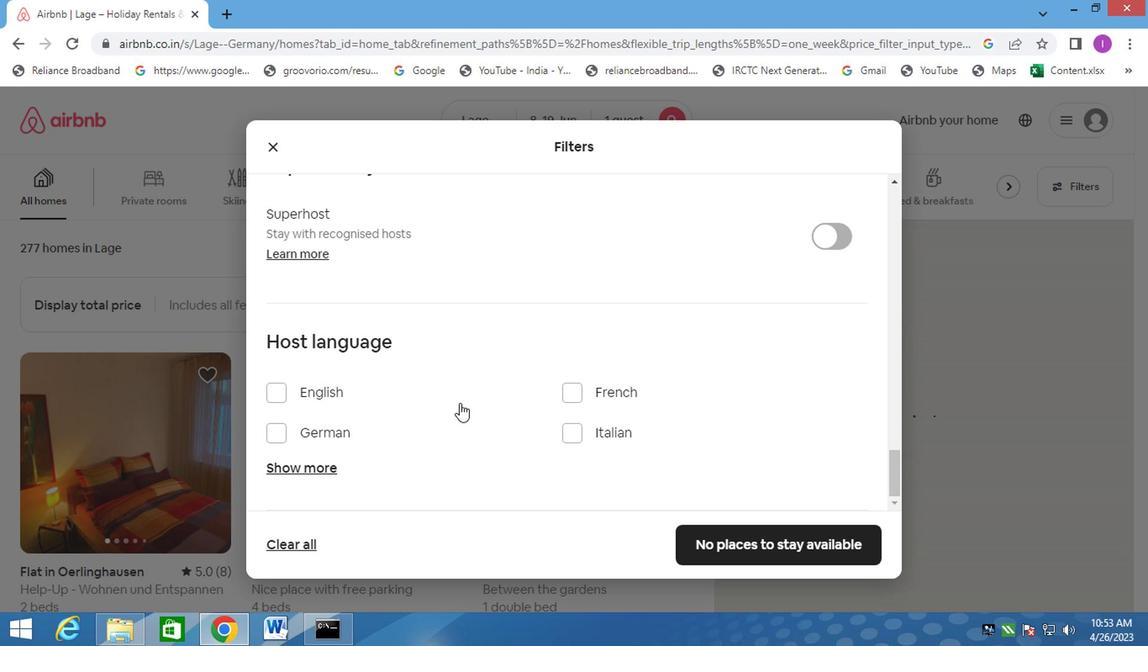 
Action: Mouse pressed left at (265, 387)
Screenshot: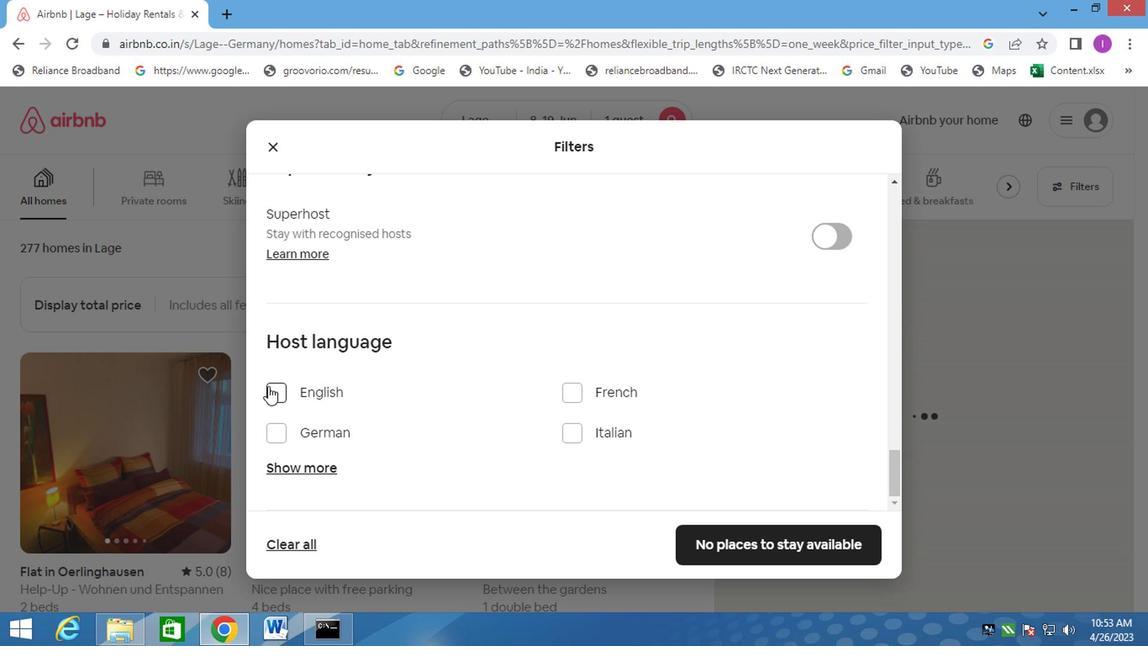 
Action: Mouse moved to (704, 546)
Screenshot: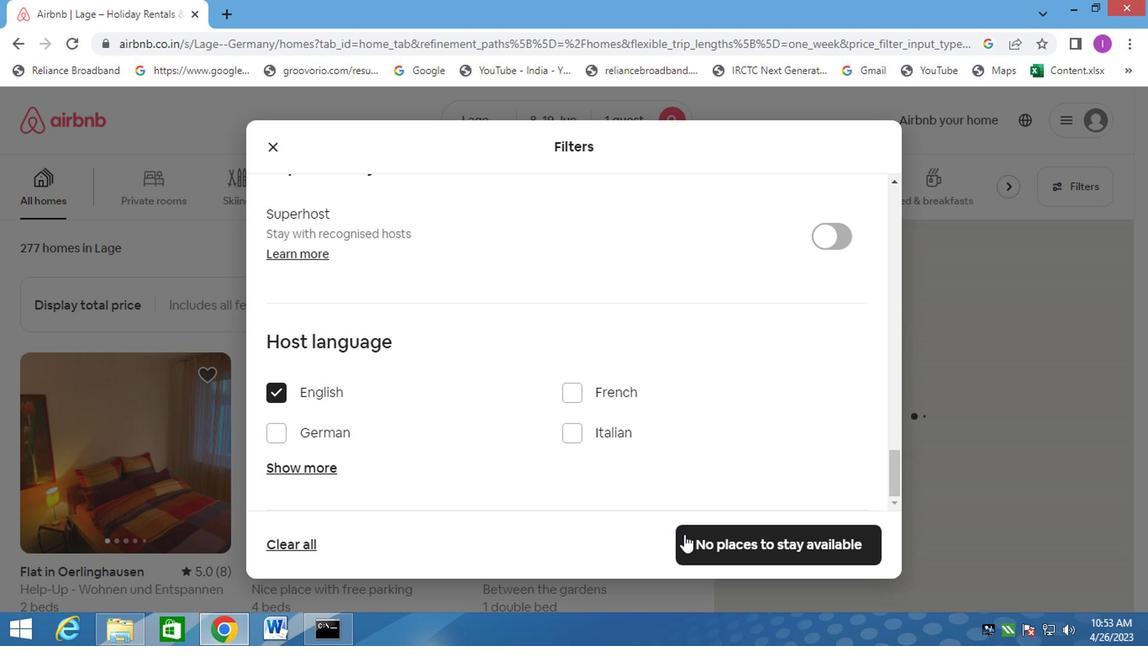 
Action: Mouse pressed left at (704, 546)
Screenshot: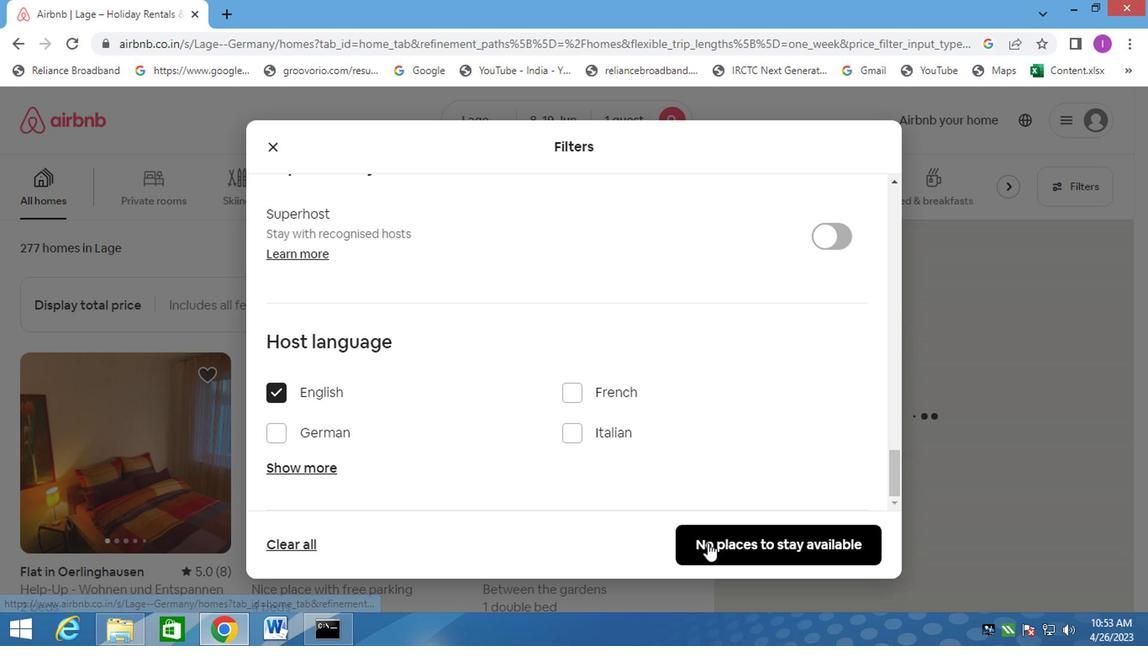 
Action: Mouse moved to (704, 527)
Screenshot: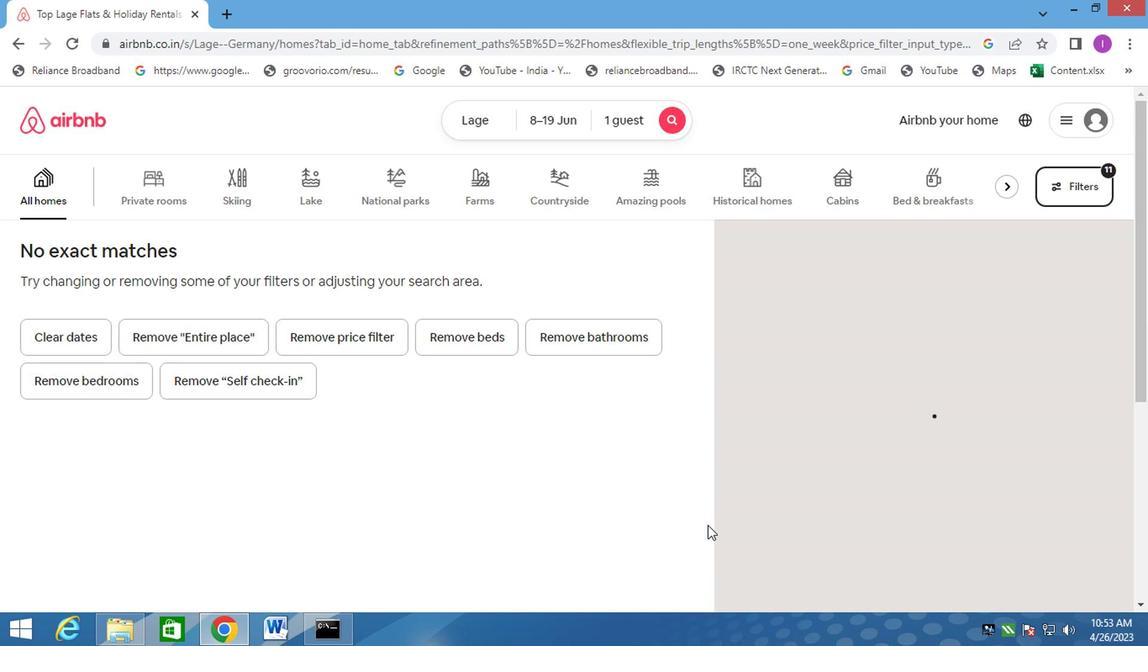
